 Task: Find connections with filter location Telde with filter topic #ContentMarketingwith filter profile language French with filter current company Yinson with filter school CV Raman College of Engineering (CVRCE), Bhubaneswar with filter industry Movies and Sound Recording with filter service category Outsourcing with filter keywords title Data Entry
Action: Mouse moved to (634, 77)
Screenshot: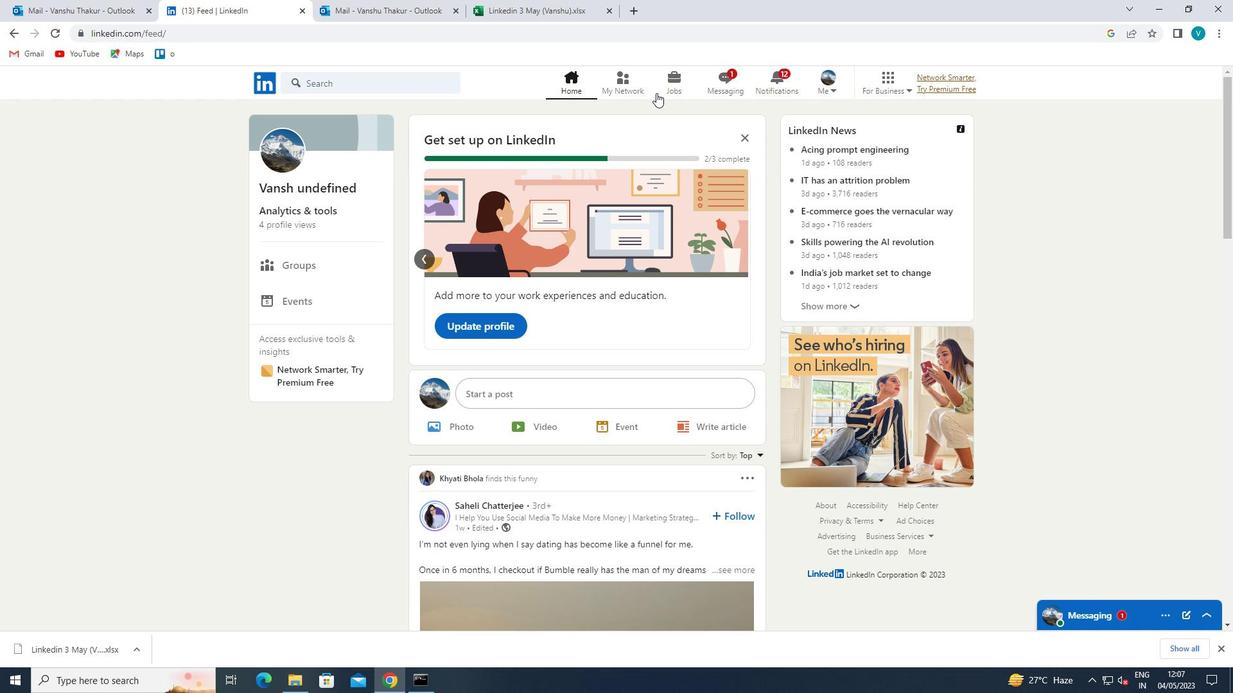 
Action: Mouse pressed left at (634, 77)
Screenshot: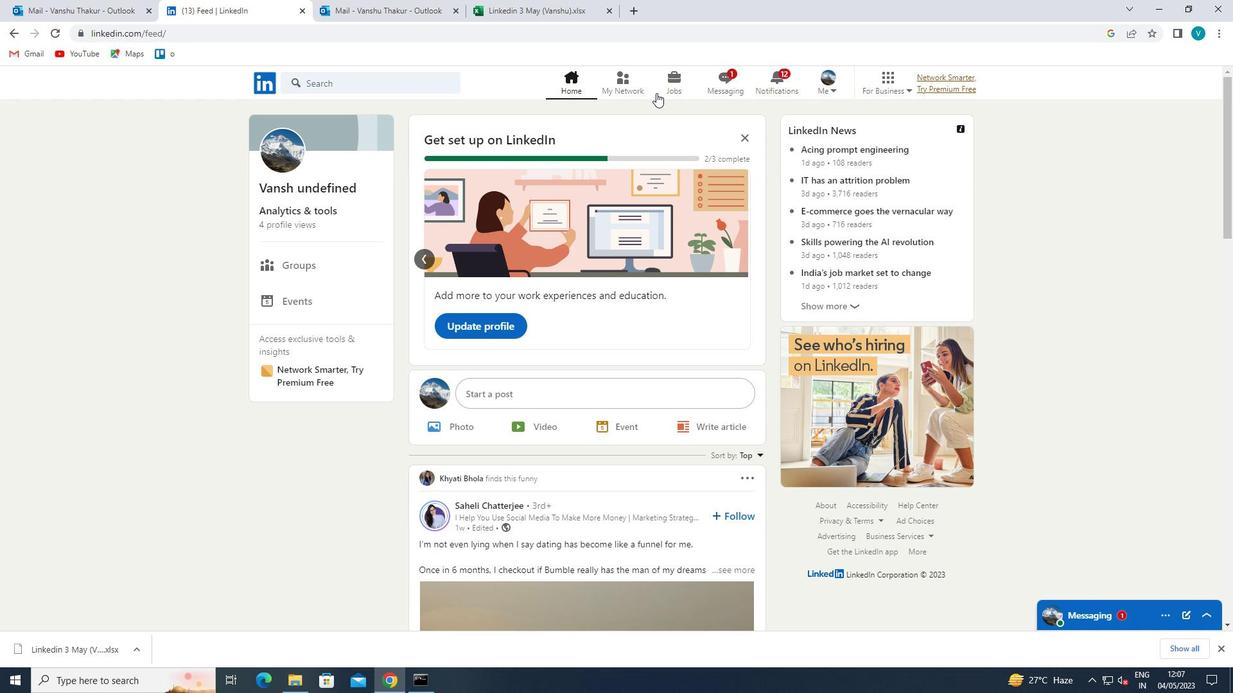 
Action: Mouse moved to (396, 141)
Screenshot: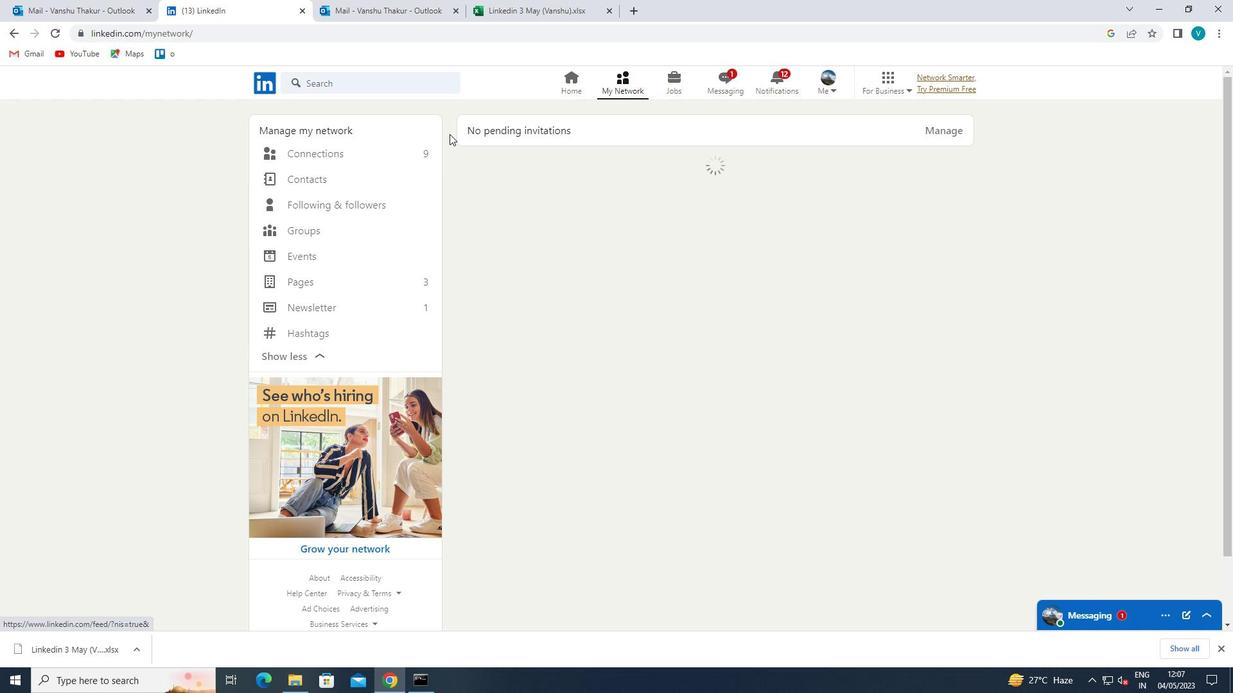 
Action: Mouse pressed left at (396, 141)
Screenshot: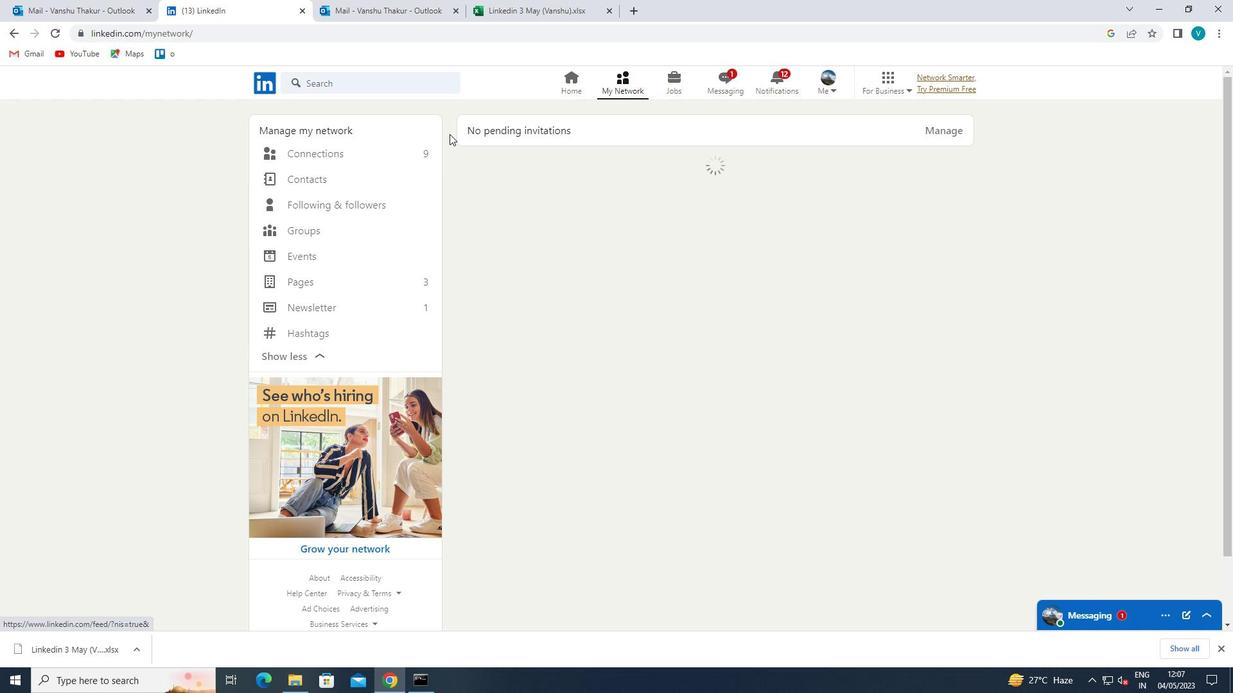 
Action: Mouse moved to (382, 147)
Screenshot: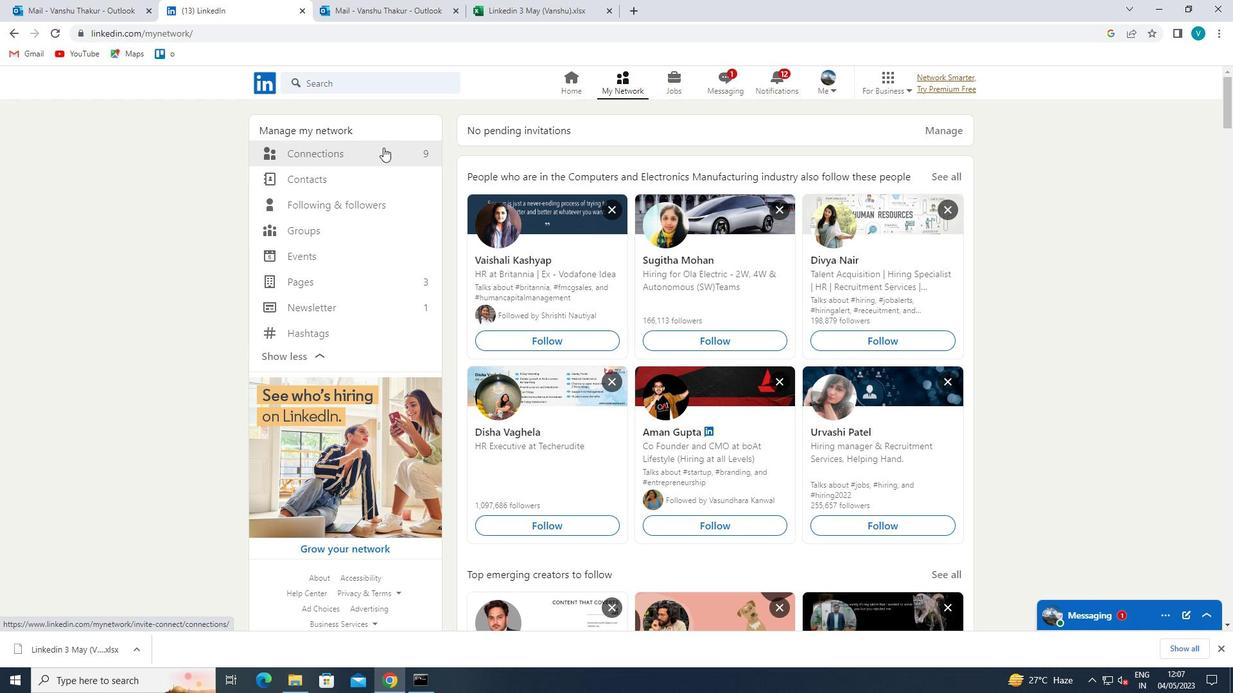 
Action: Mouse pressed left at (382, 147)
Screenshot: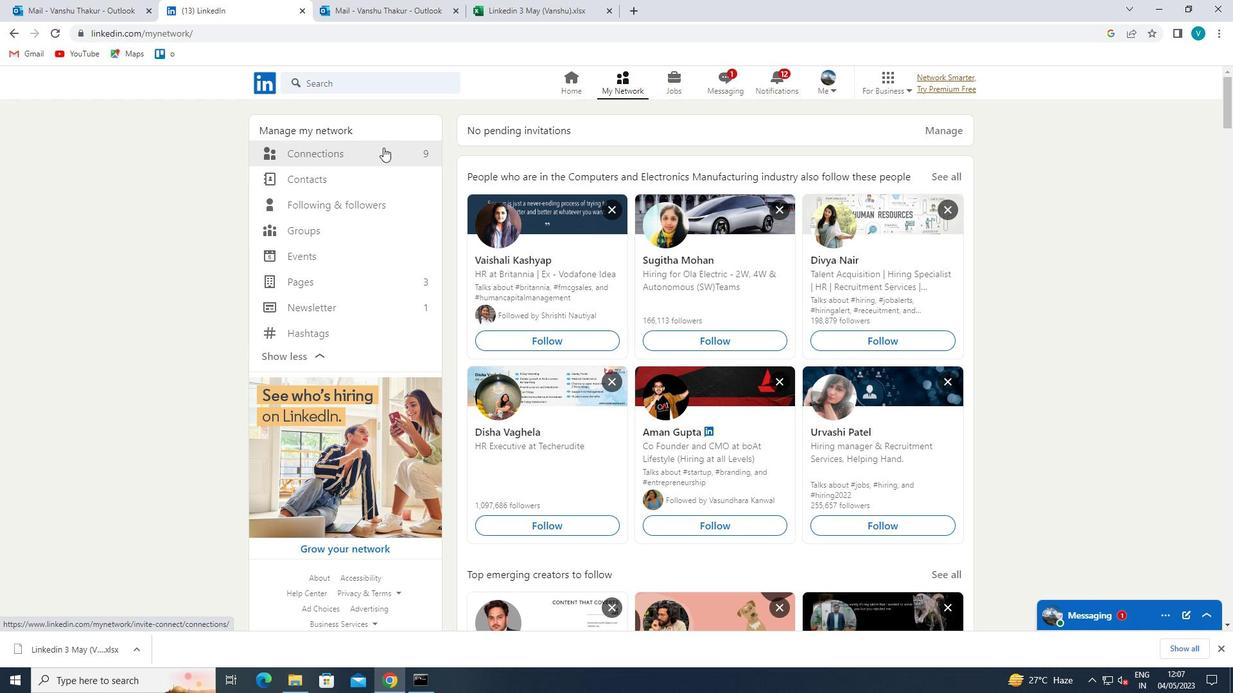 
Action: Mouse moved to (741, 154)
Screenshot: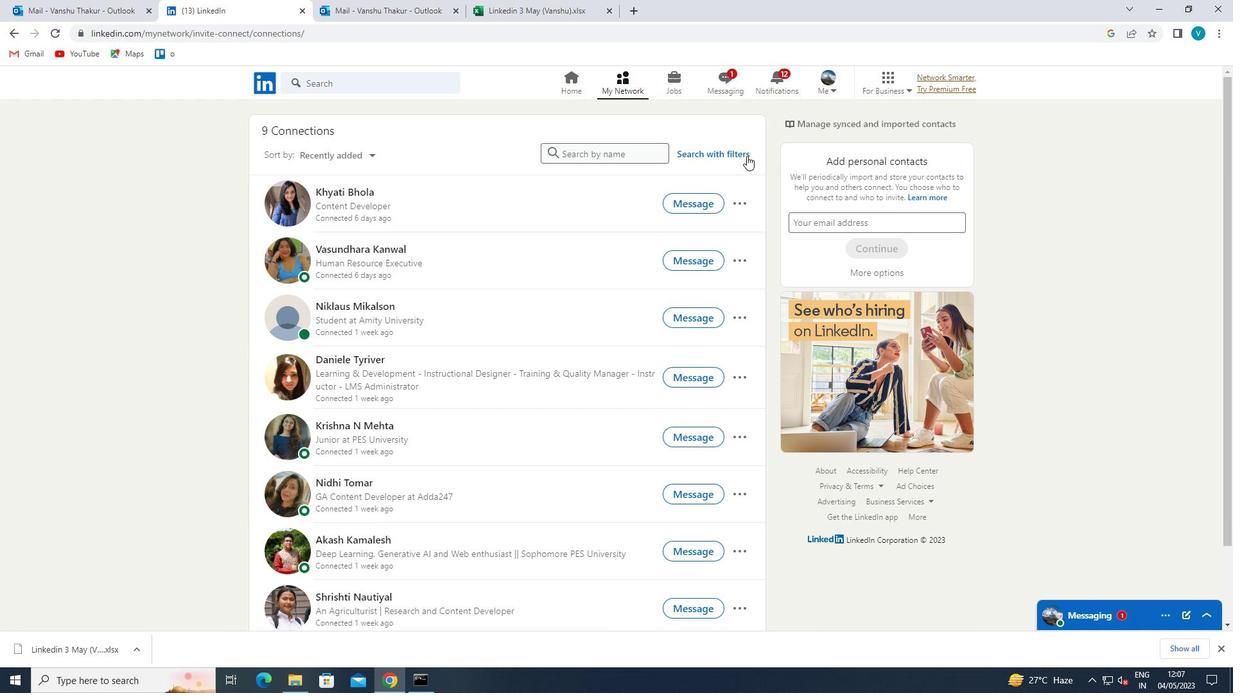 
Action: Mouse pressed left at (741, 154)
Screenshot: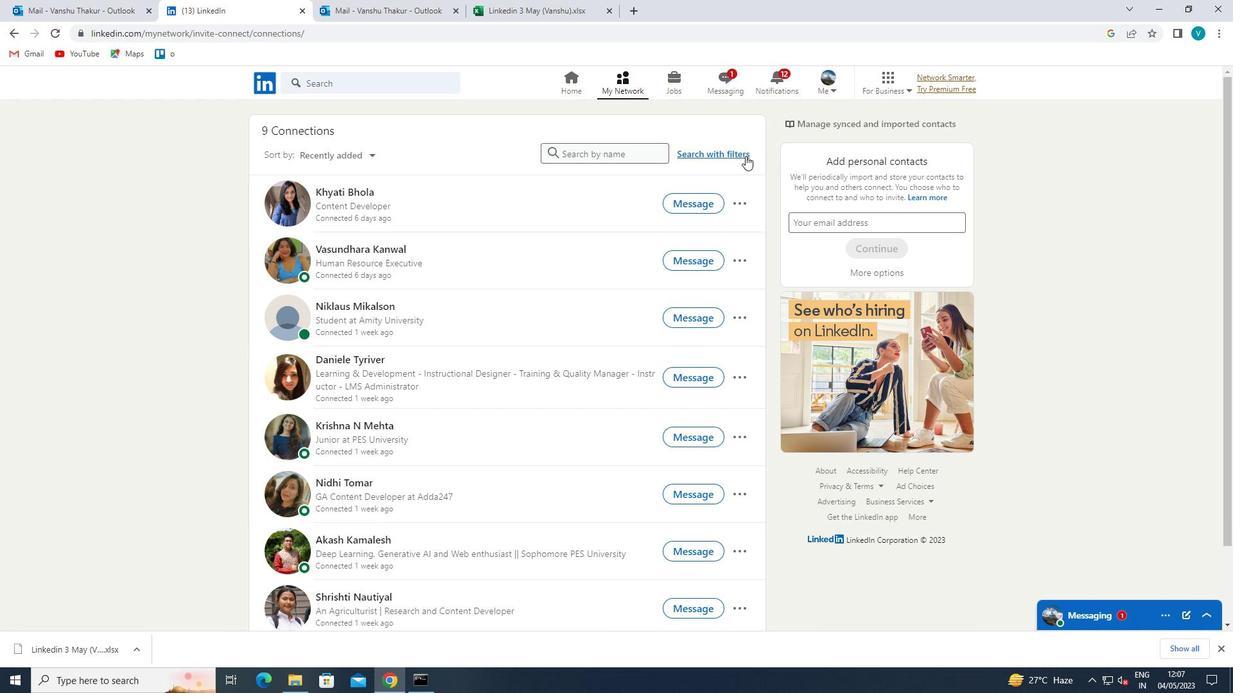 
Action: Mouse moved to (615, 114)
Screenshot: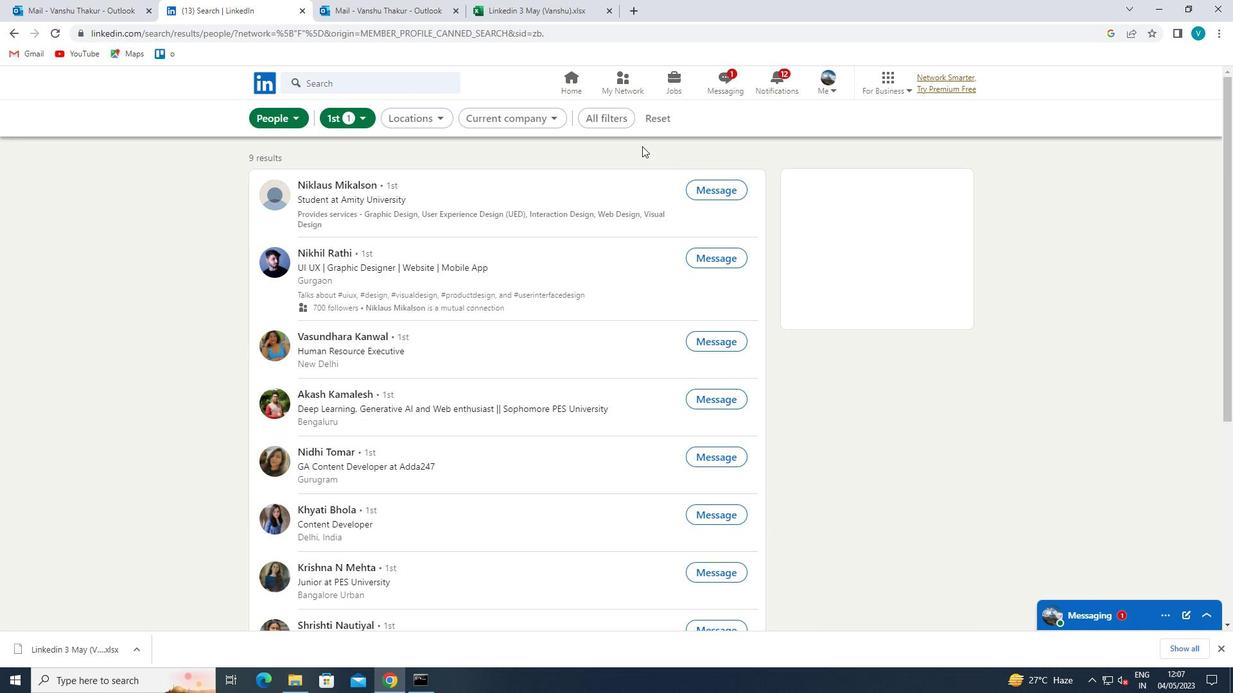 
Action: Mouse pressed left at (615, 114)
Screenshot: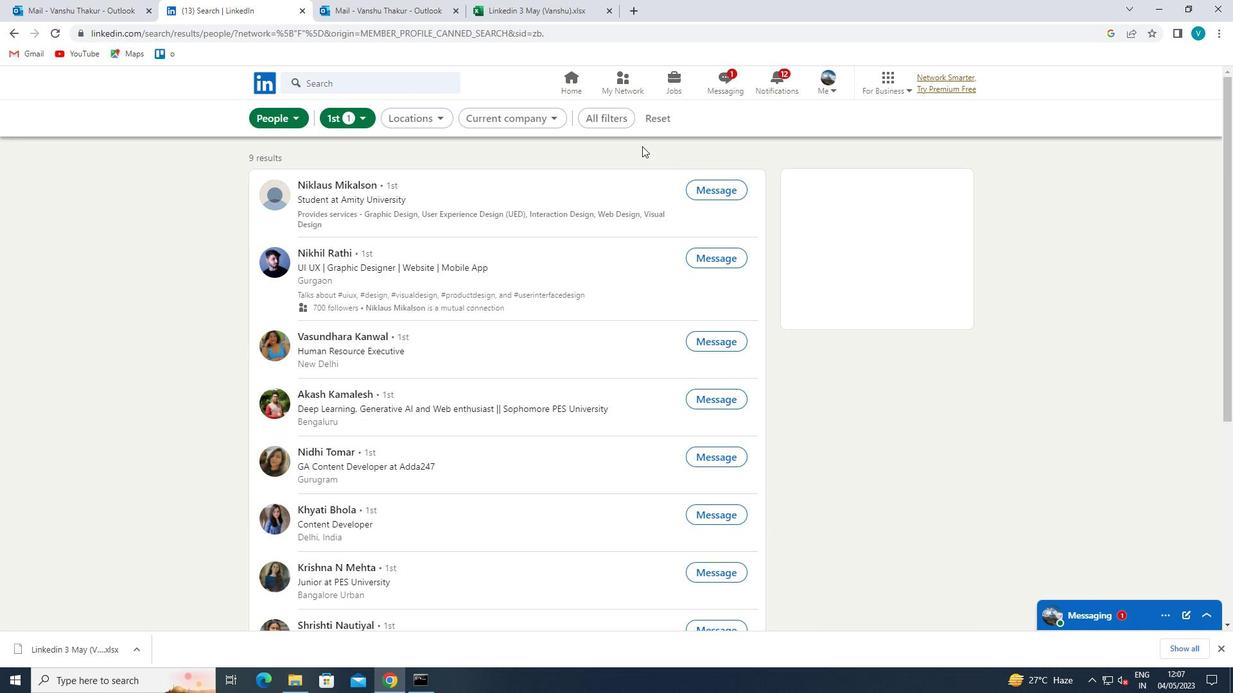 
Action: Mouse moved to (994, 274)
Screenshot: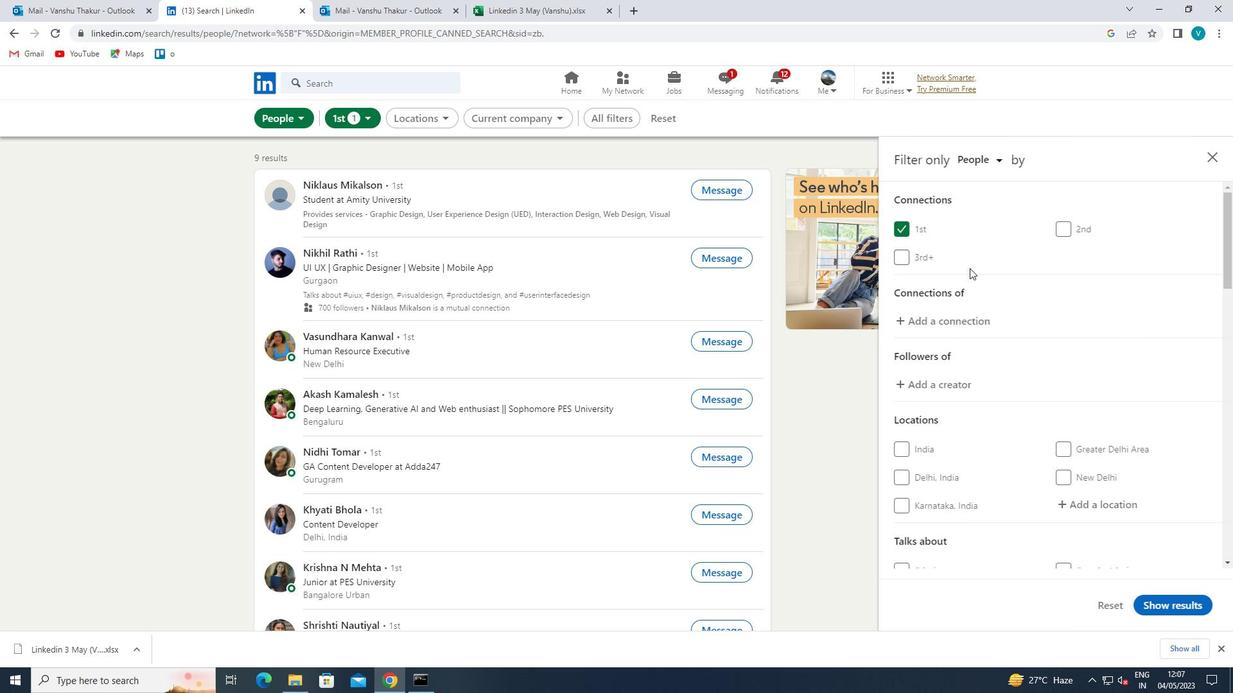 
Action: Mouse scrolled (994, 273) with delta (0, 0)
Screenshot: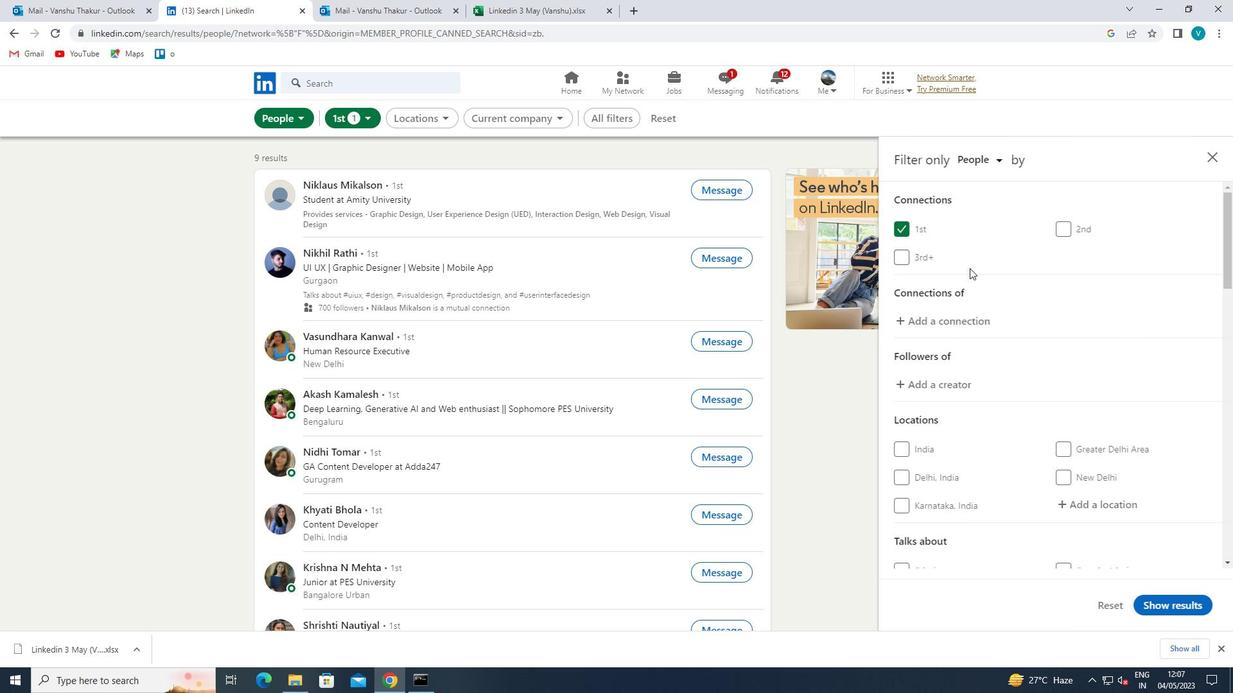 
Action: Mouse moved to (994, 274)
Screenshot: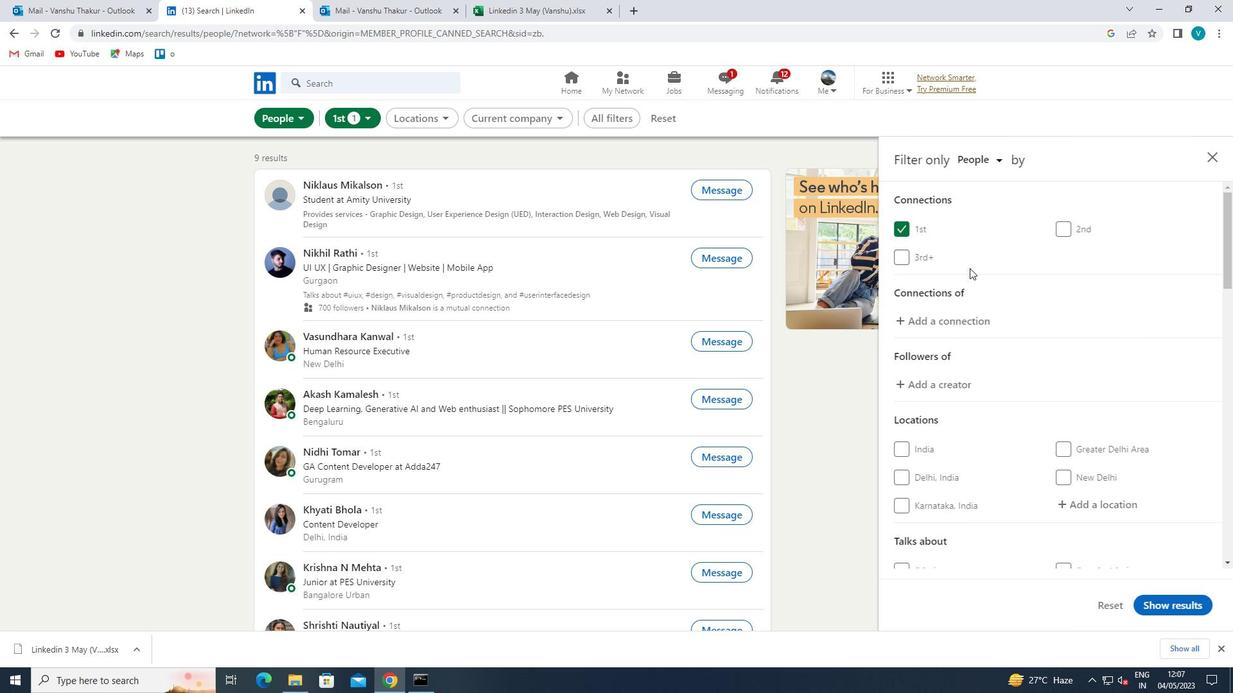 
Action: Mouse scrolled (994, 273) with delta (0, 0)
Screenshot: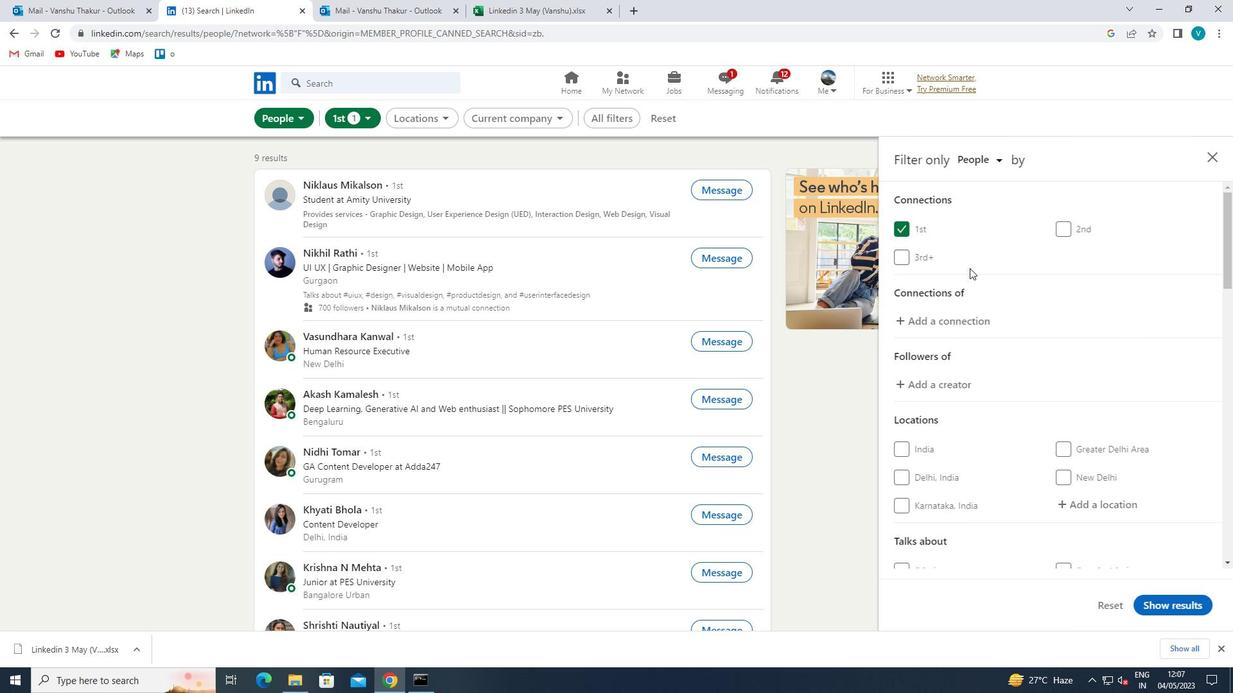
Action: Mouse moved to (1104, 375)
Screenshot: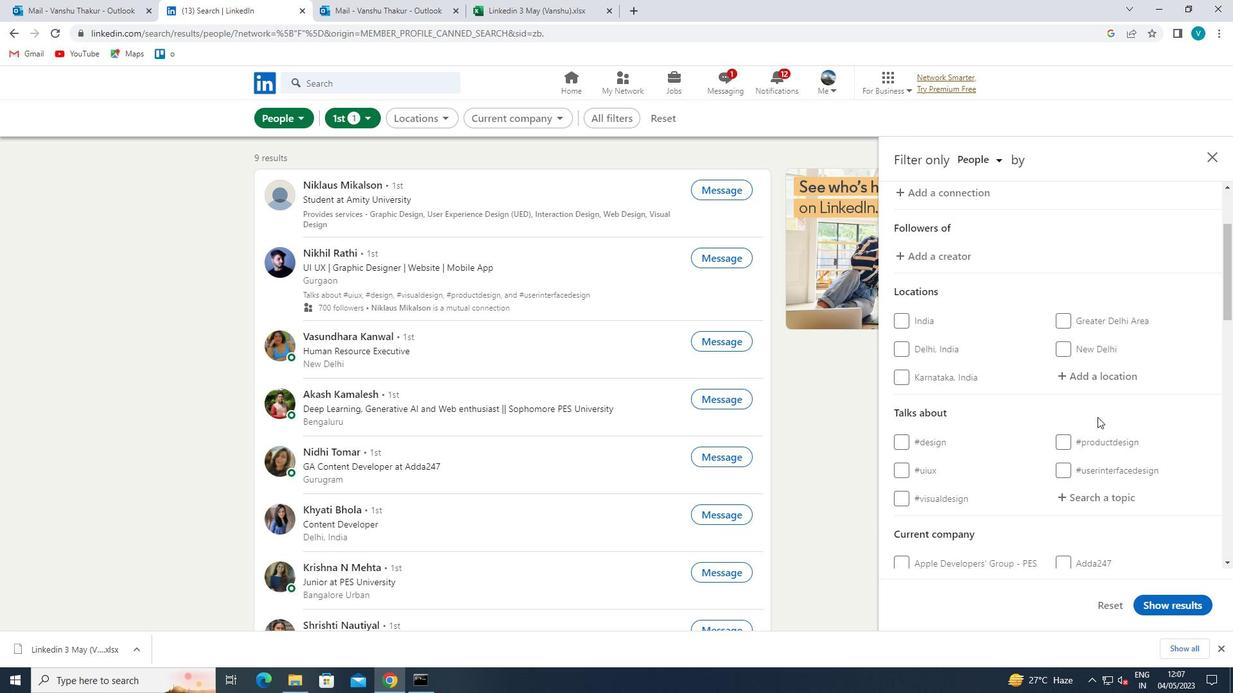 
Action: Mouse pressed left at (1104, 375)
Screenshot: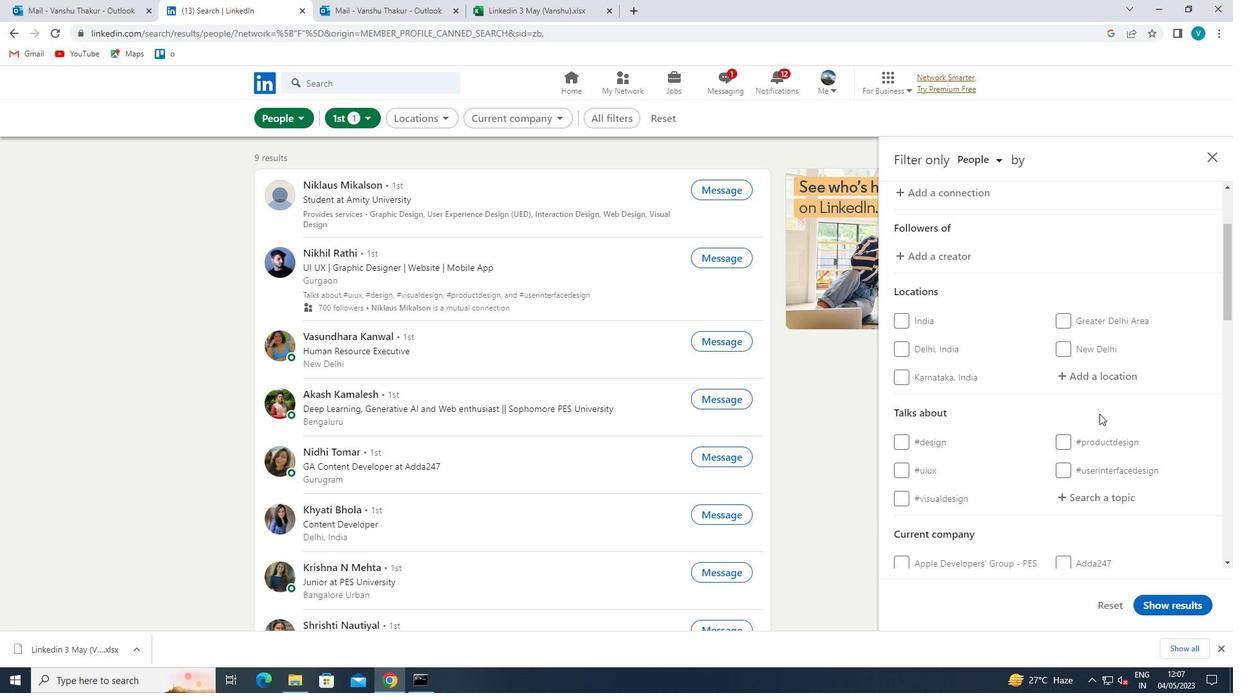 
Action: Mouse moved to (1104, 374)
Screenshot: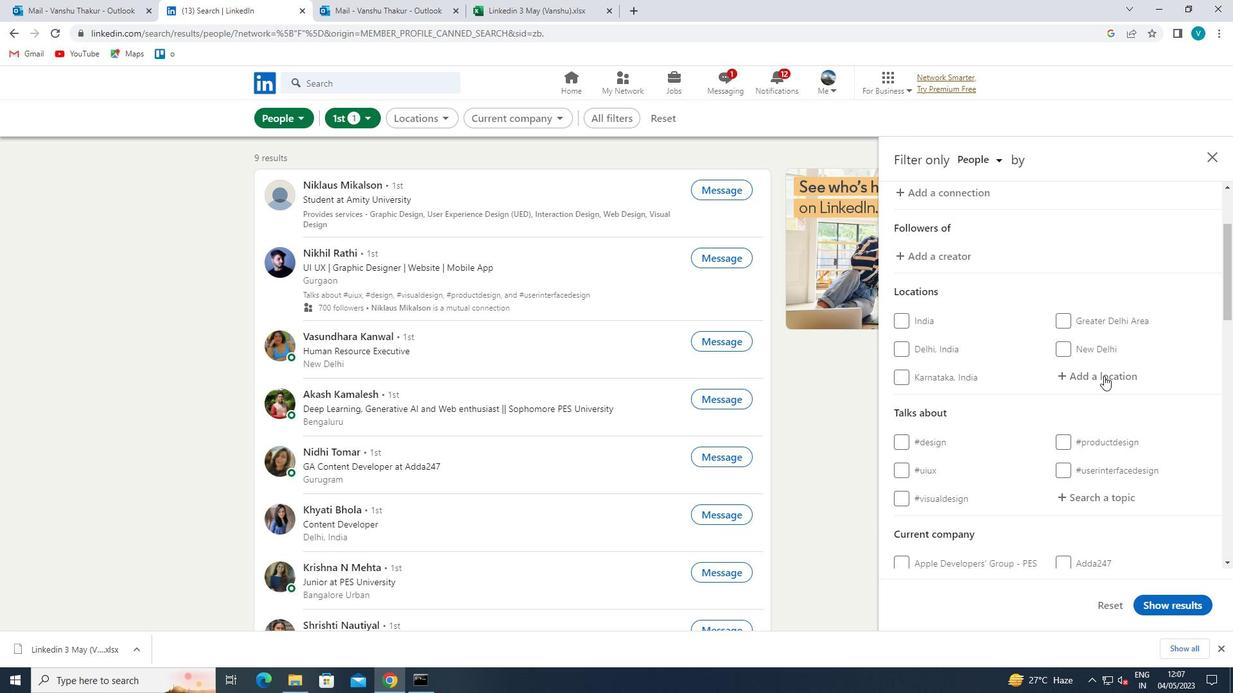 
Action: Key pressed <Key.shift>TELDE
Screenshot: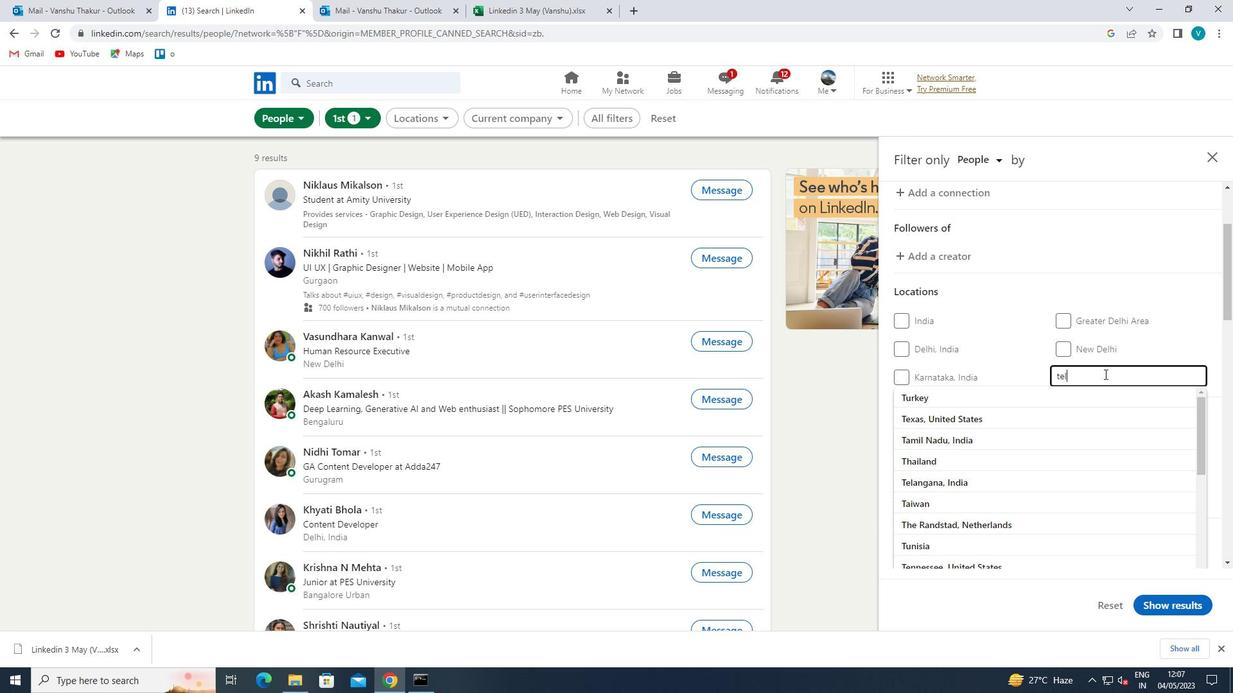 
Action: Mouse moved to (1055, 395)
Screenshot: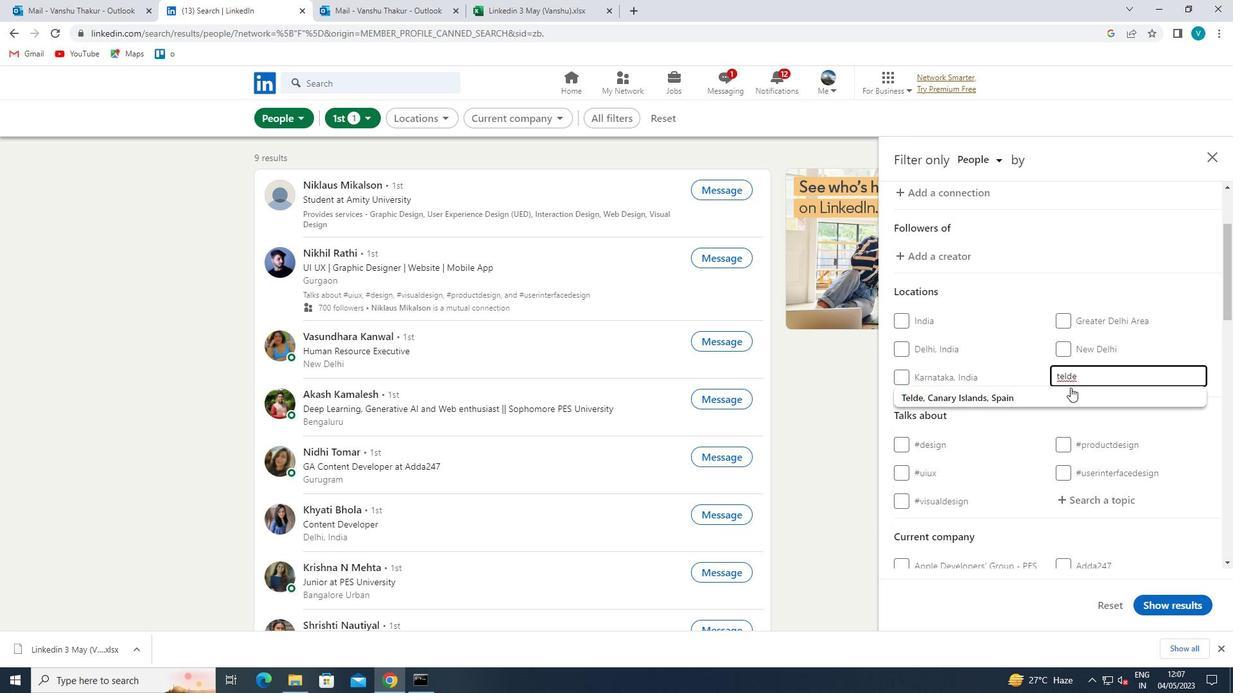 
Action: Mouse pressed left at (1055, 395)
Screenshot: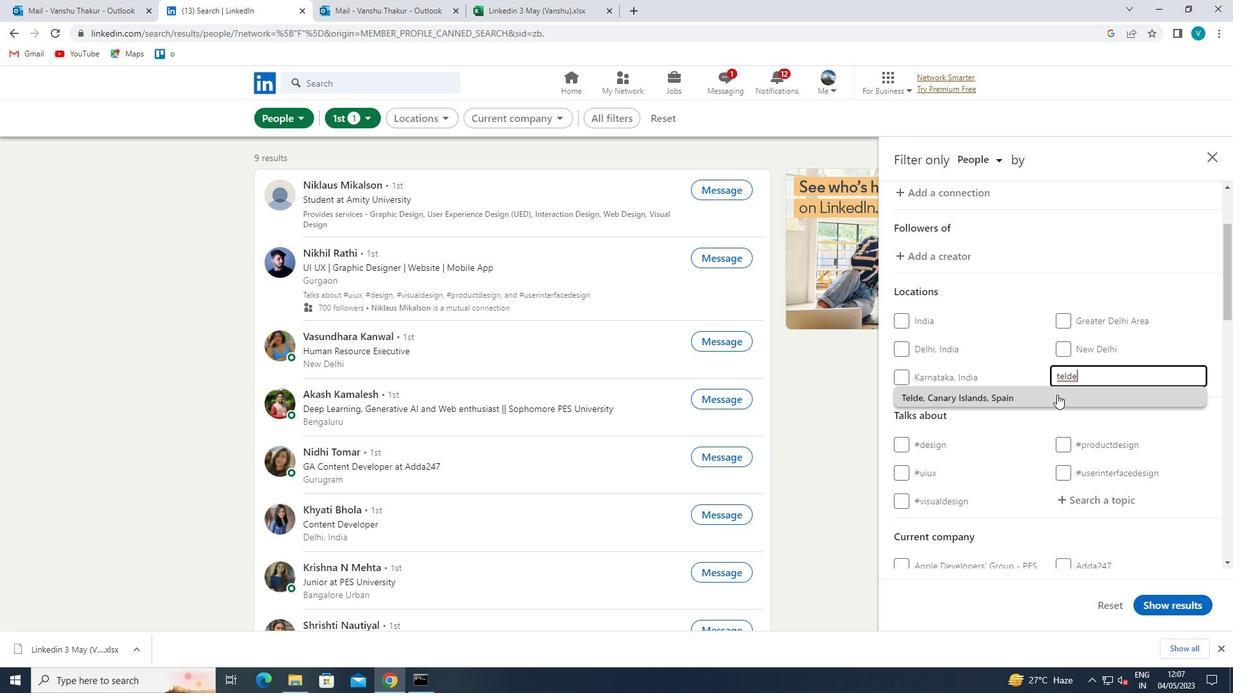 
Action: Mouse scrolled (1055, 394) with delta (0, 0)
Screenshot: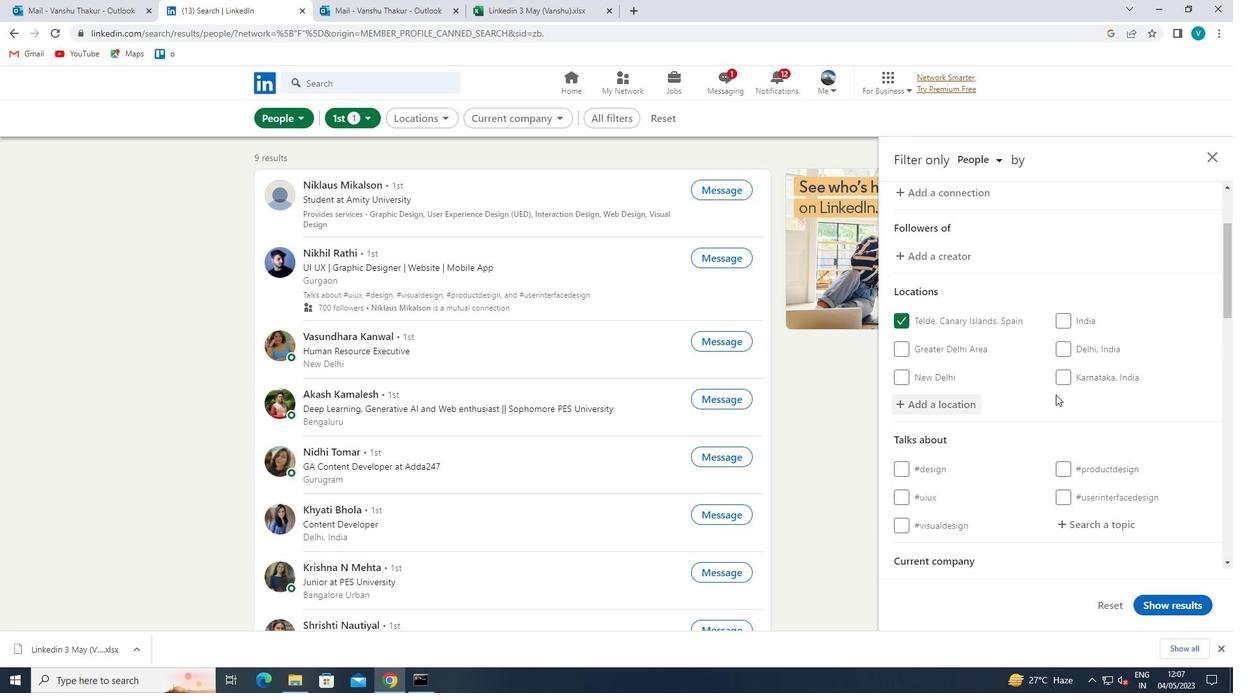 
Action: Mouse moved to (1082, 456)
Screenshot: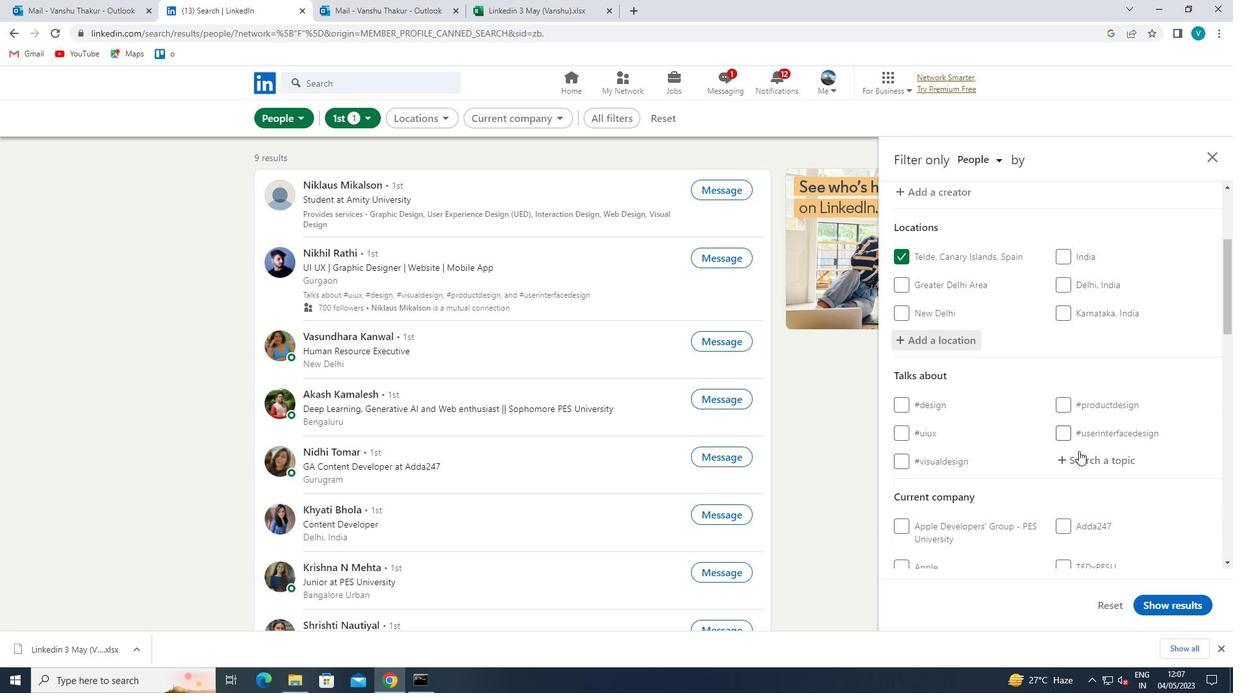 
Action: Mouse pressed left at (1082, 456)
Screenshot: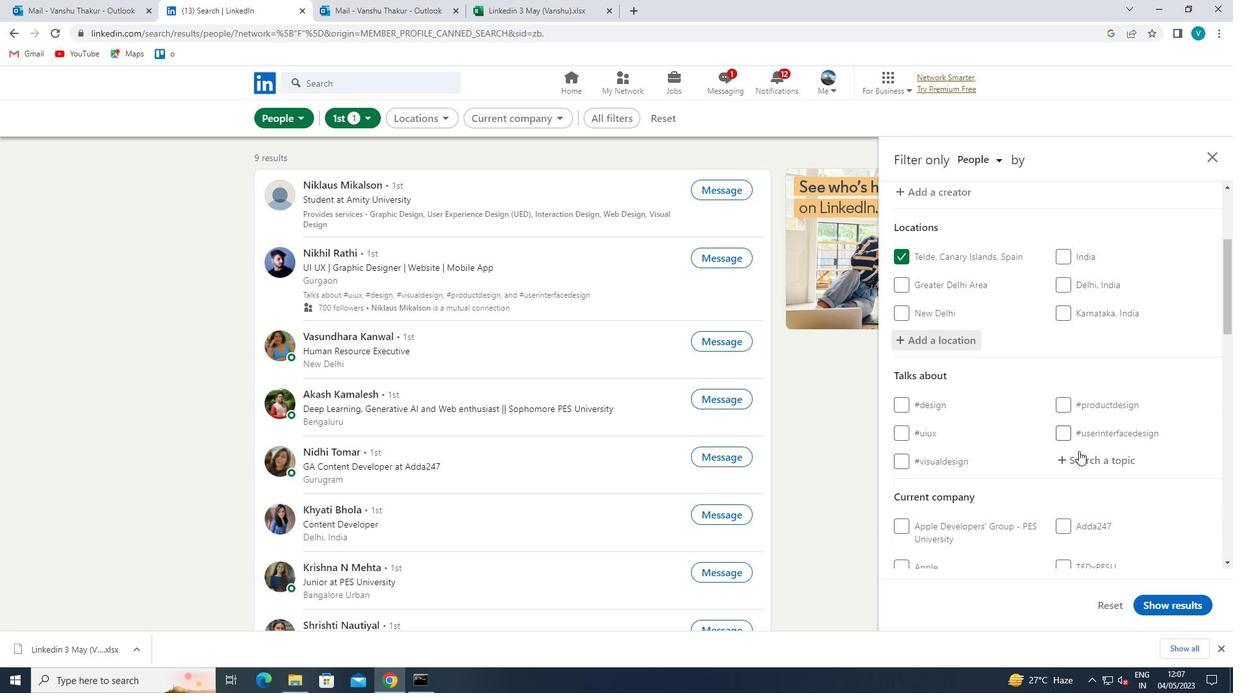 
Action: Key pressed CONTENT
Screenshot: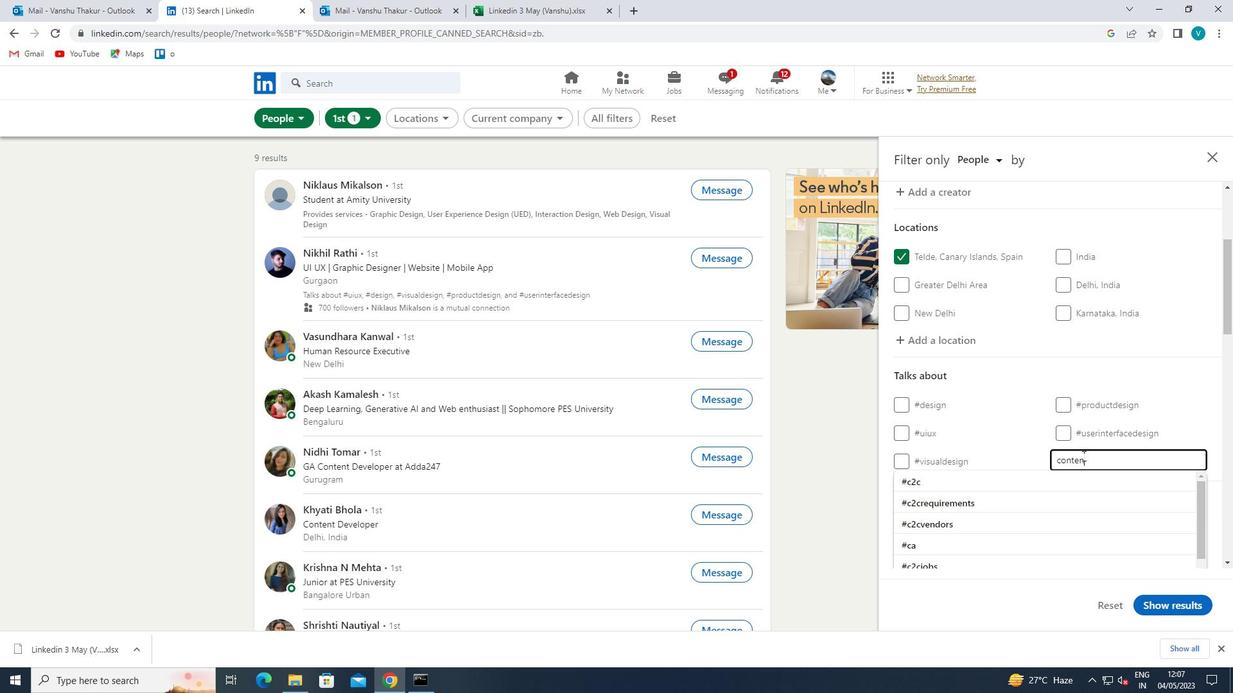 
Action: Mouse moved to (1011, 498)
Screenshot: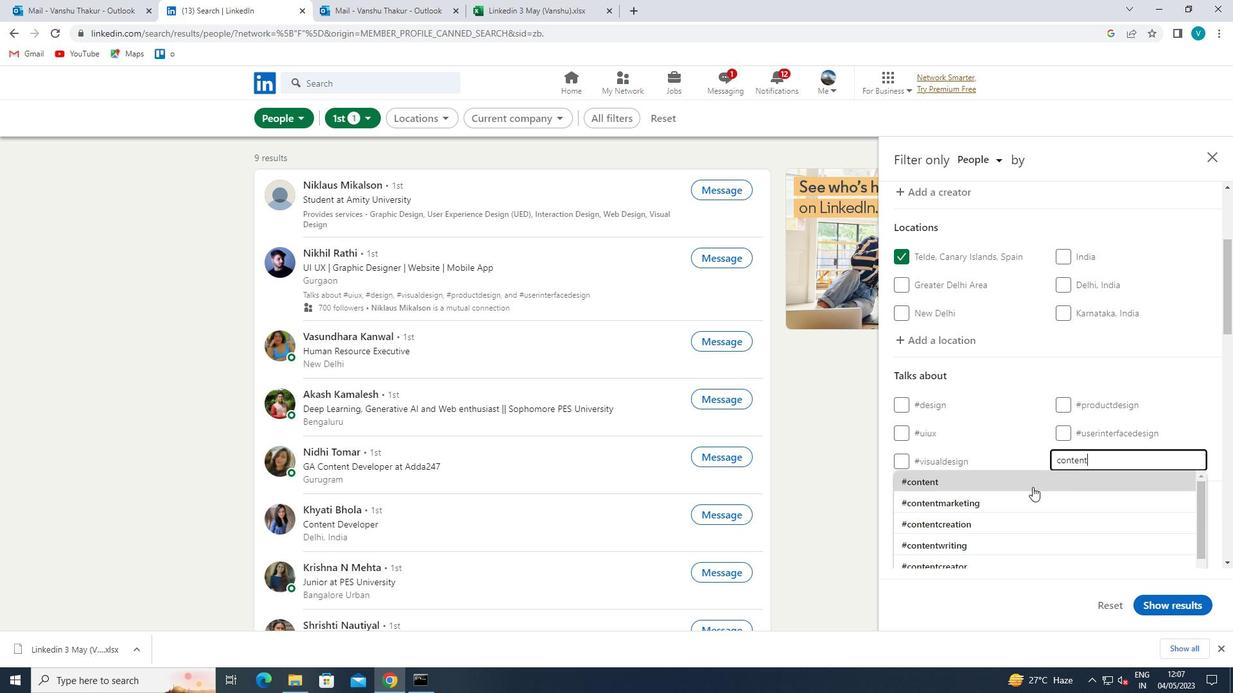 
Action: Mouse pressed left at (1011, 498)
Screenshot: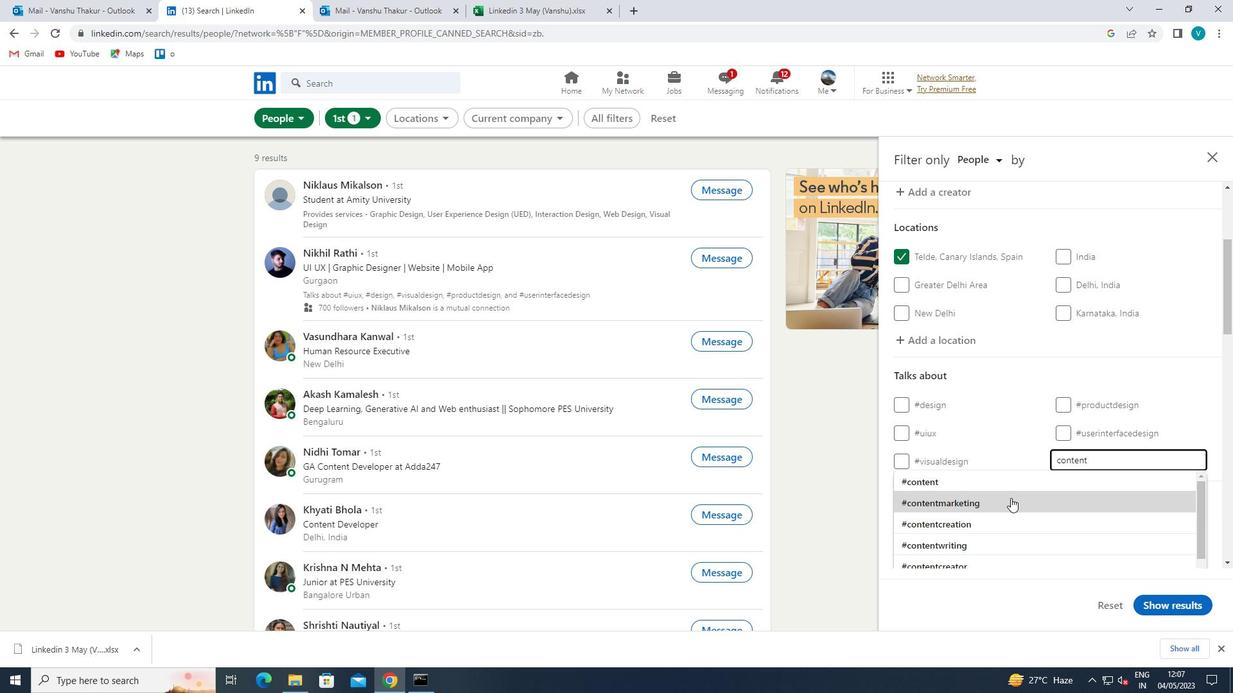 
Action: Mouse moved to (1019, 473)
Screenshot: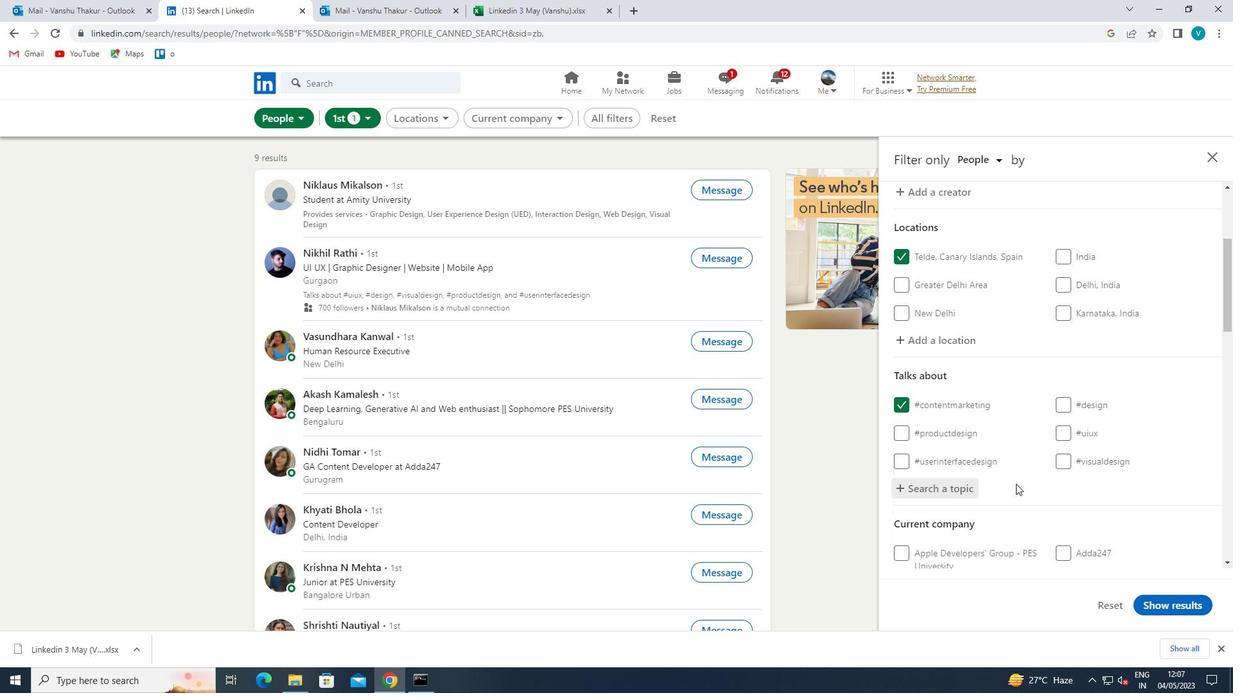 
Action: Mouse scrolled (1019, 472) with delta (0, 0)
Screenshot: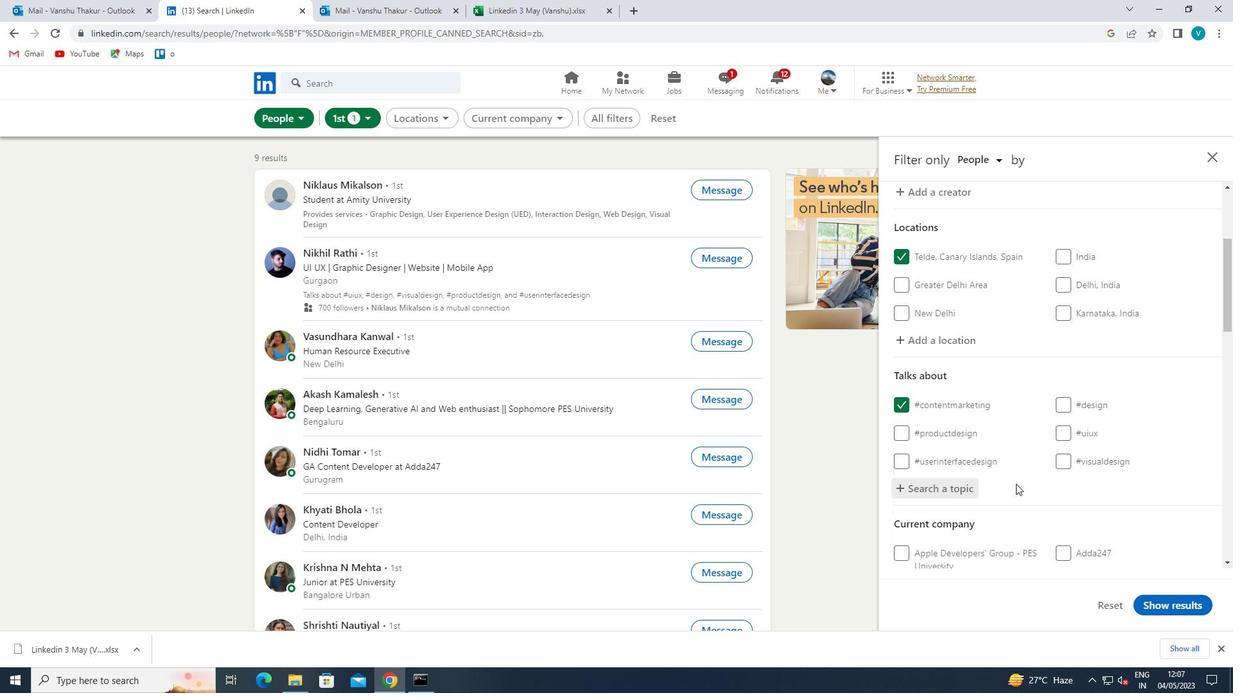 
Action: Mouse moved to (1021, 470)
Screenshot: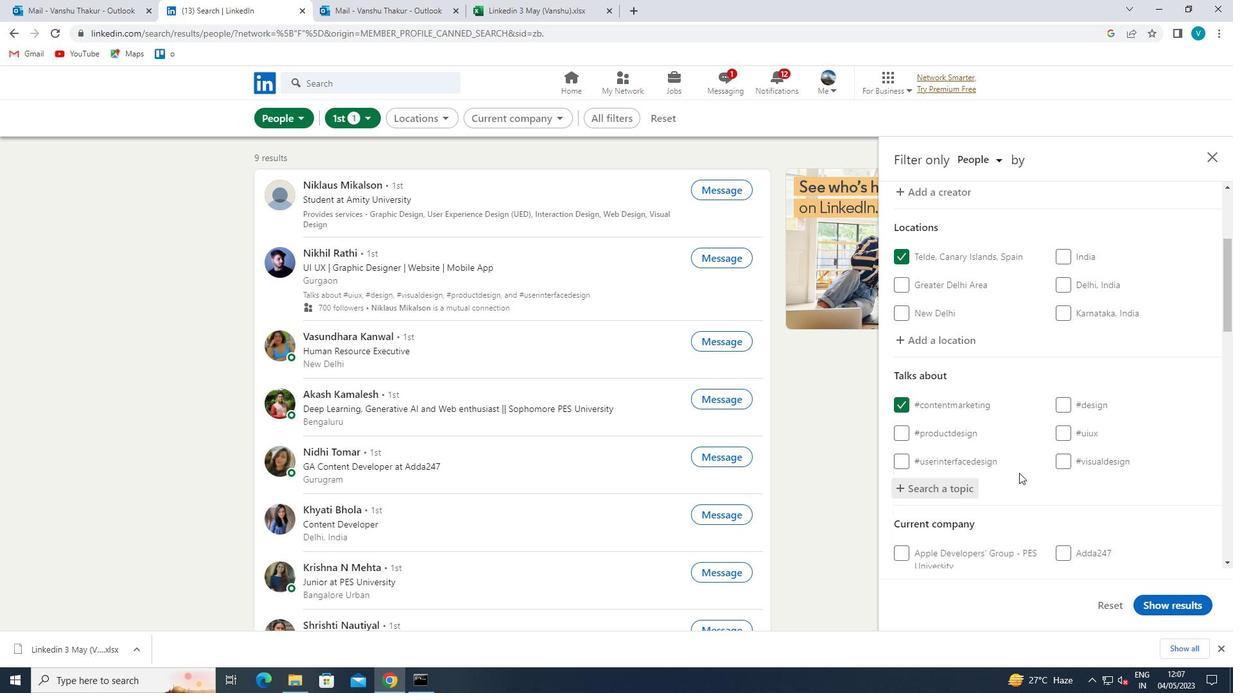 
Action: Mouse scrolled (1021, 469) with delta (0, 0)
Screenshot: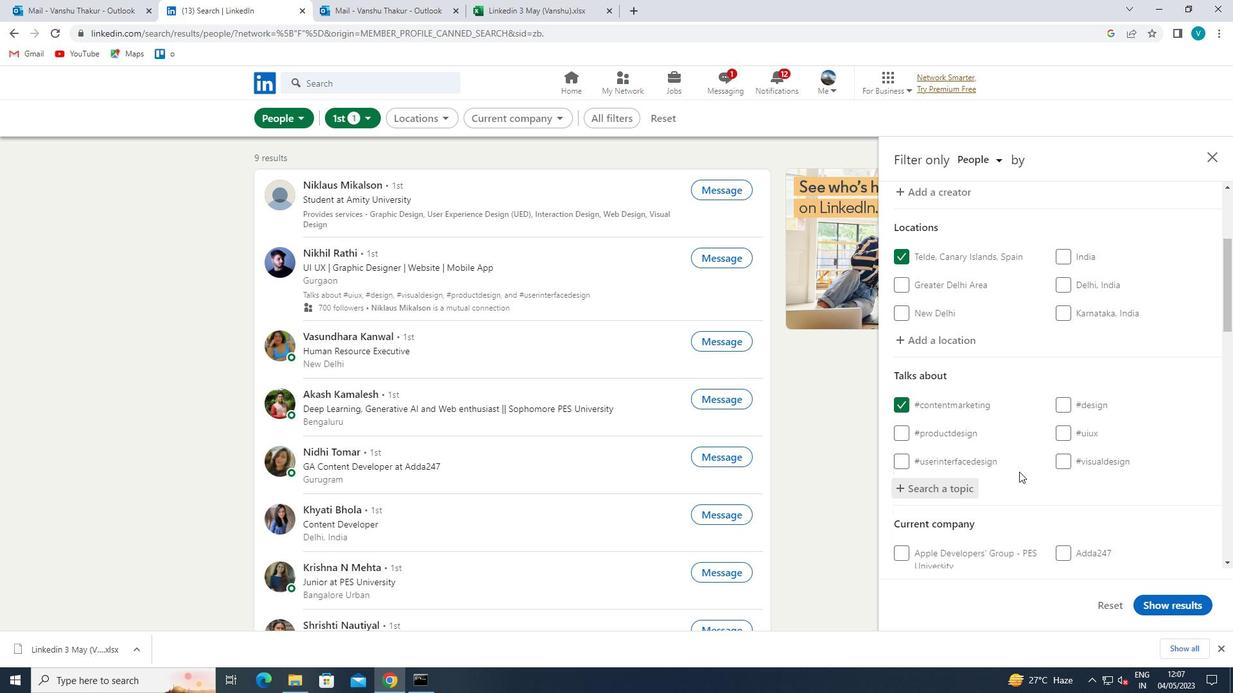 
Action: Mouse moved to (1023, 469)
Screenshot: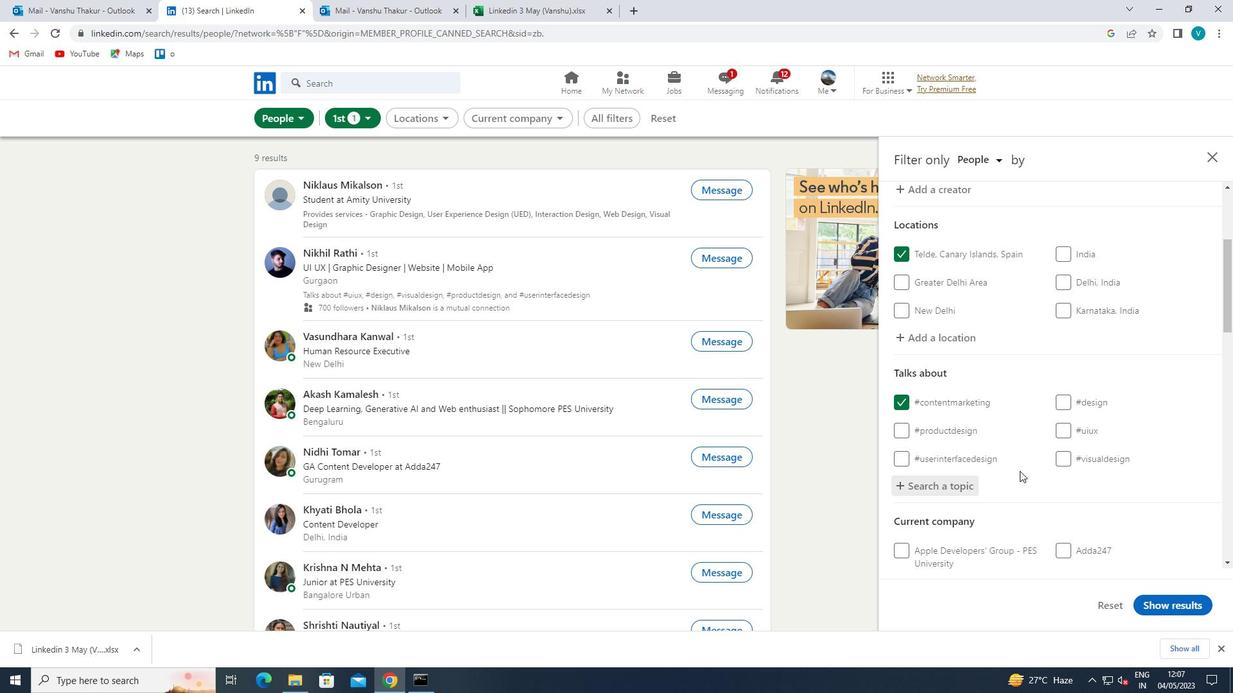 
Action: Mouse scrolled (1023, 468) with delta (0, 0)
Screenshot: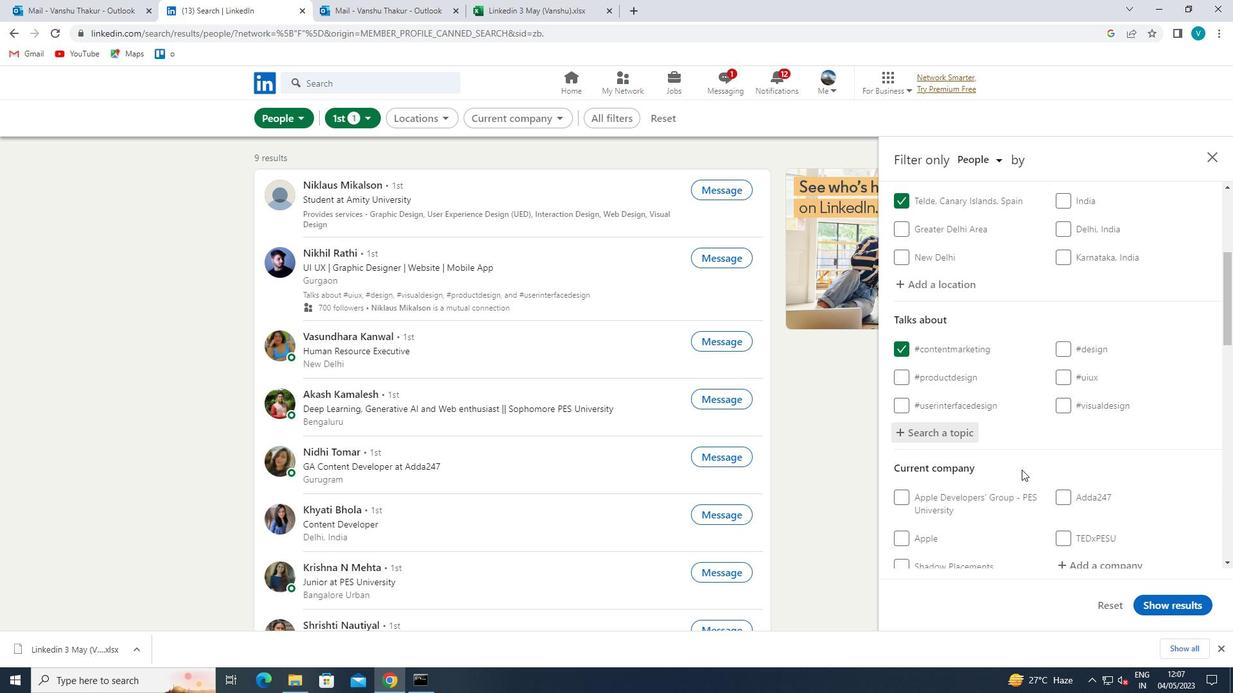 
Action: Mouse scrolled (1023, 468) with delta (0, 0)
Screenshot: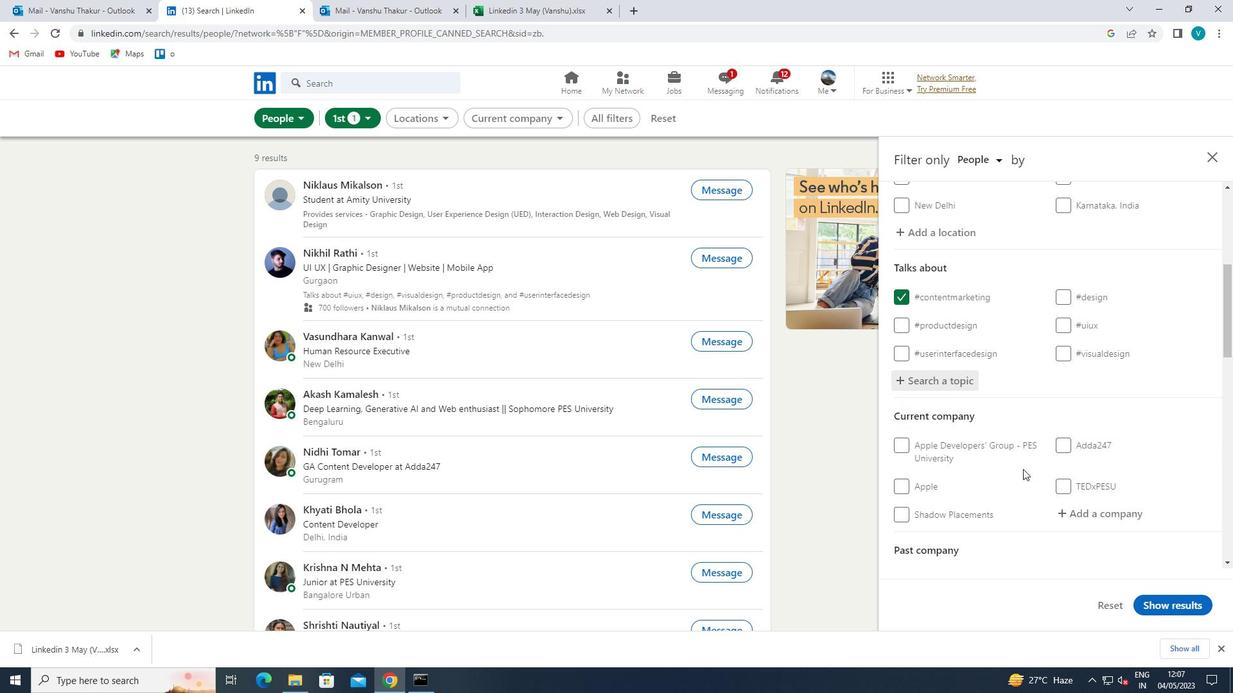 
Action: Mouse moved to (1088, 366)
Screenshot: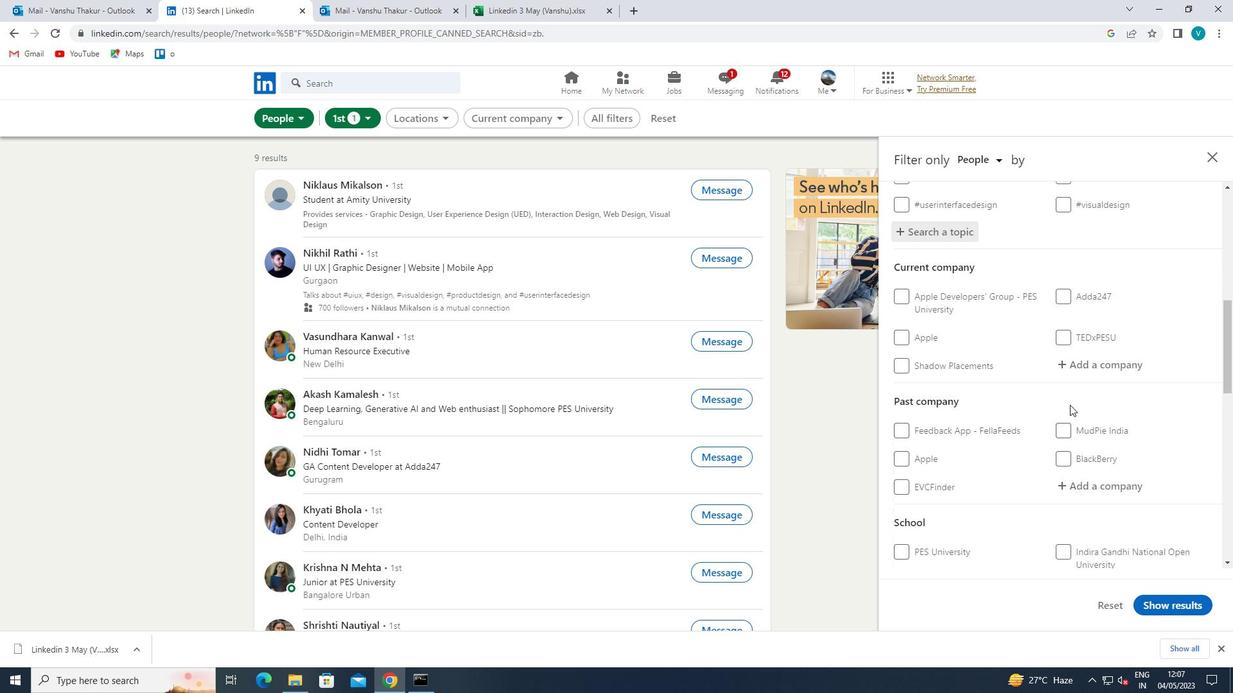
Action: Mouse pressed left at (1088, 366)
Screenshot: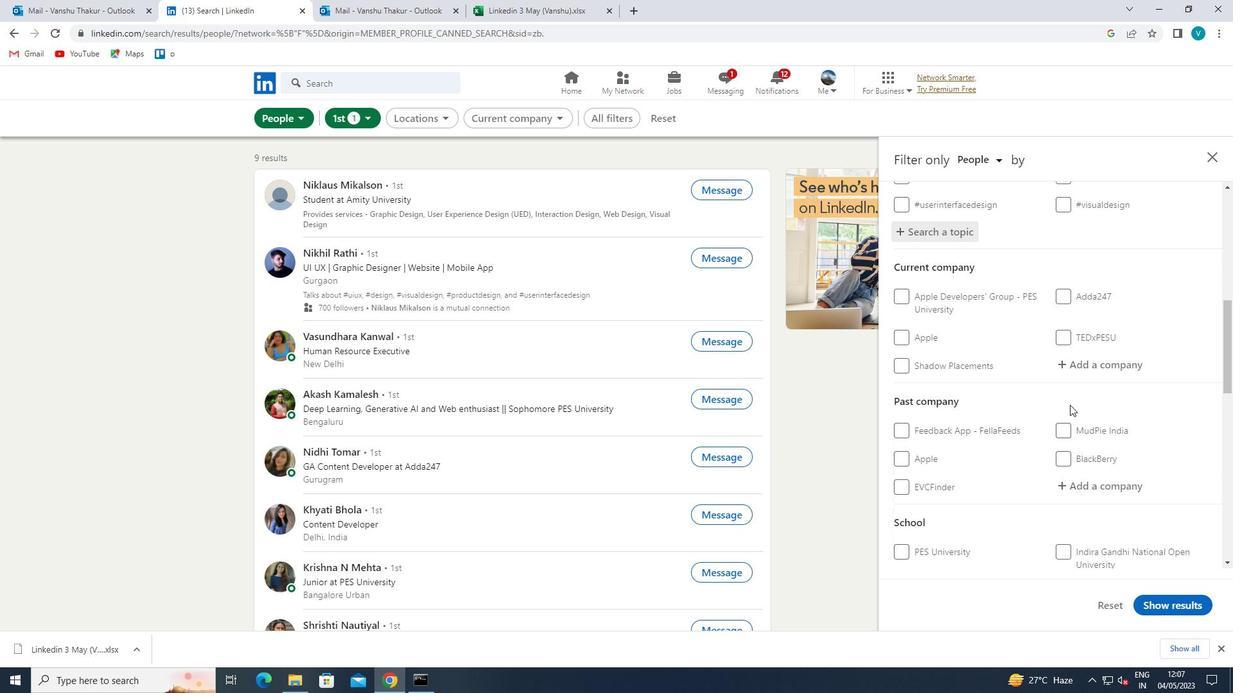 
Action: Key pressed <Key.shift>YINSON
Screenshot: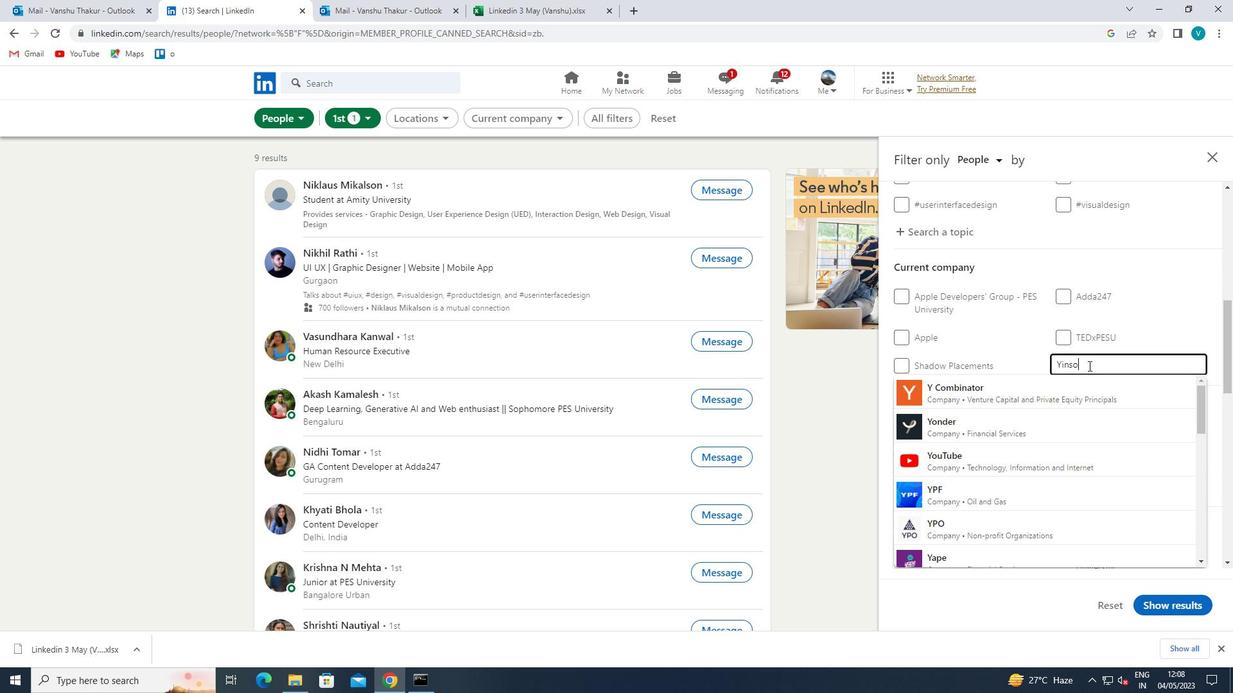 
Action: Mouse moved to (1084, 380)
Screenshot: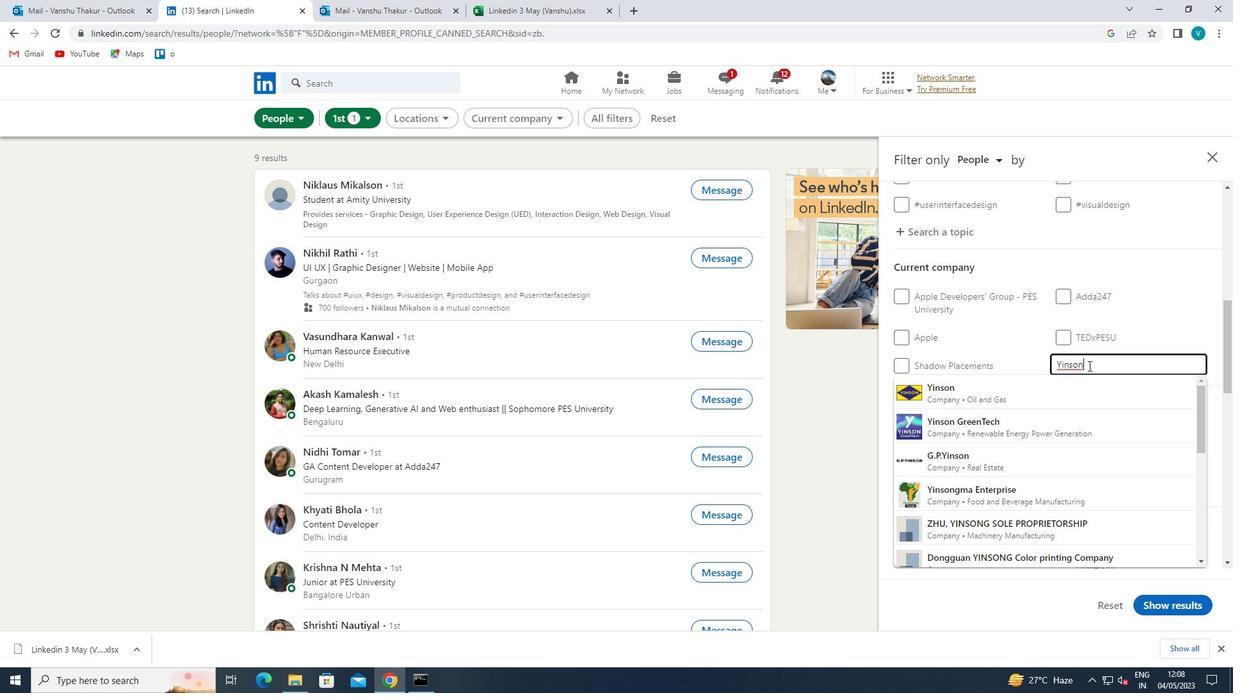 
Action: Mouse pressed left at (1084, 380)
Screenshot: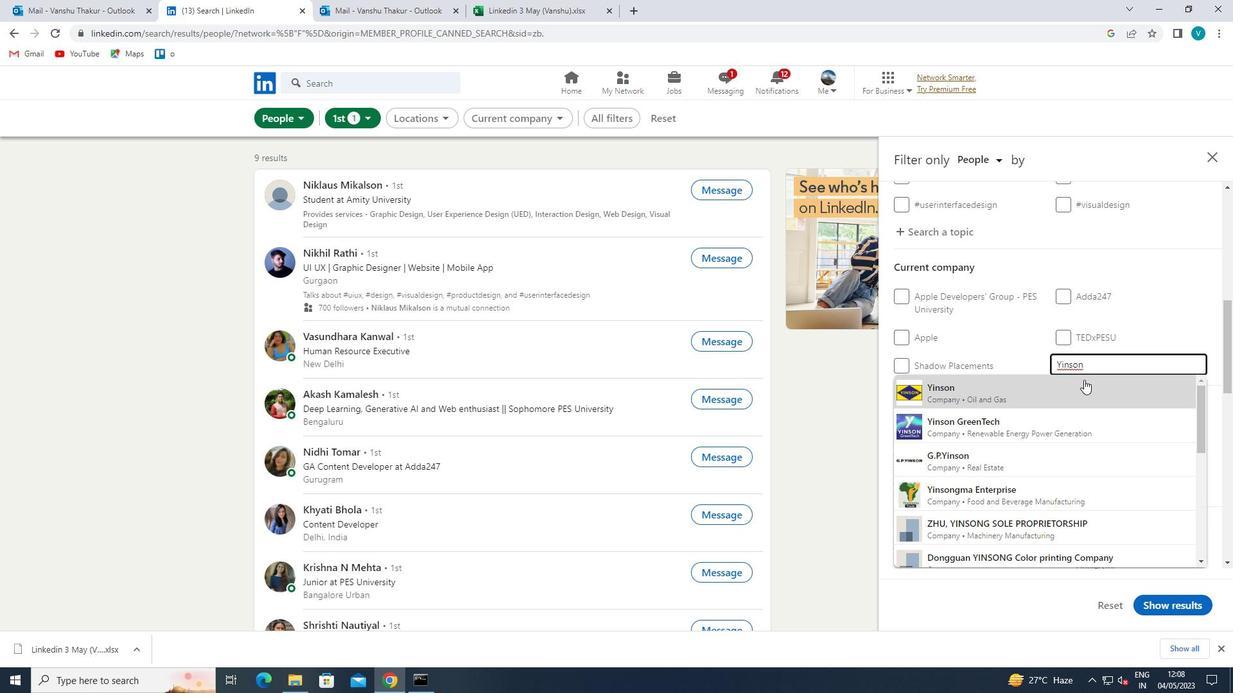 
Action: Mouse scrolled (1084, 379) with delta (0, 0)
Screenshot: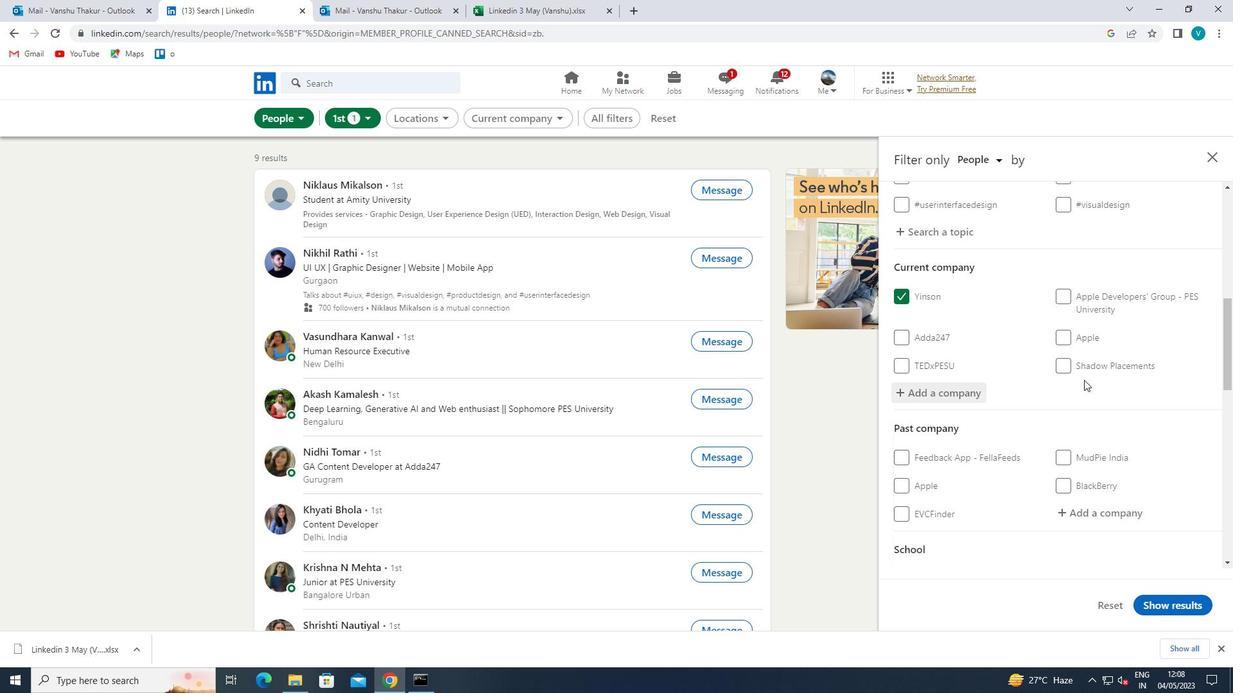 
Action: Mouse moved to (1084, 386)
Screenshot: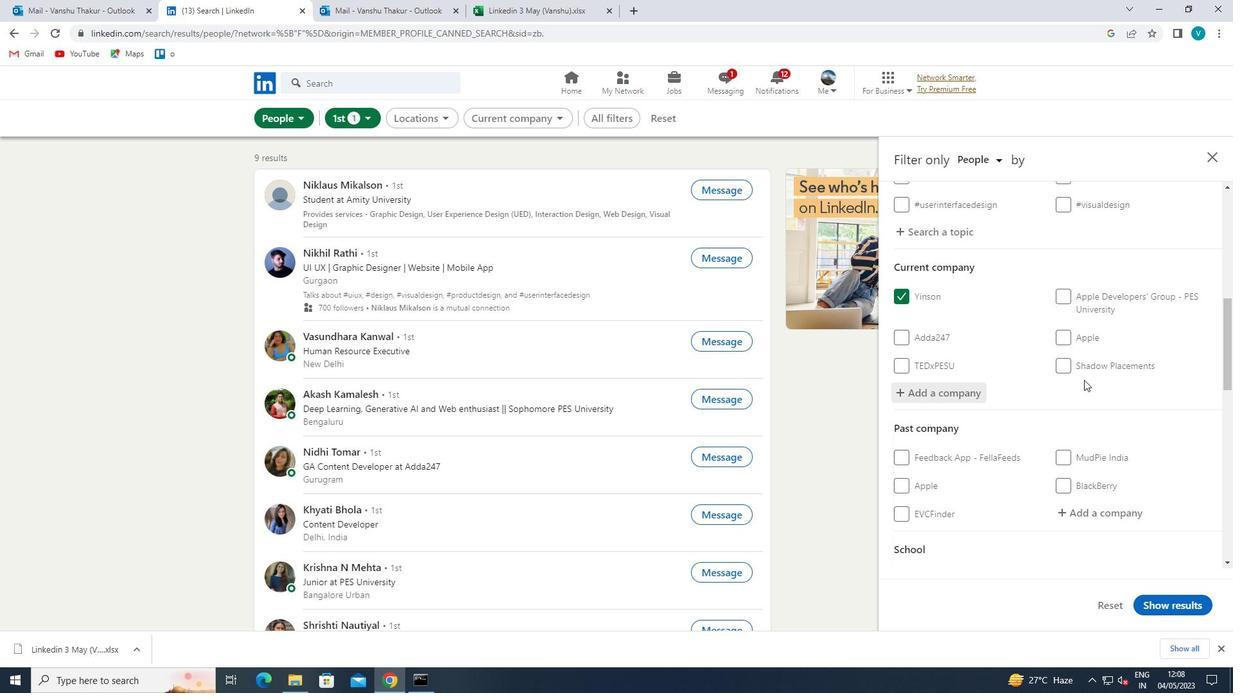 
Action: Mouse scrolled (1084, 385) with delta (0, 0)
Screenshot: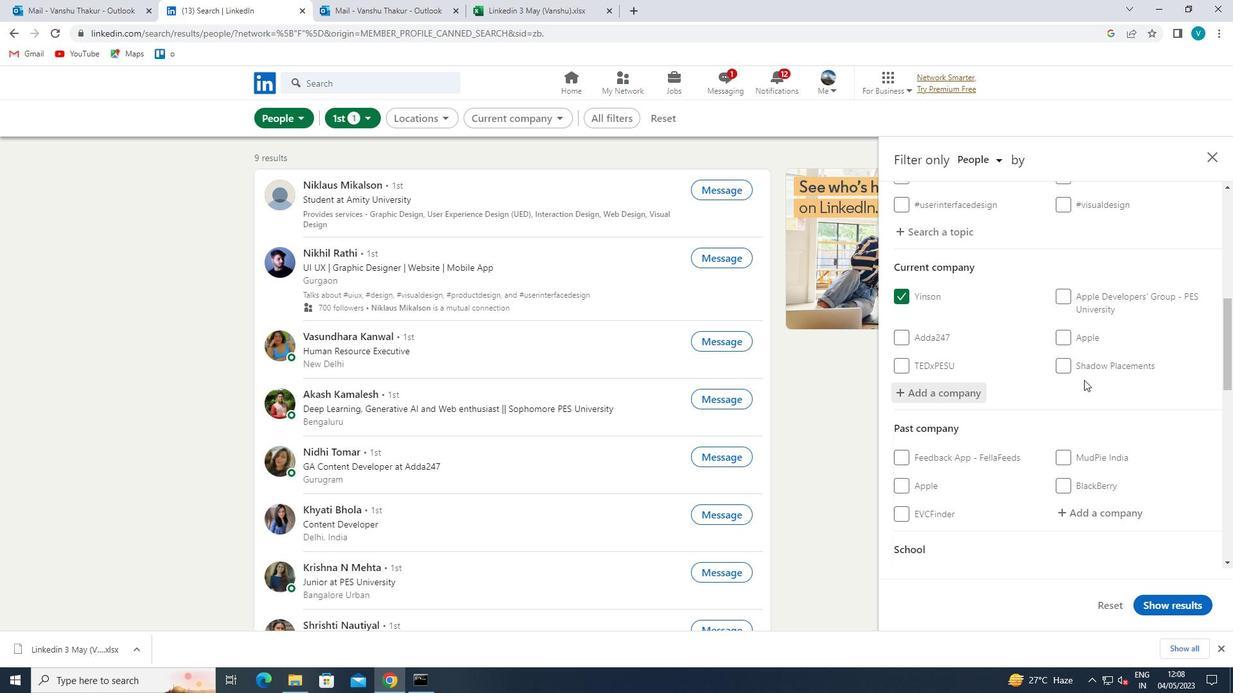 
Action: Mouse moved to (1084, 386)
Screenshot: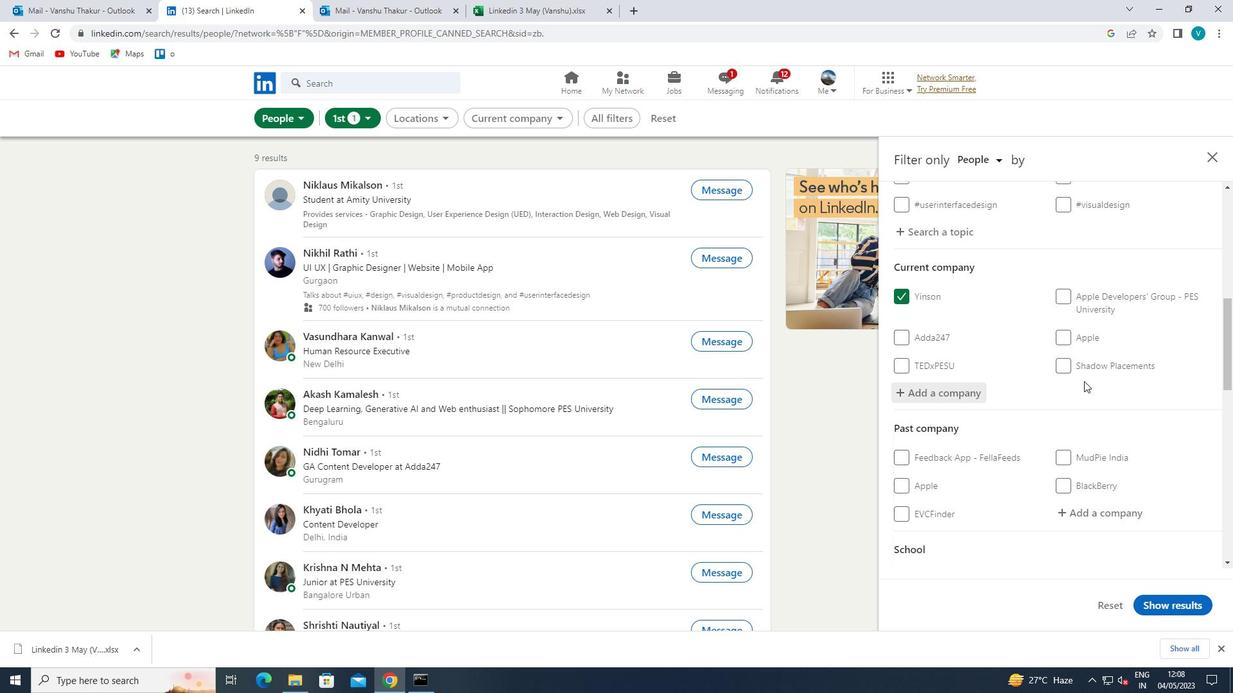 
Action: Mouse scrolled (1084, 385) with delta (0, 0)
Screenshot: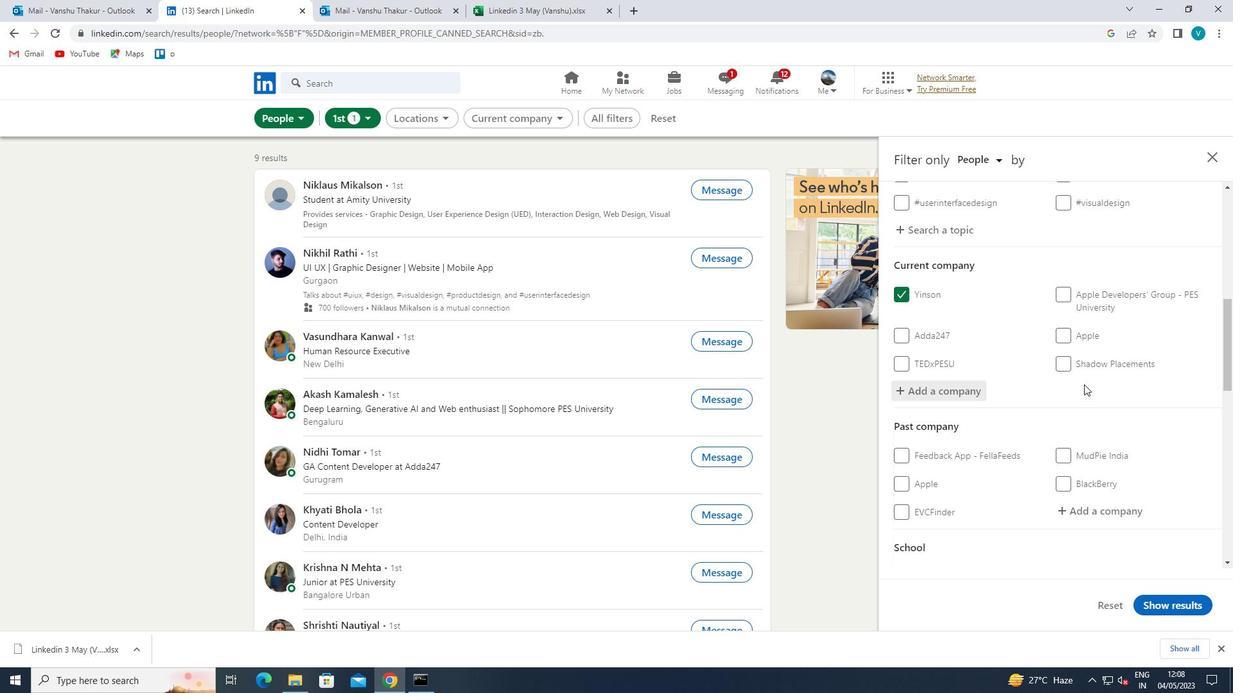 
Action: Mouse scrolled (1084, 385) with delta (0, 0)
Screenshot: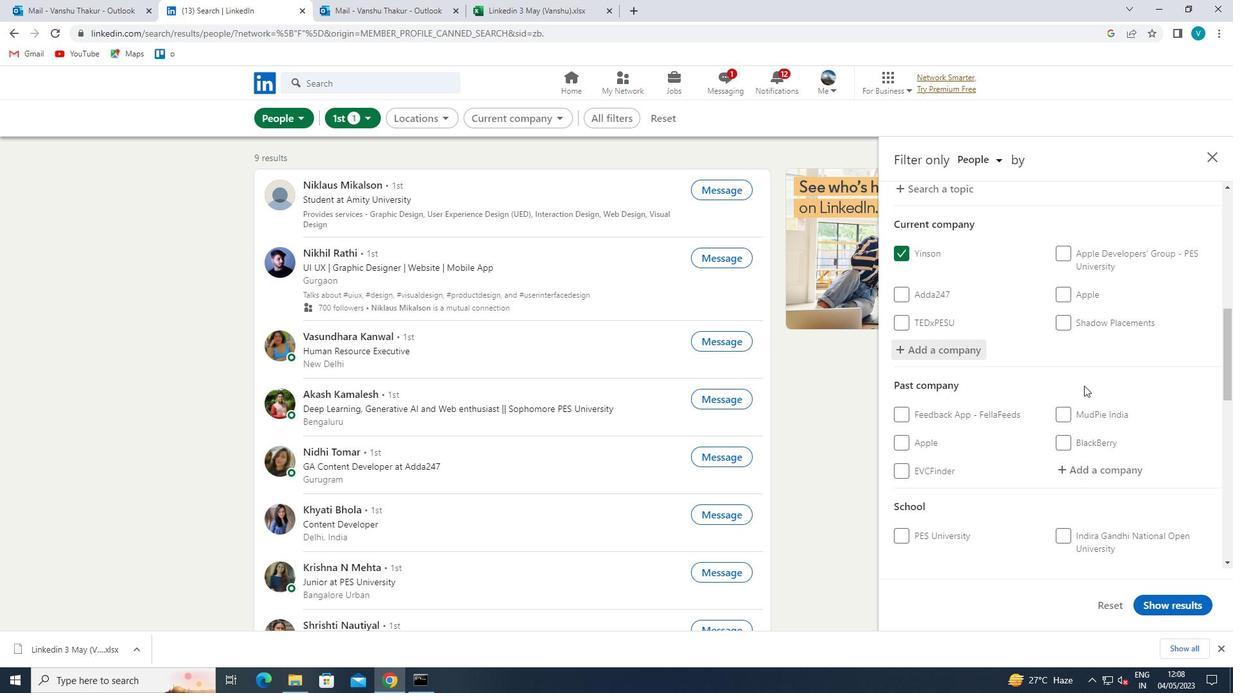 
Action: Mouse moved to (1101, 416)
Screenshot: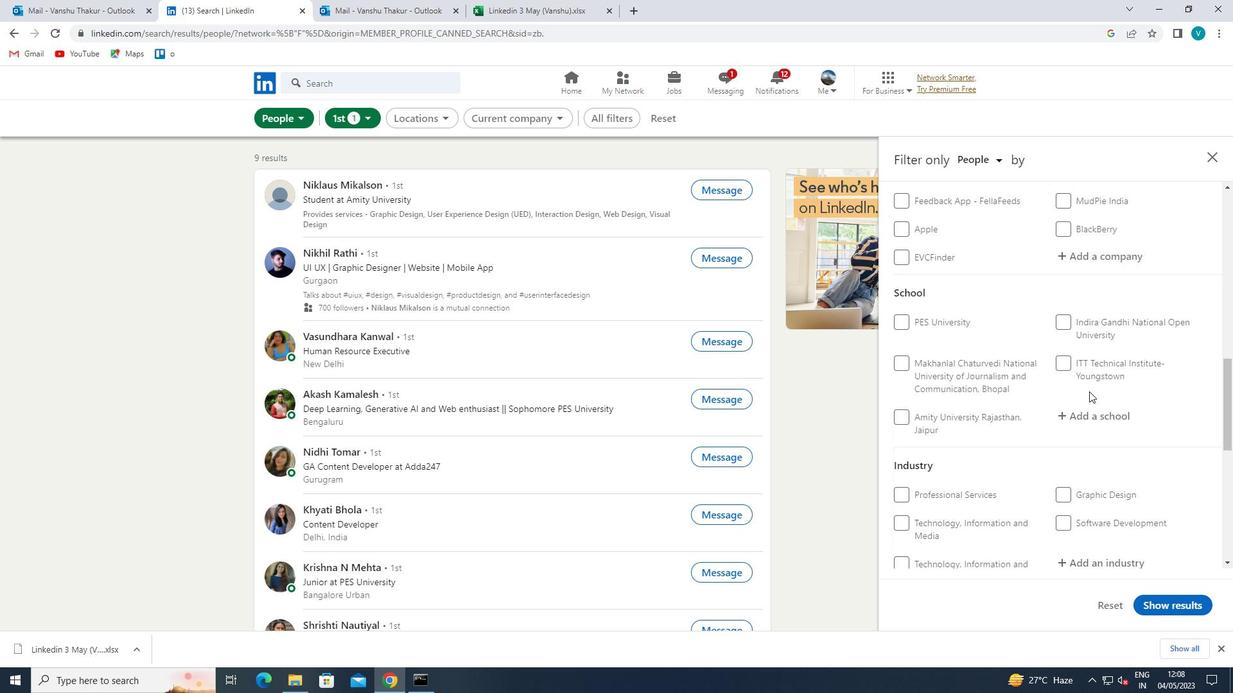 
Action: Mouse pressed left at (1101, 416)
Screenshot: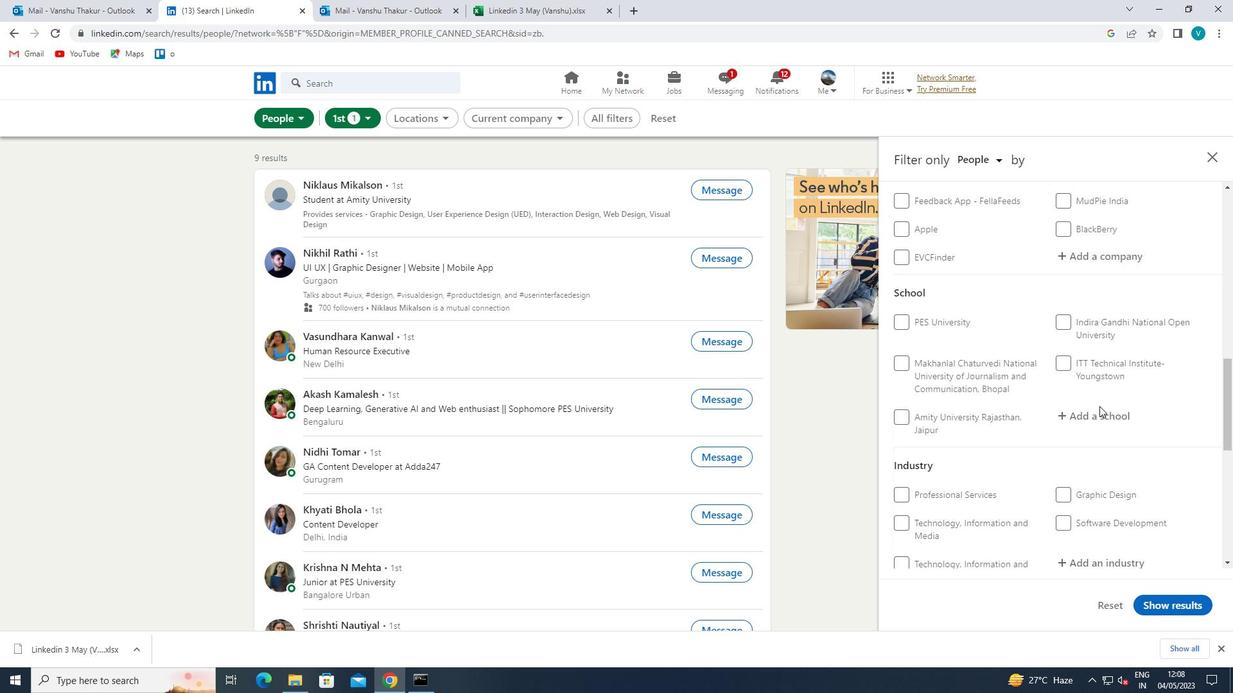 
Action: Key pressed <Key.shift>CV<Key.space><Key.shift><Key.shift><Key.shift>RAMAN
Screenshot: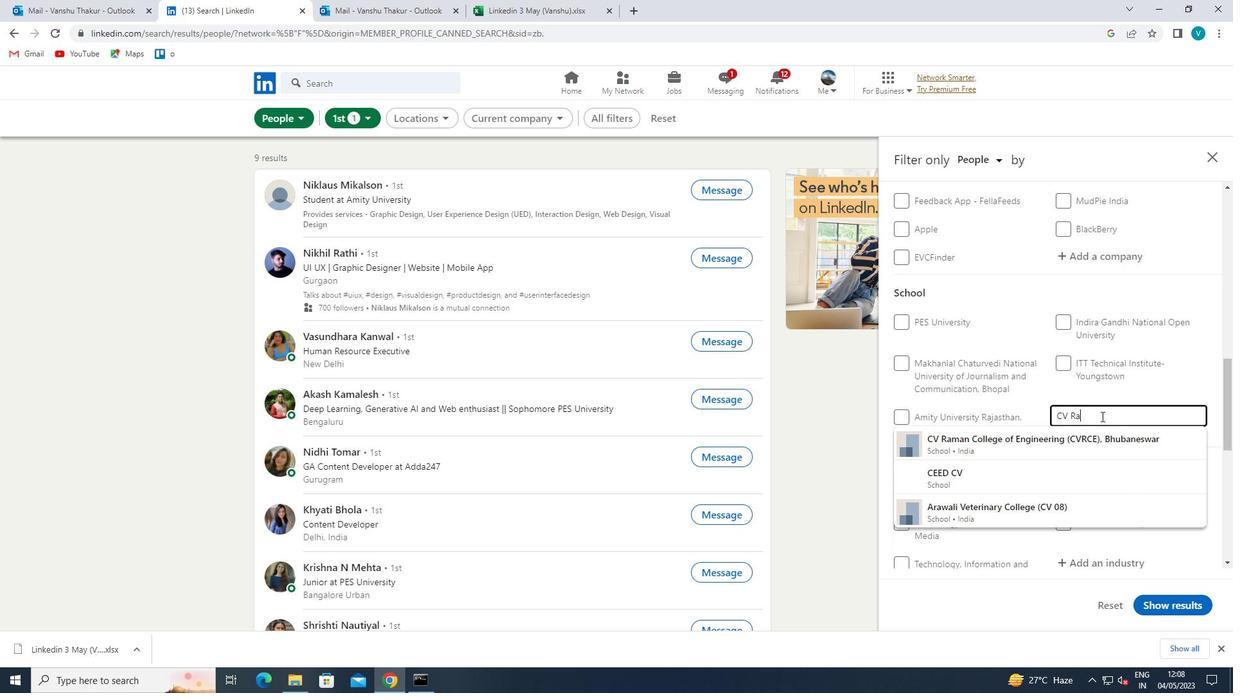 
Action: Mouse moved to (1097, 434)
Screenshot: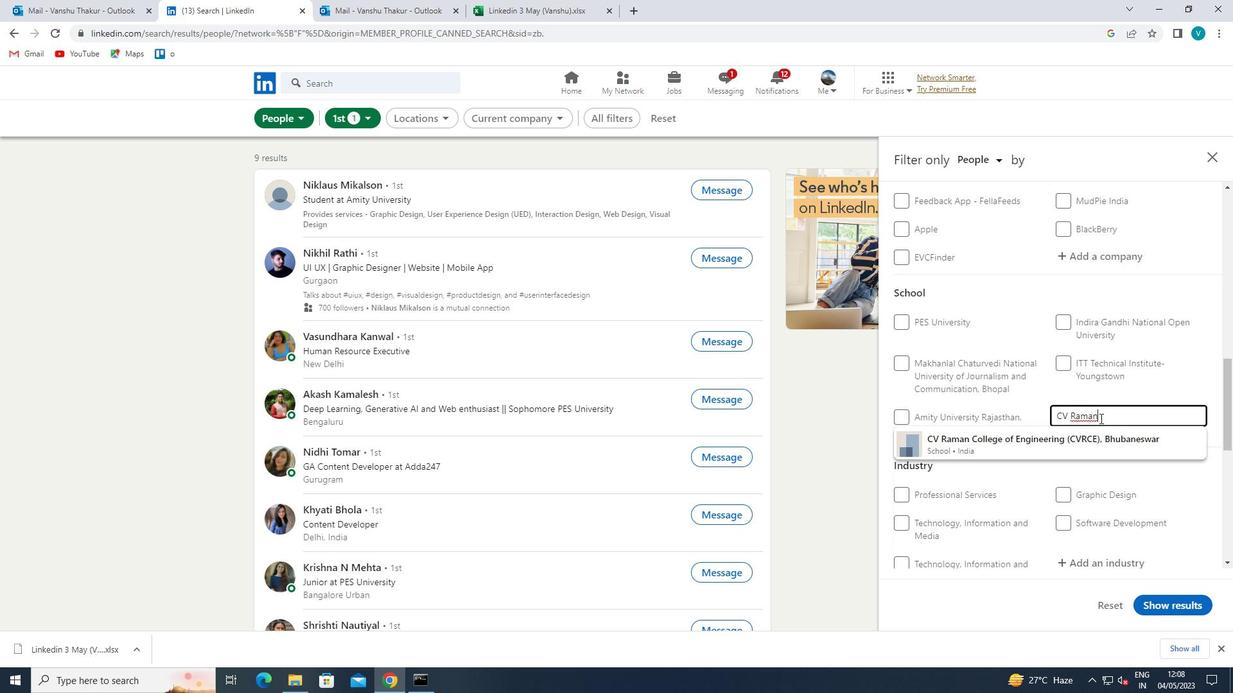 
Action: Mouse pressed left at (1097, 434)
Screenshot: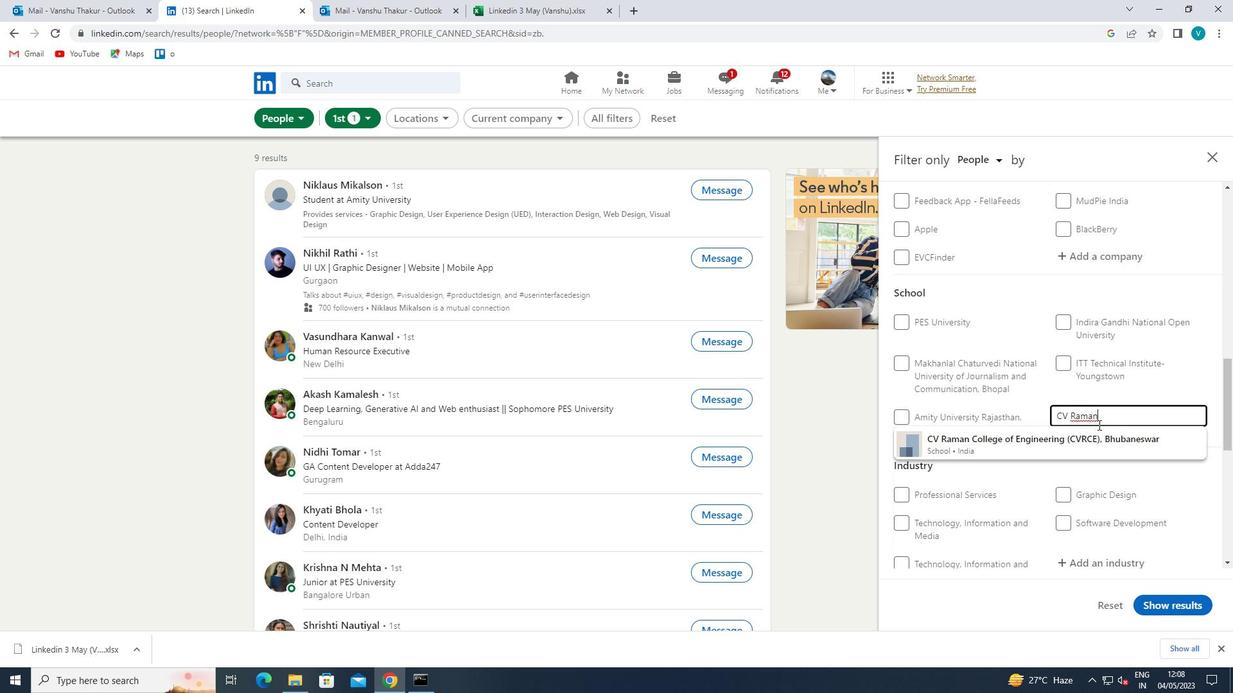 
Action: Mouse moved to (1097, 434)
Screenshot: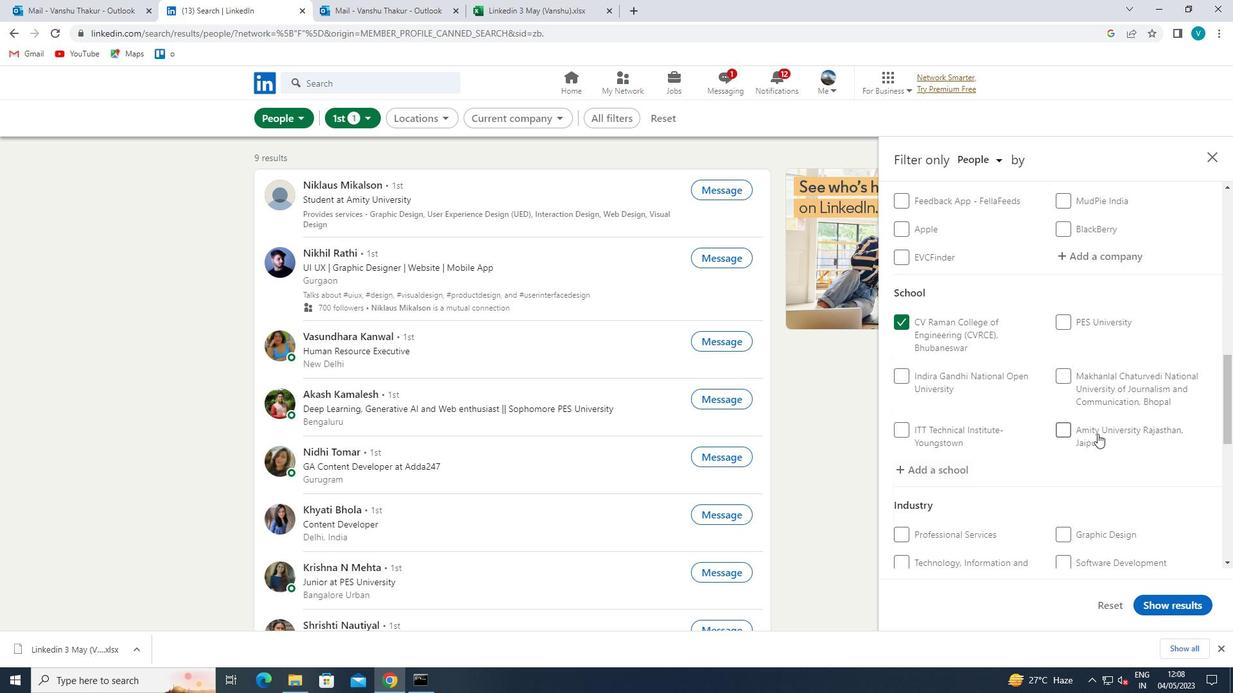 
Action: Mouse scrolled (1097, 434) with delta (0, 0)
Screenshot: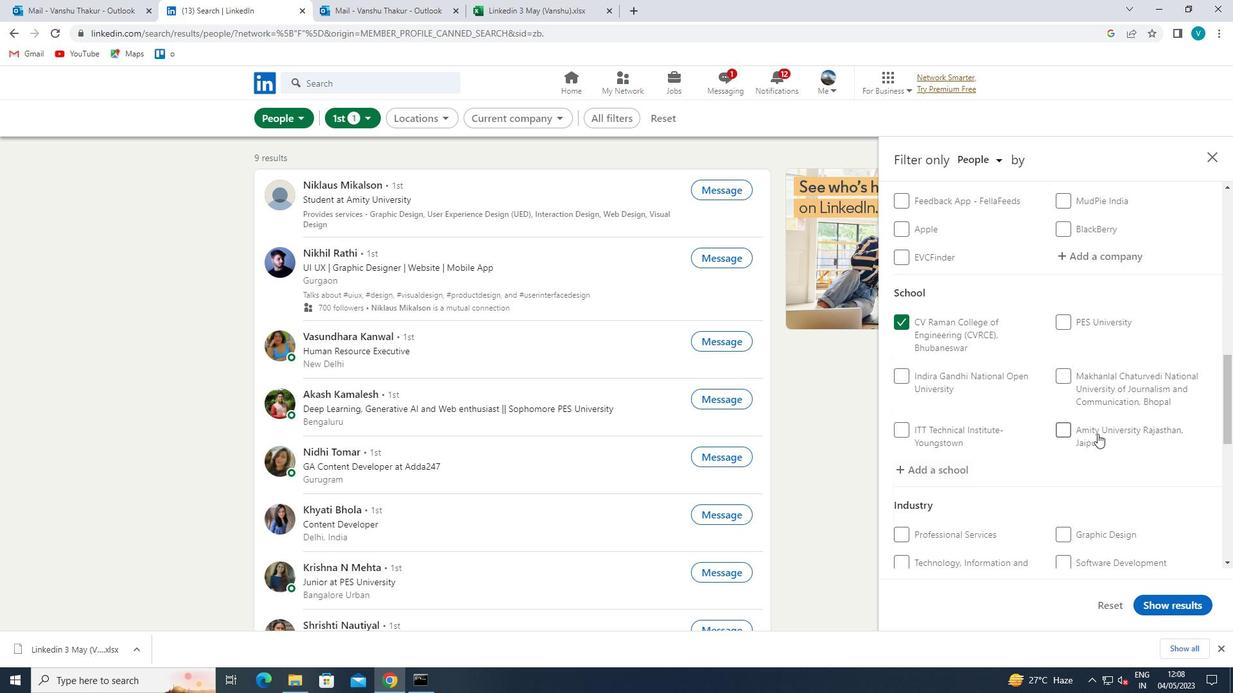 
Action: Mouse moved to (1097, 436)
Screenshot: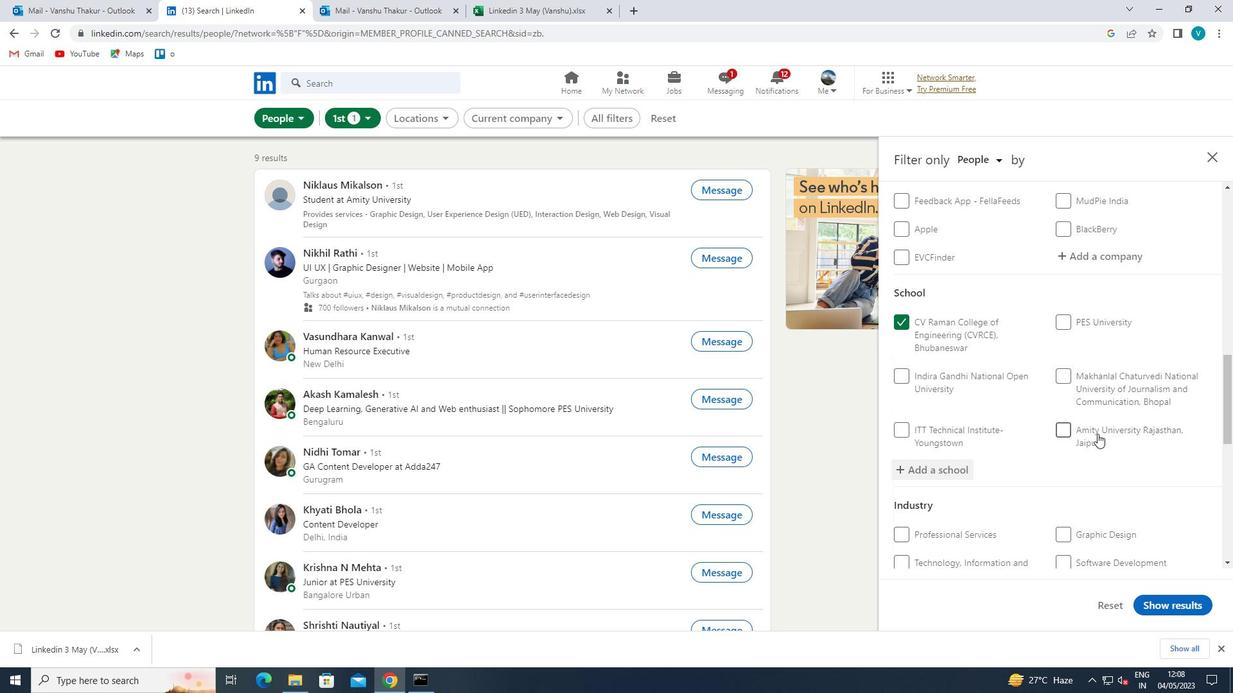 
Action: Mouse scrolled (1097, 436) with delta (0, 0)
Screenshot: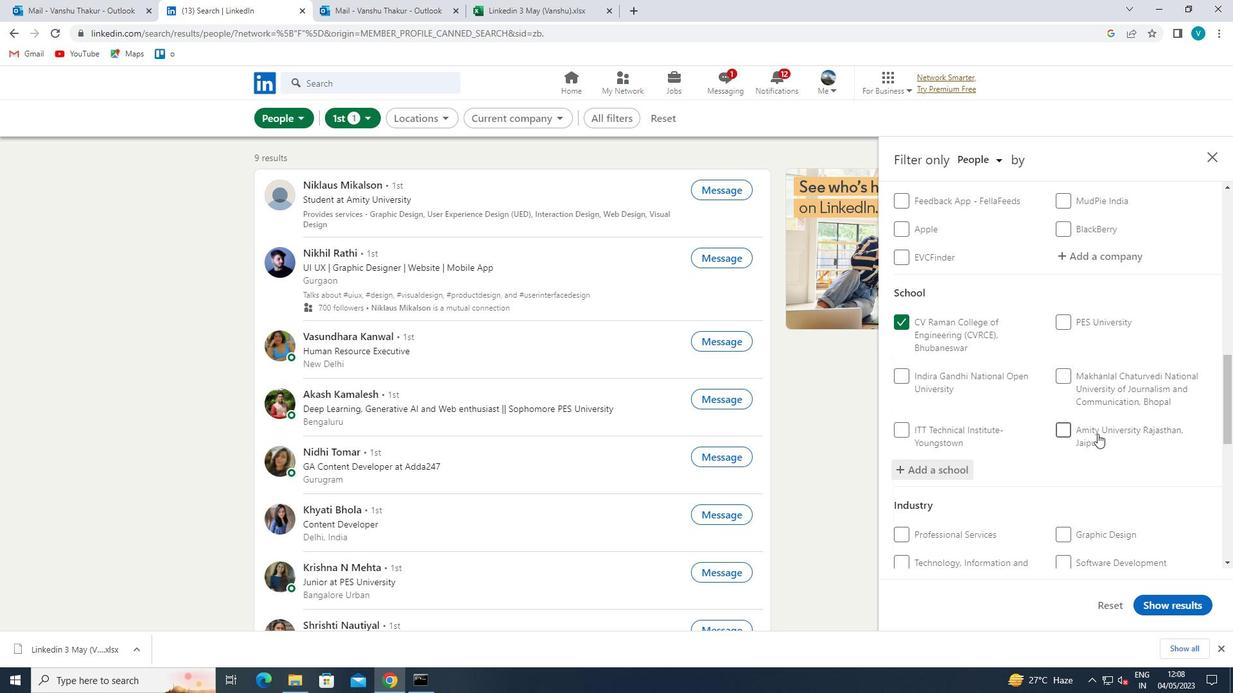 
Action: Mouse moved to (1096, 437)
Screenshot: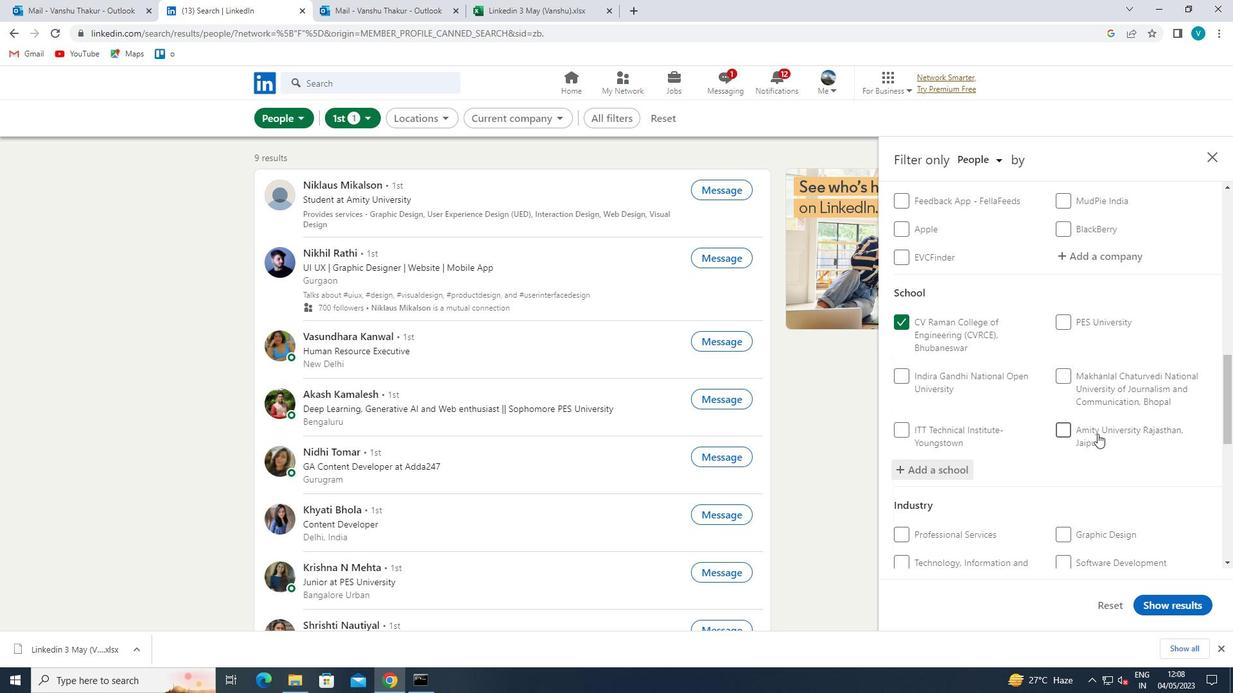 
Action: Mouse scrolled (1096, 436) with delta (0, 0)
Screenshot: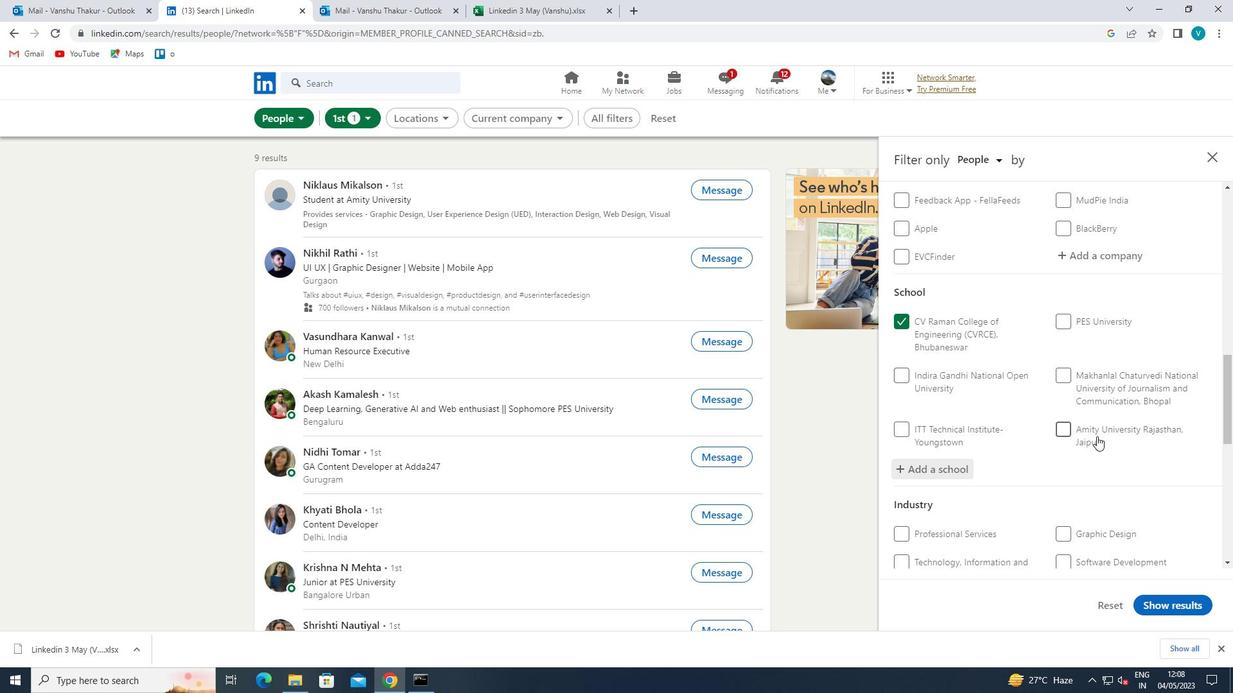 
Action: Mouse moved to (1105, 413)
Screenshot: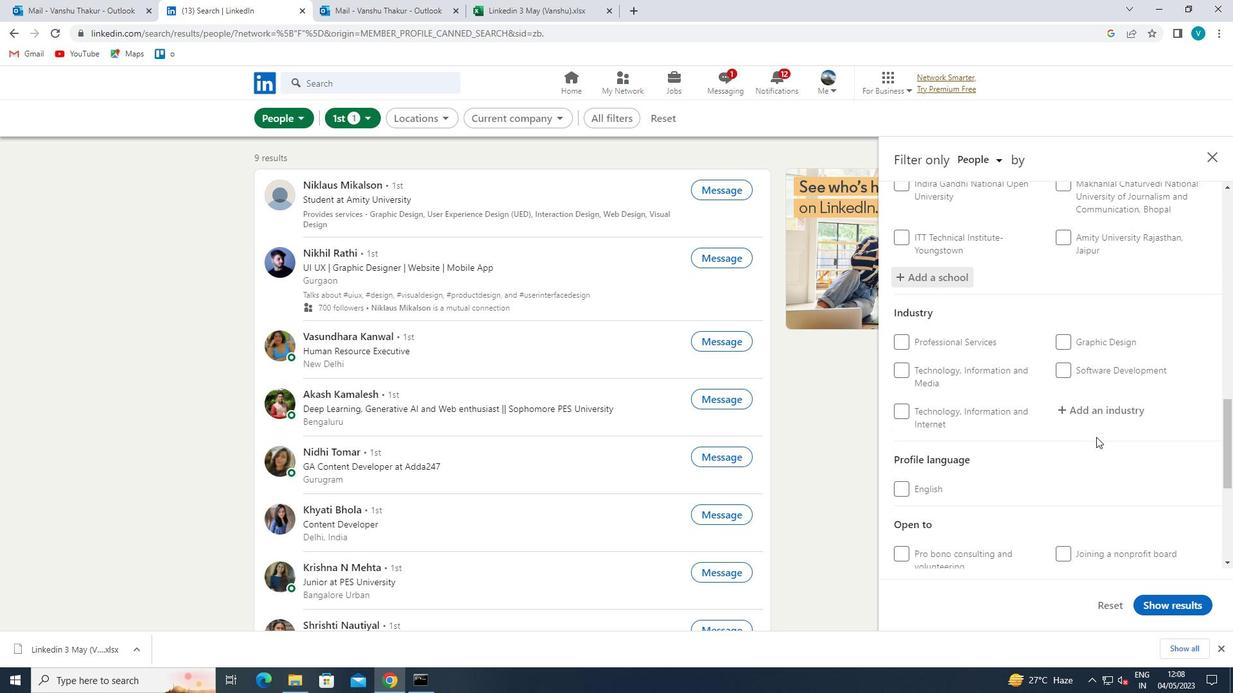 
Action: Mouse pressed left at (1105, 413)
Screenshot: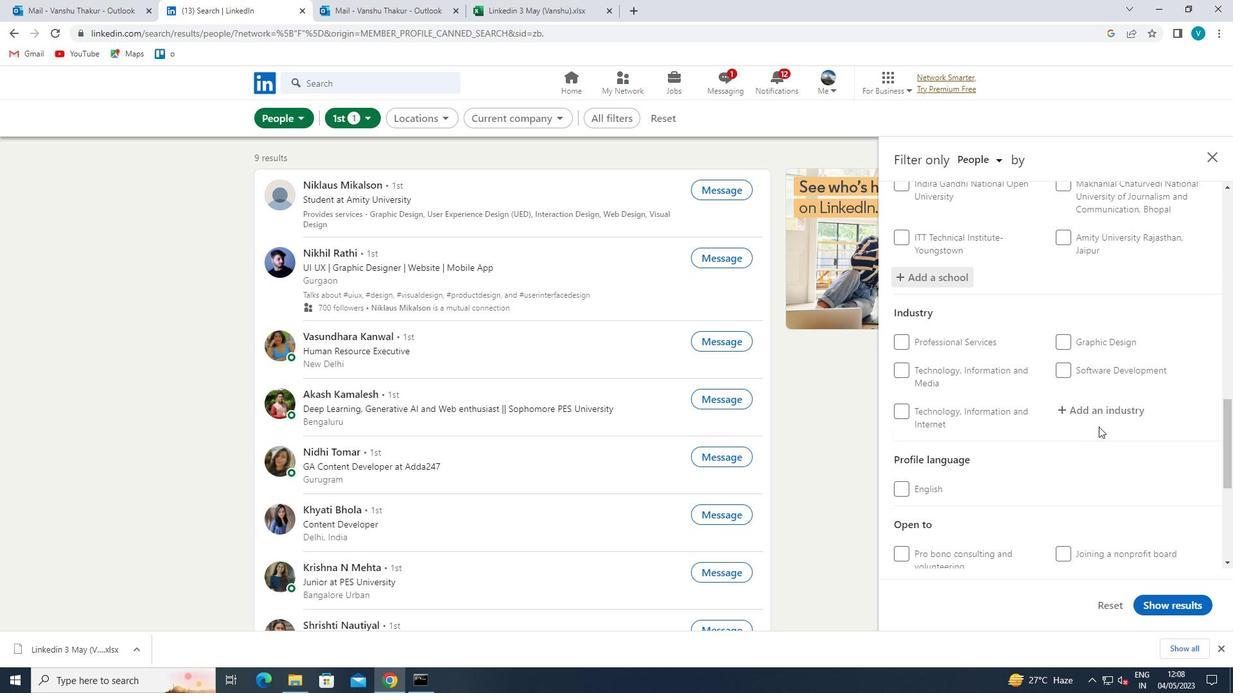 
Action: Key pressed <Key.shift>MOVIES<Key.space>
Screenshot: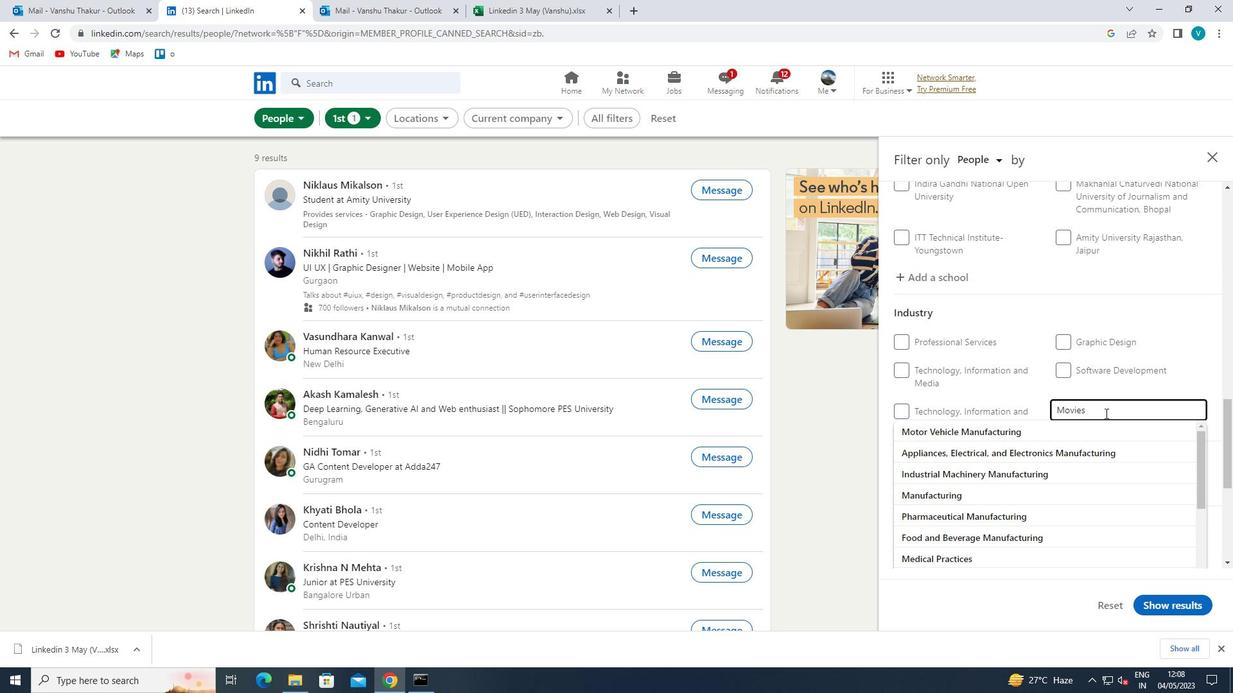 
Action: Mouse moved to (1064, 444)
Screenshot: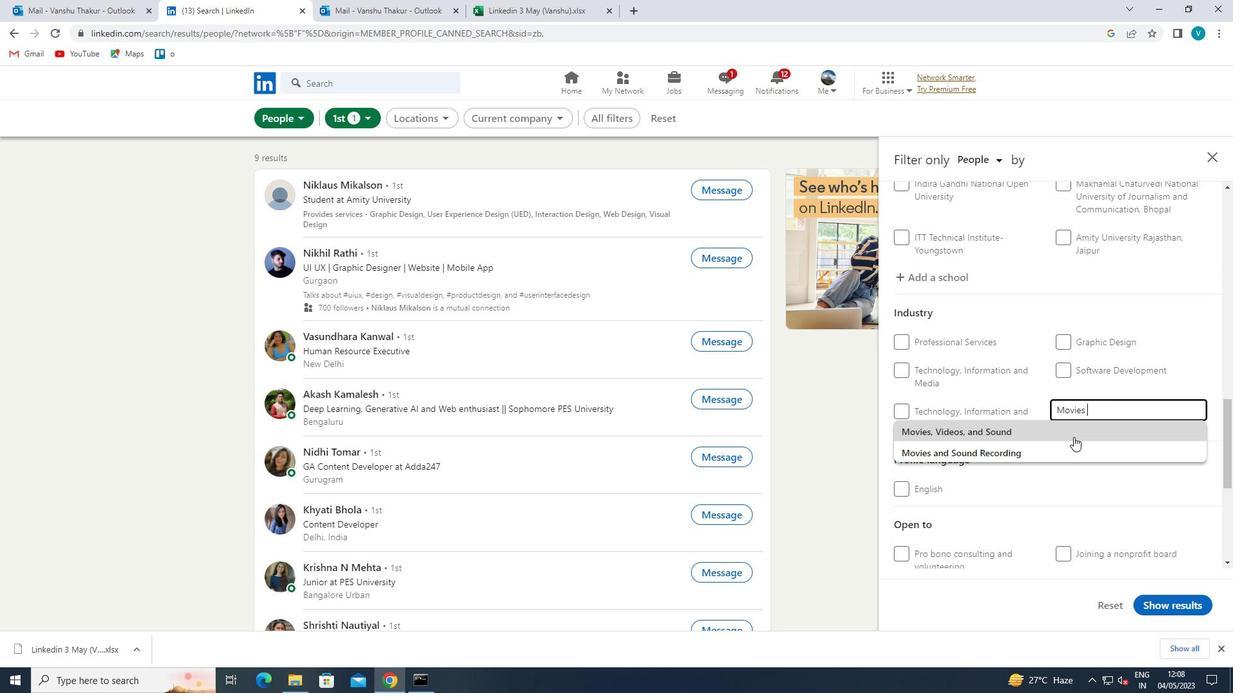 
Action: Mouse pressed left at (1064, 444)
Screenshot: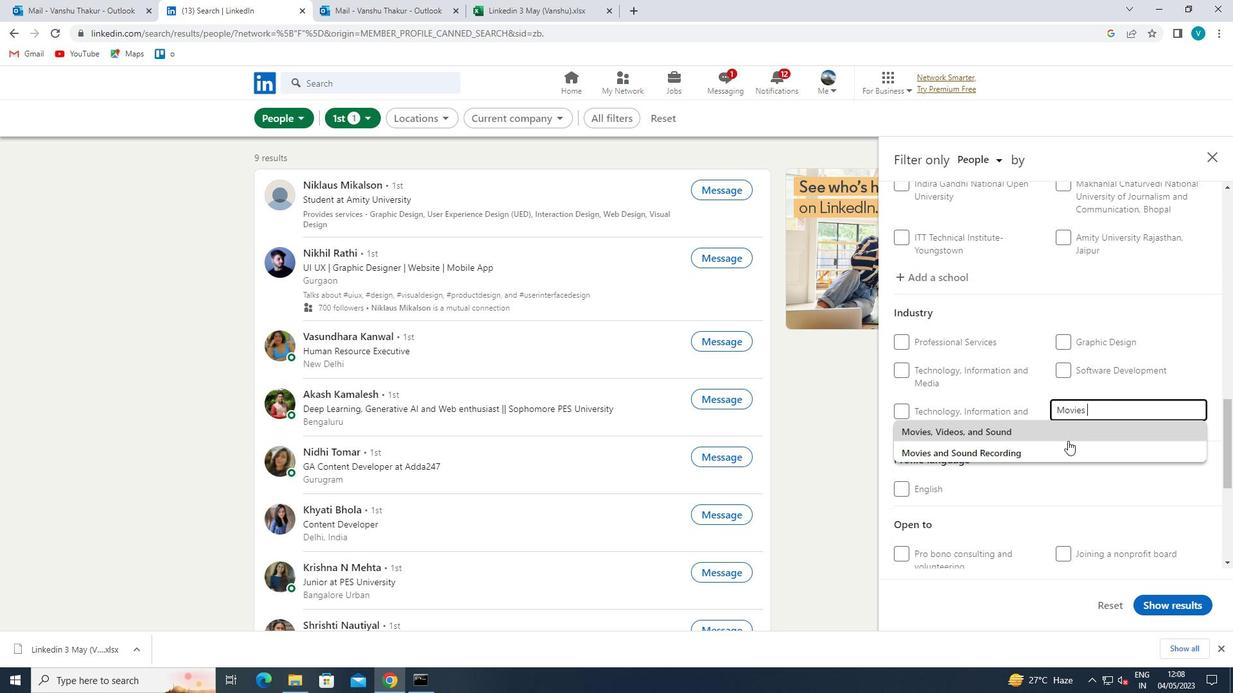 
Action: Mouse moved to (1066, 444)
Screenshot: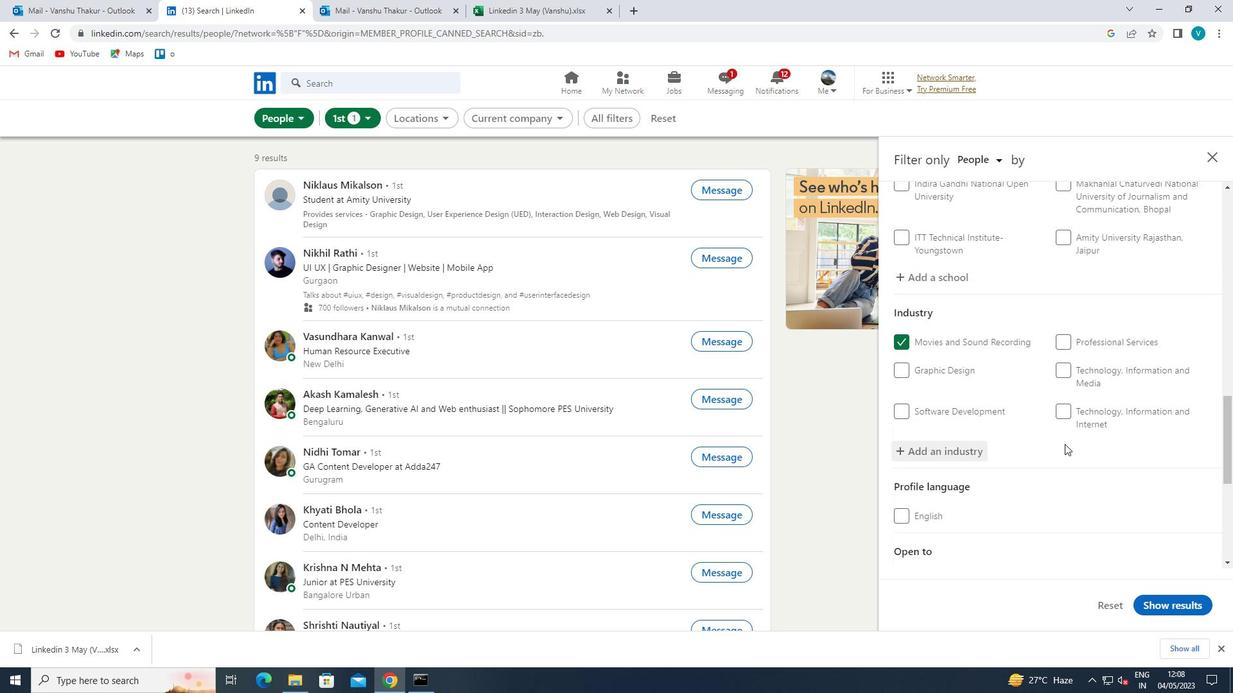 
Action: Mouse scrolled (1066, 443) with delta (0, 0)
Screenshot: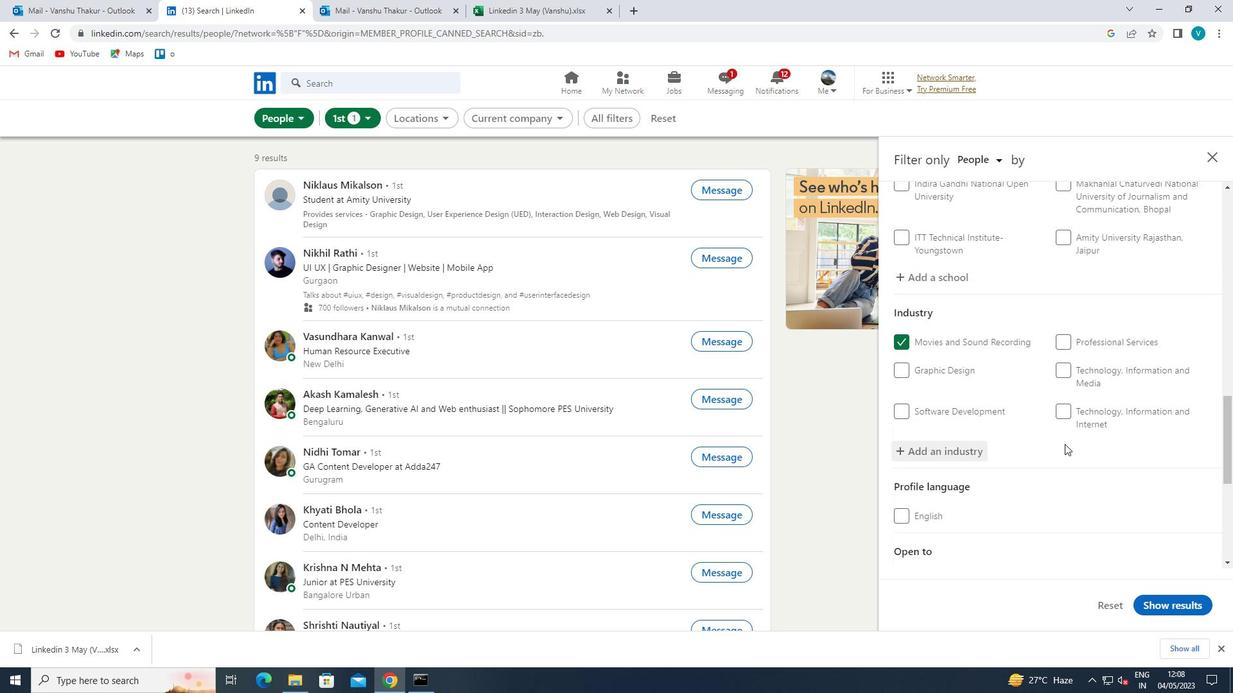 
Action: Mouse moved to (1066, 447)
Screenshot: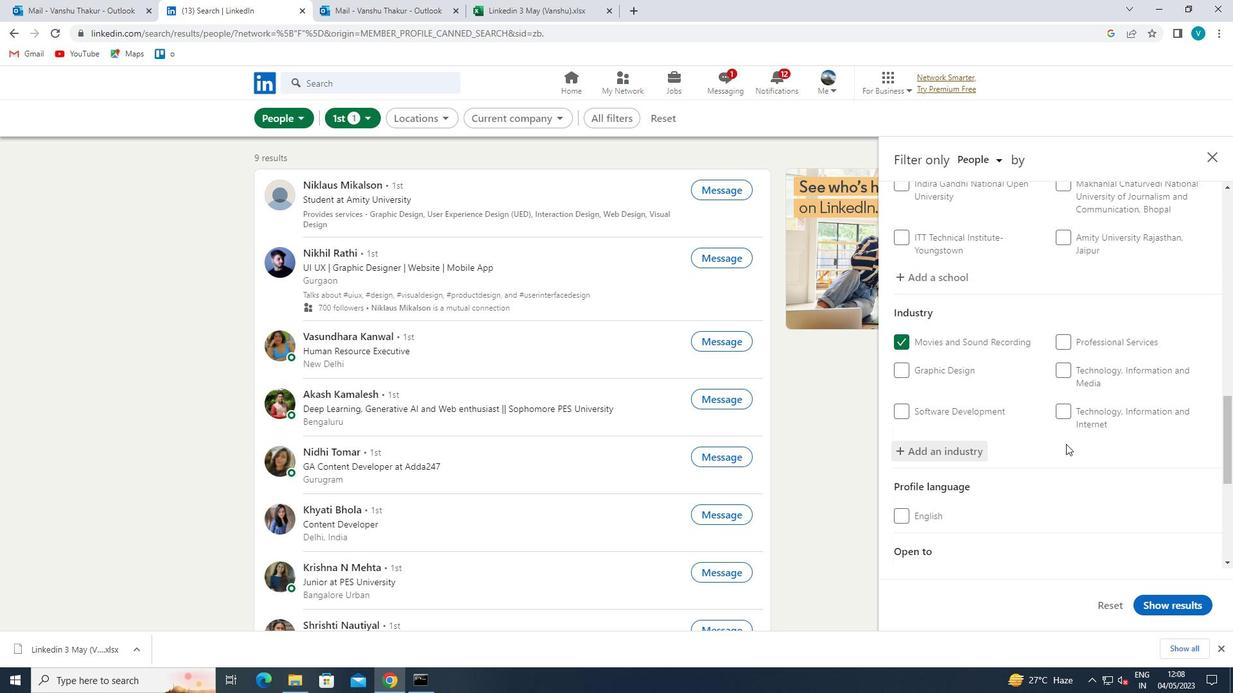 
Action: Mouse scrolled (1066, 446) with delta (0, 0)
Screenshot: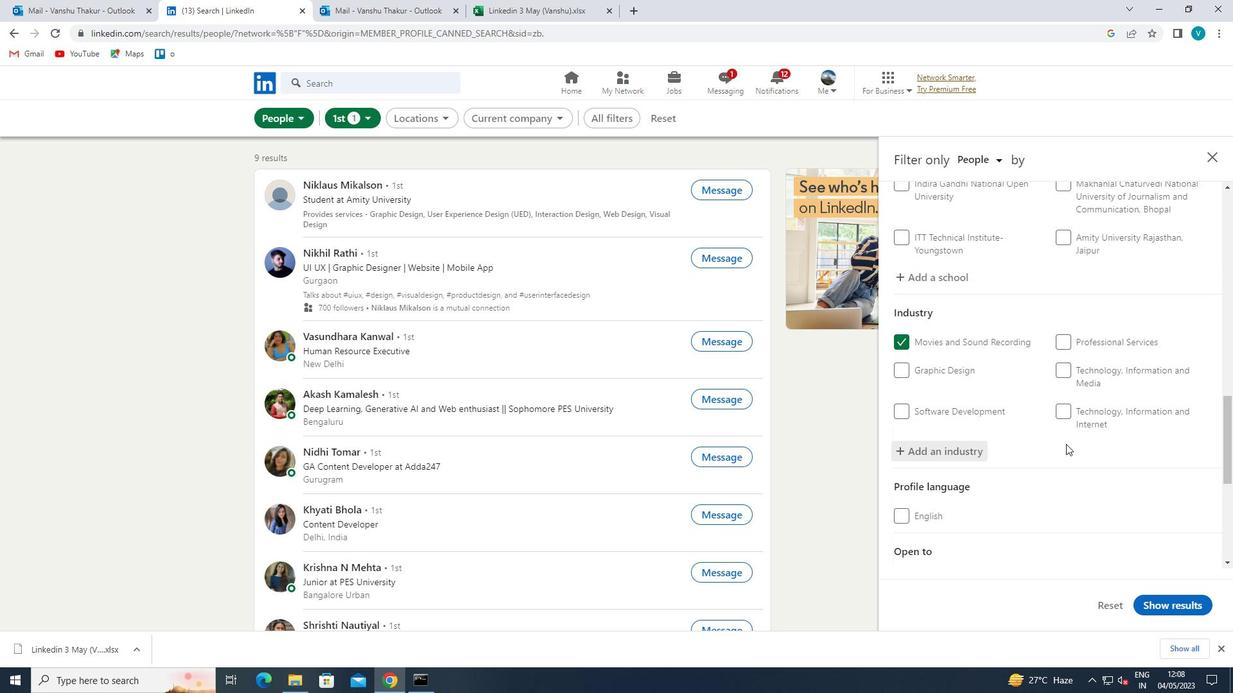 
Action: Mouse moved to (1066, 448)
Screenshot: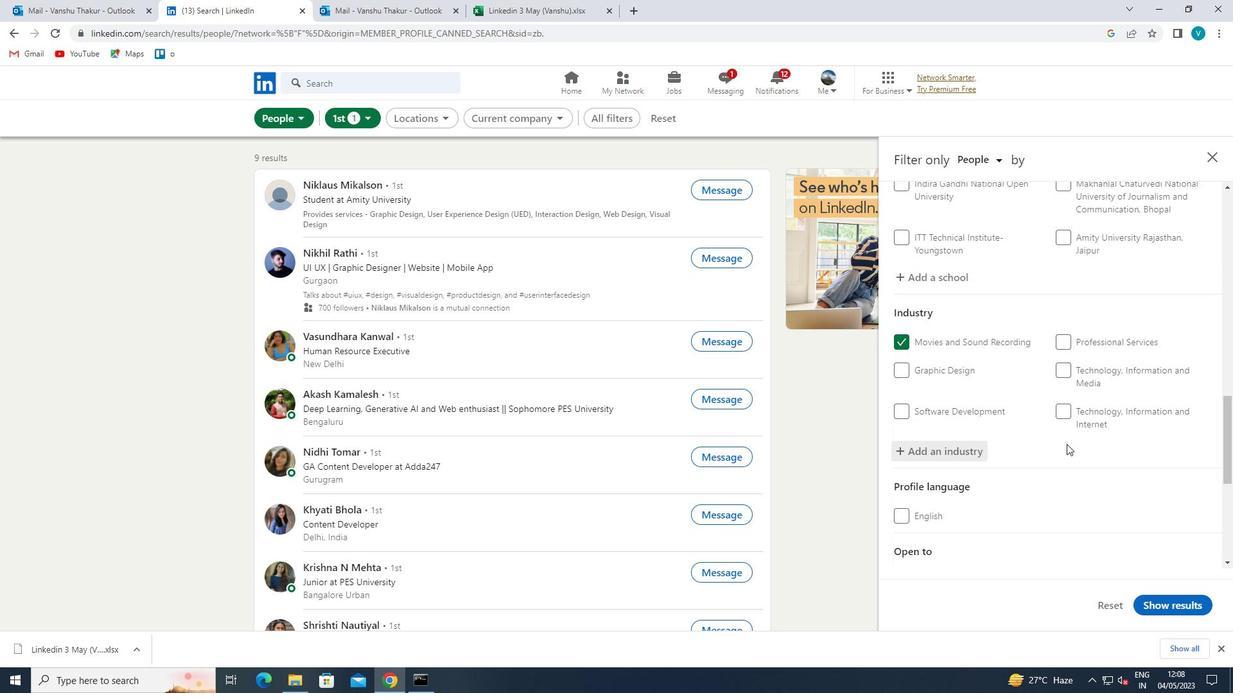 
Action: Mouse scrolled (1066, 448) with delta (0, 0)
Screenshot: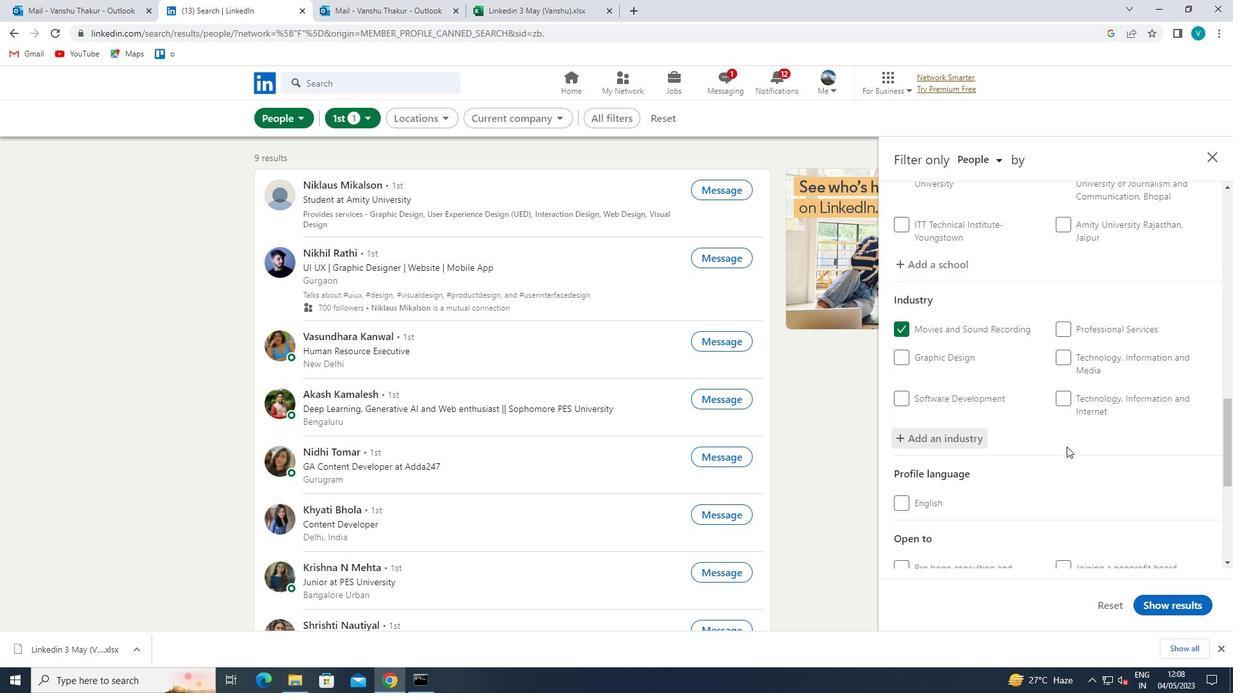 
Action: Mouse scrolled (1066, 448) with delta (0, 0)
Screenshot: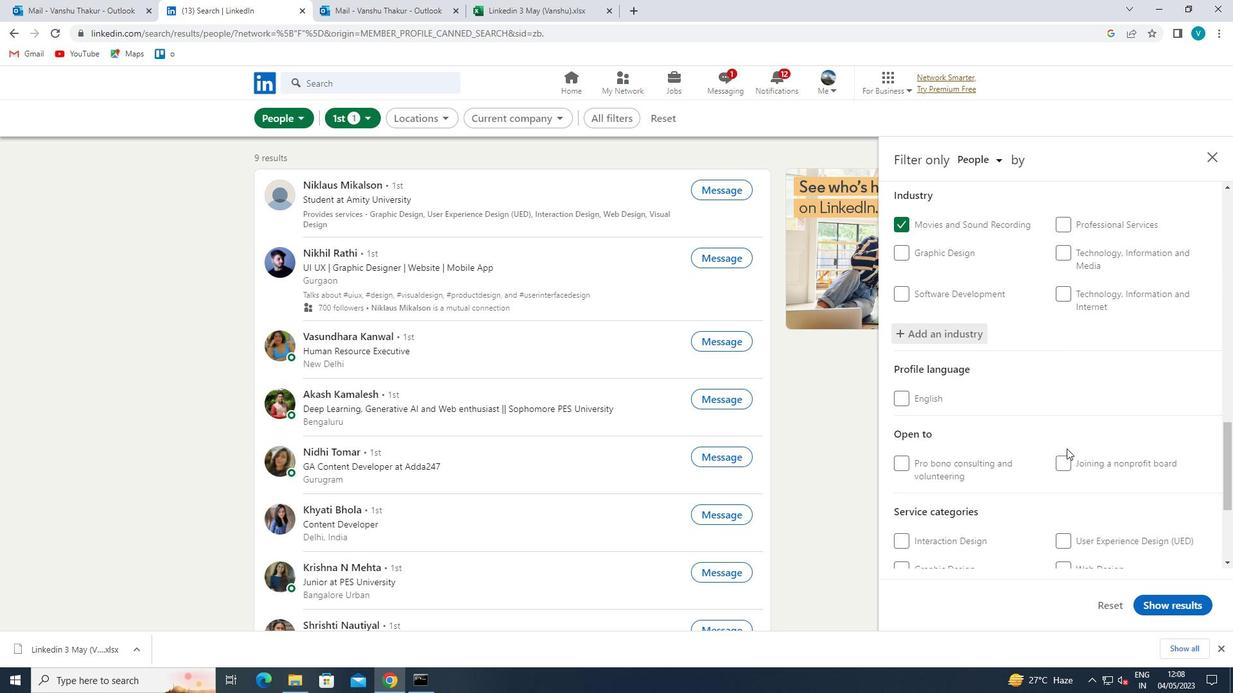 
Action: Mouse scrolled (1066, 448) with delta (0, 0)
Screenshot: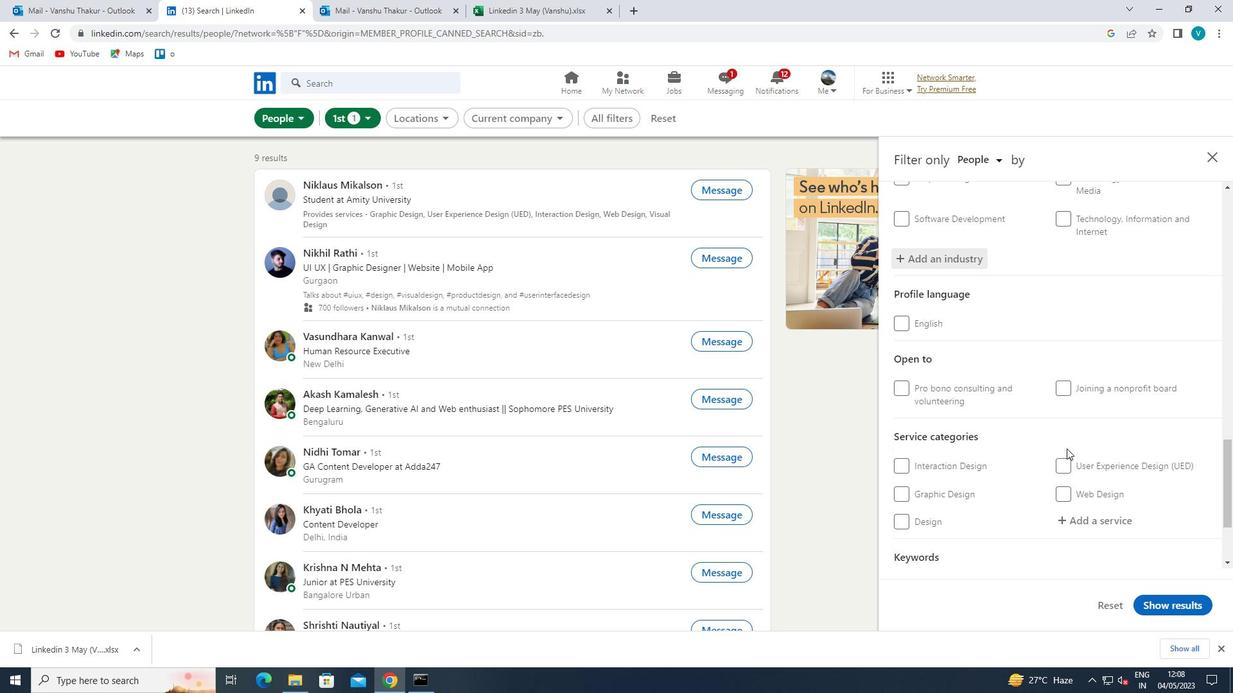 
Action: Mouse moved to (1102, 394)
Screenshot: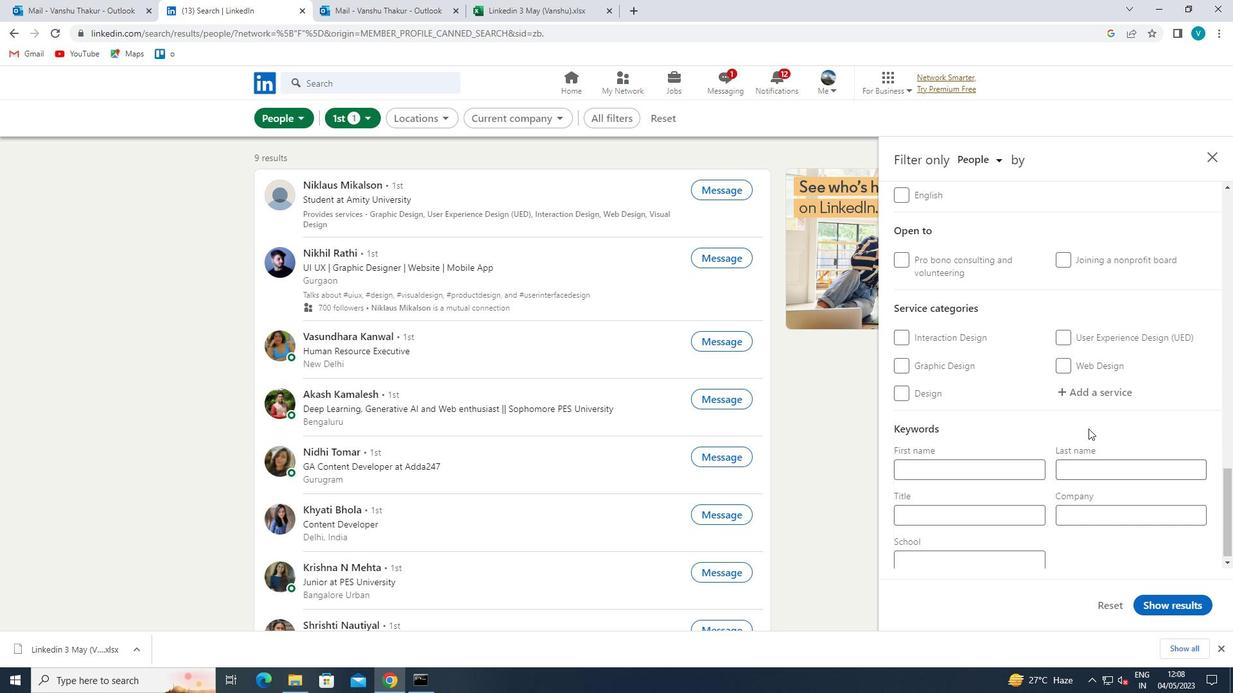 
Action: Mouse pressed left at (1102, 394)
Screenshot: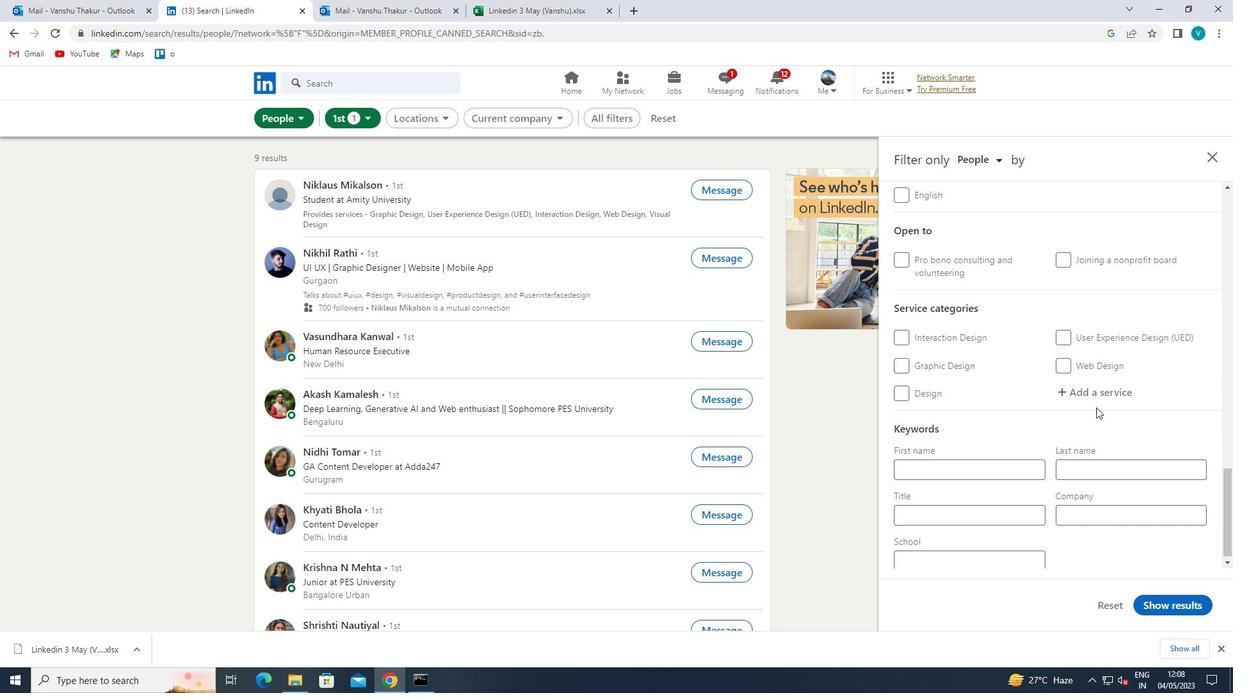
Action: Key pressed <Key.shift>OUT
Screenshot: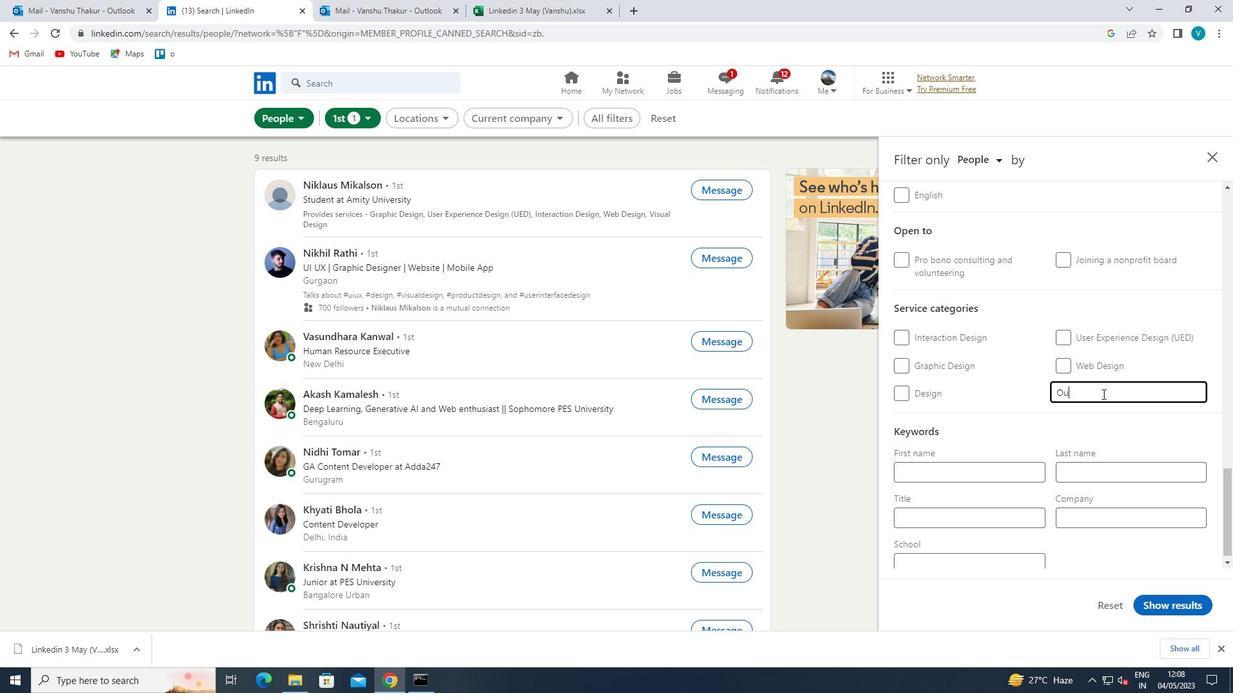 
Action: Mouse moved to (1041, 426)
Screenshot: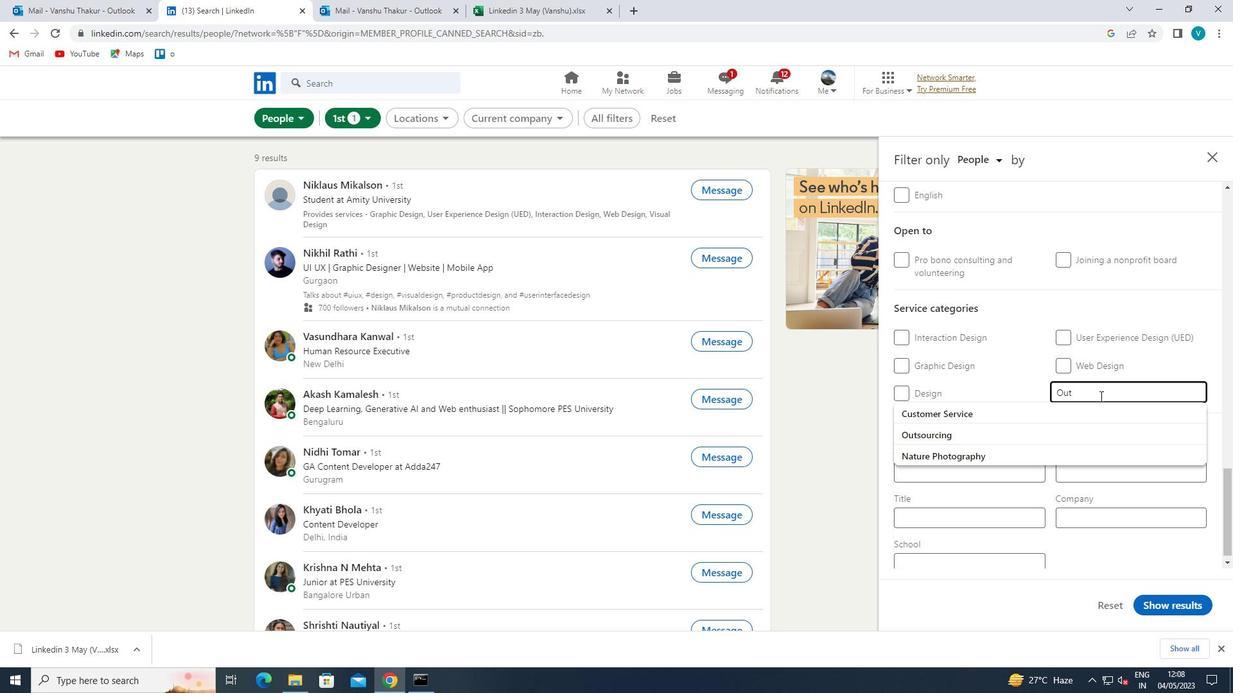 
Action: Mouse pressed left at (1041, 426)
Screenshot: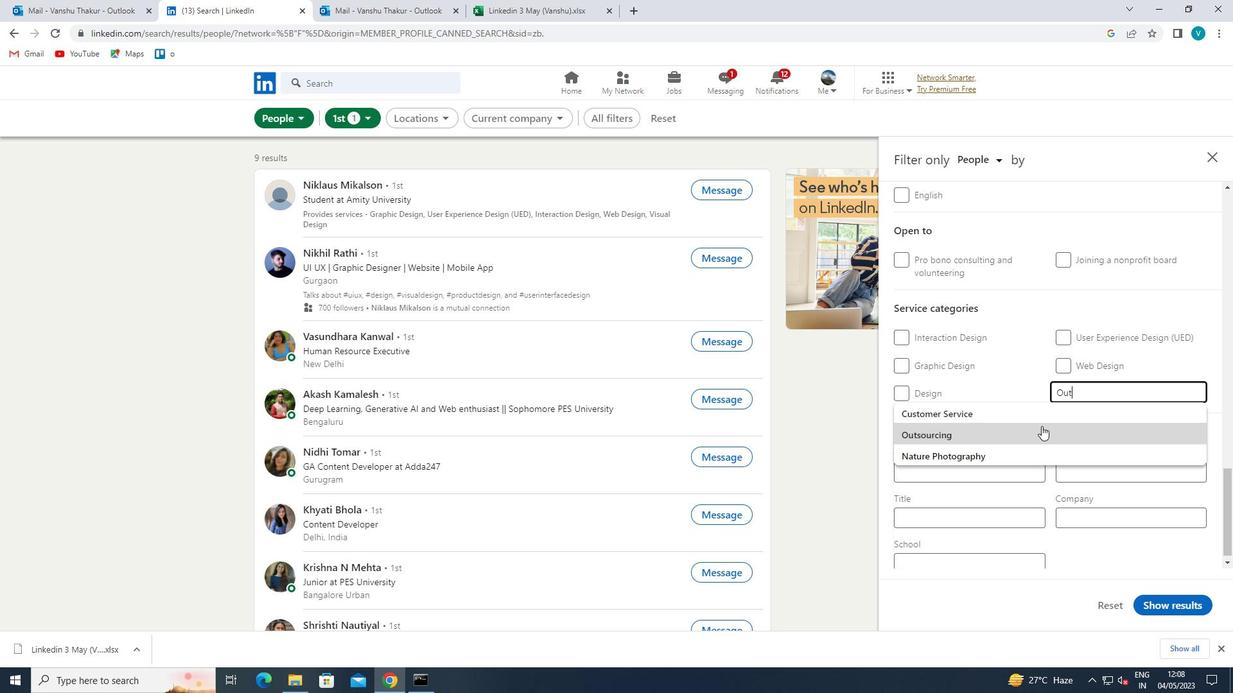 
Action: Mouse moved to (1041, 426)
Screenshot: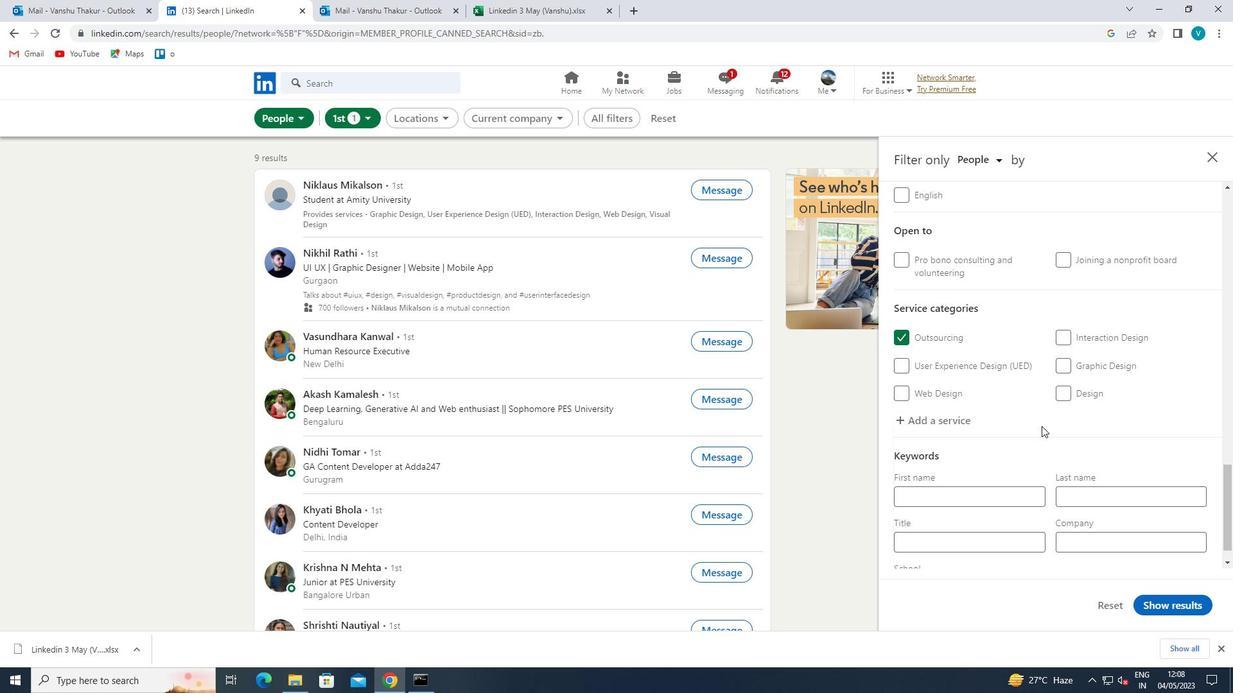 
Action: Mouse scrolled (1041, 425) with delta (0, 0)
Screenshot: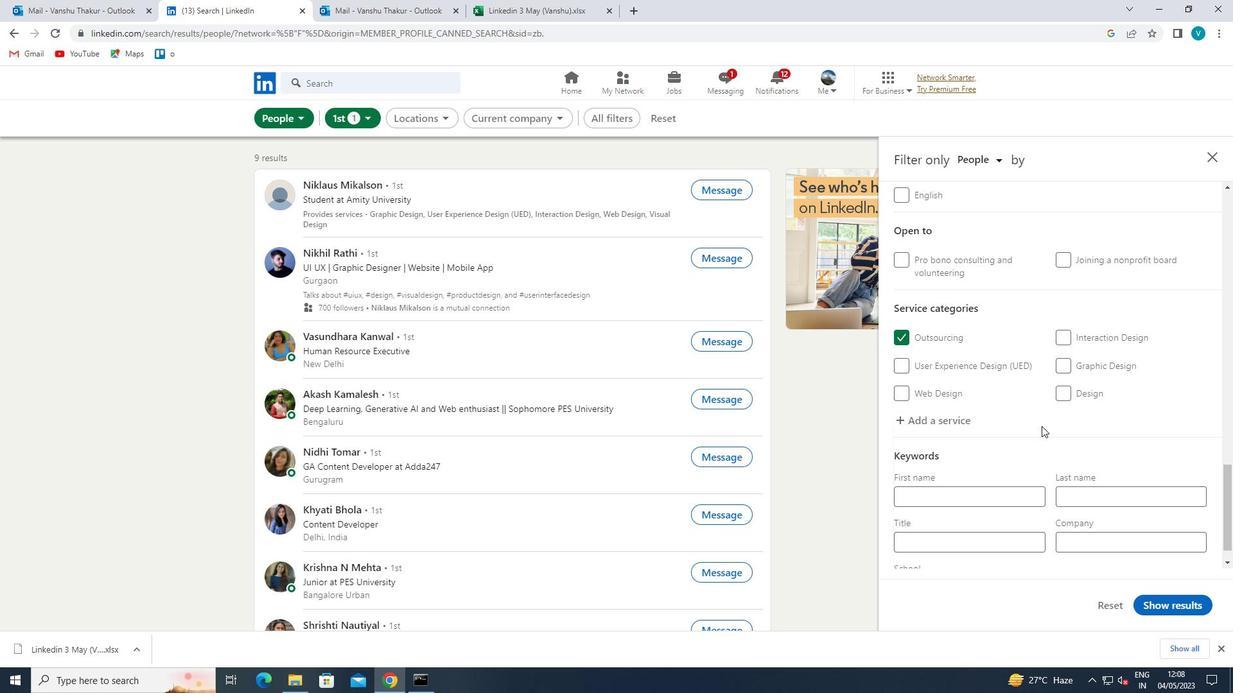 
Action: Mouse moved to (1041, 427)
Screenshot: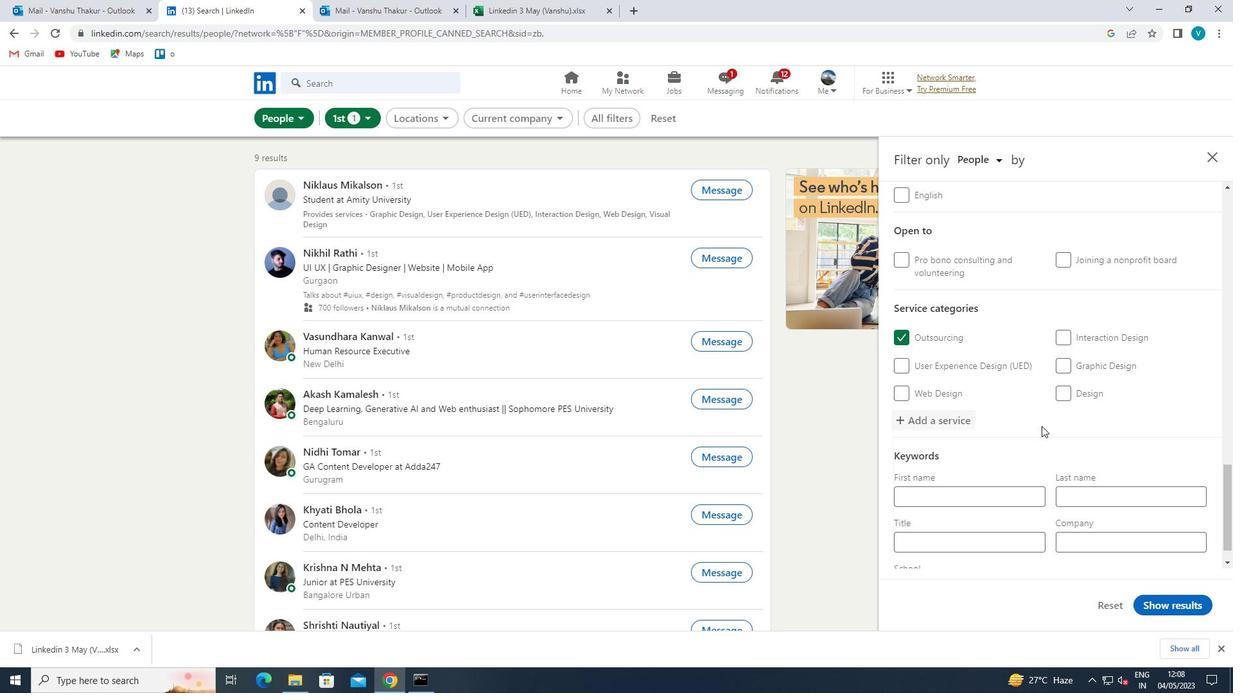 
Action: Mouse scrolled (1041, 426) with delta (0, 0)
Screenshot: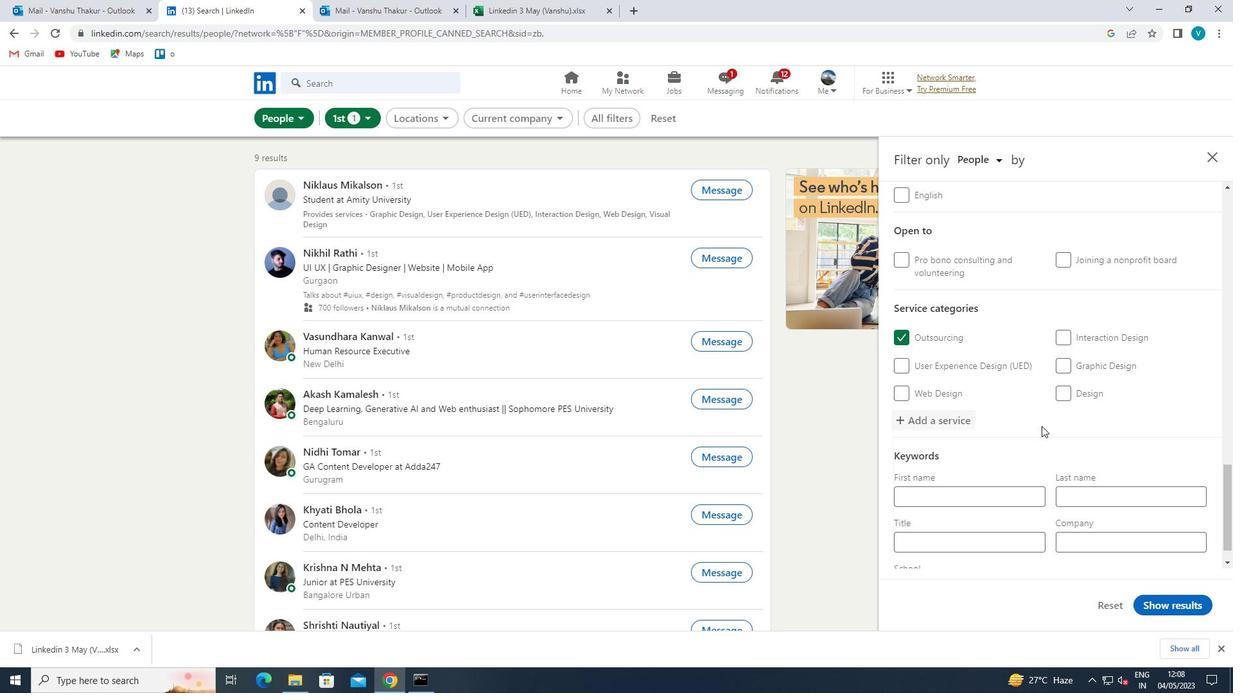 
Action: Mouse scrolled (1041, 426) with delta (0, 0)
Screenshot: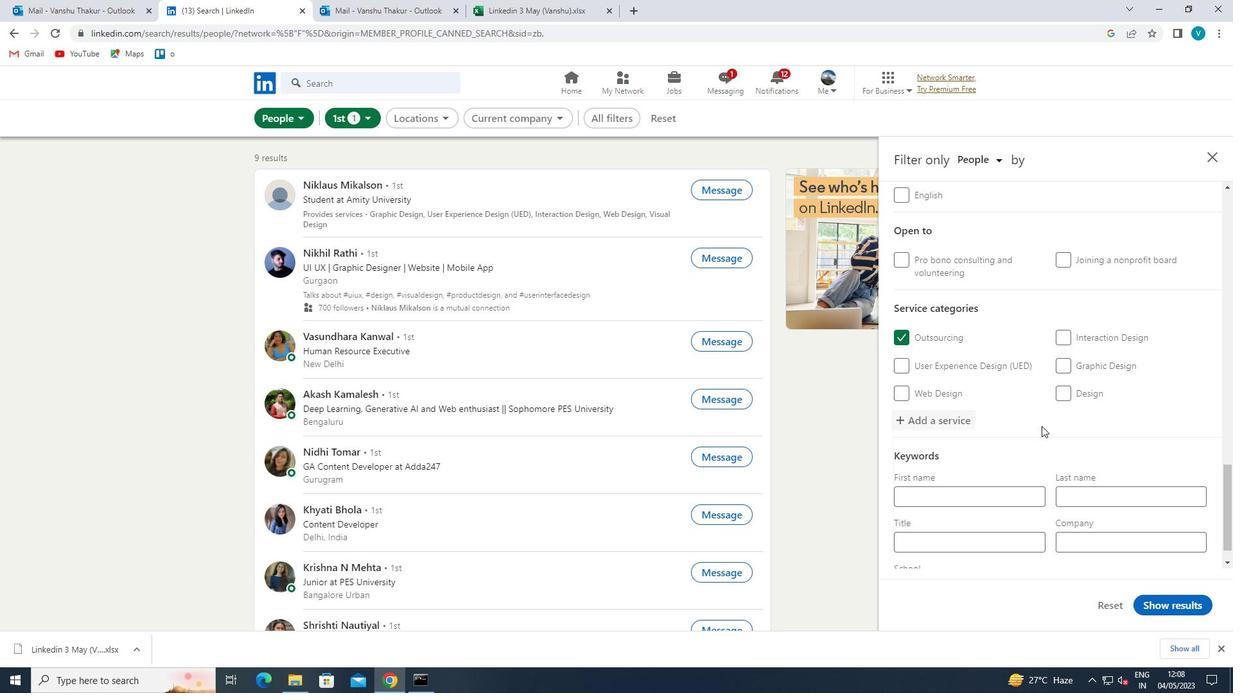 
Action: Mouse moved to (1017, 511)
Screenshot: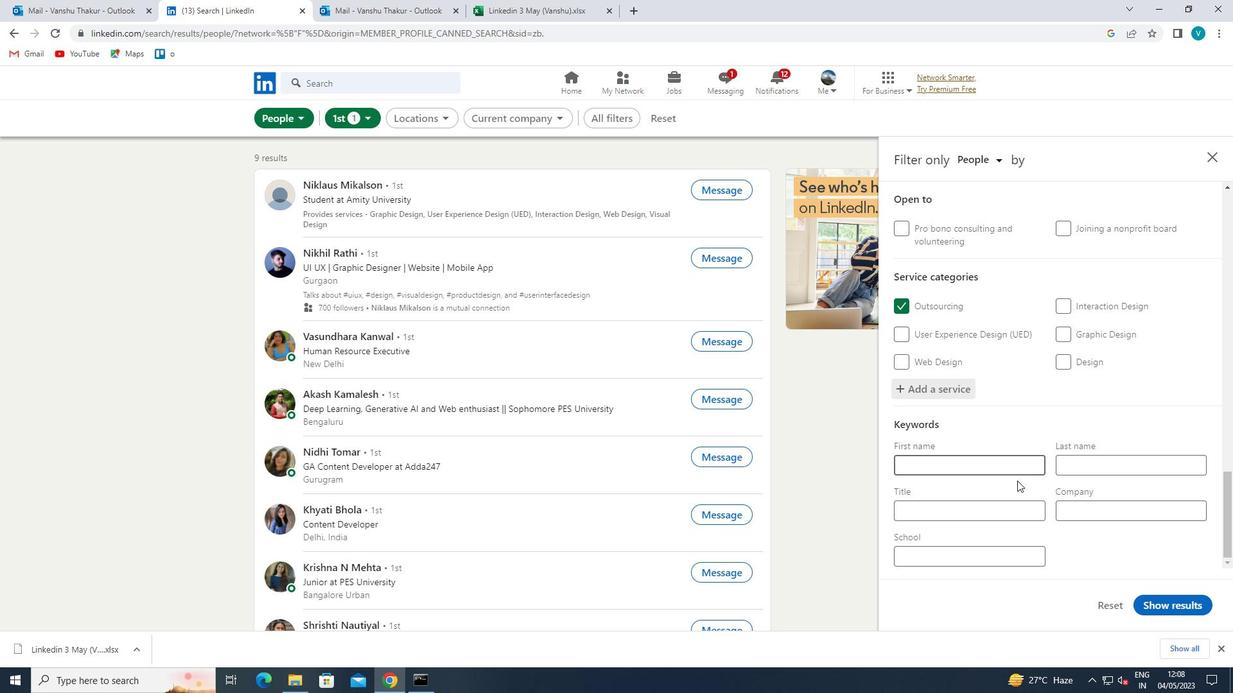 
Action: Mouse pressed left at (1017, 511)
Screenshot: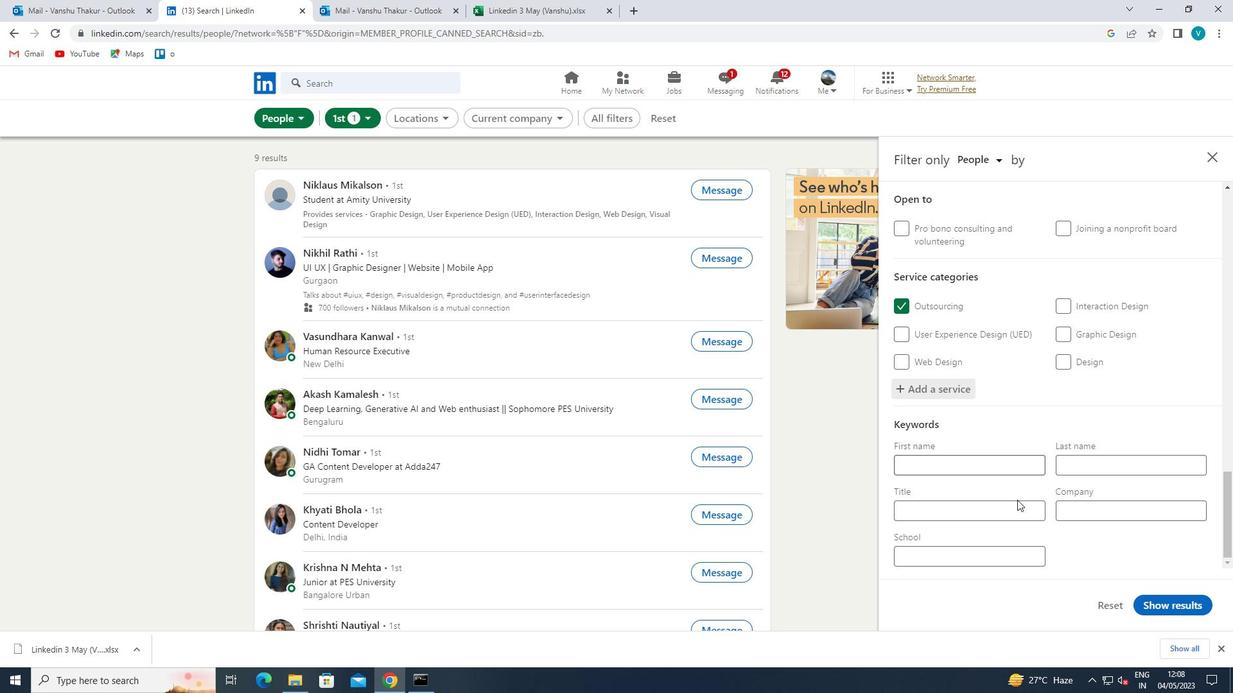 
Action: Mouse moved to (1017, 512)
Screenshot: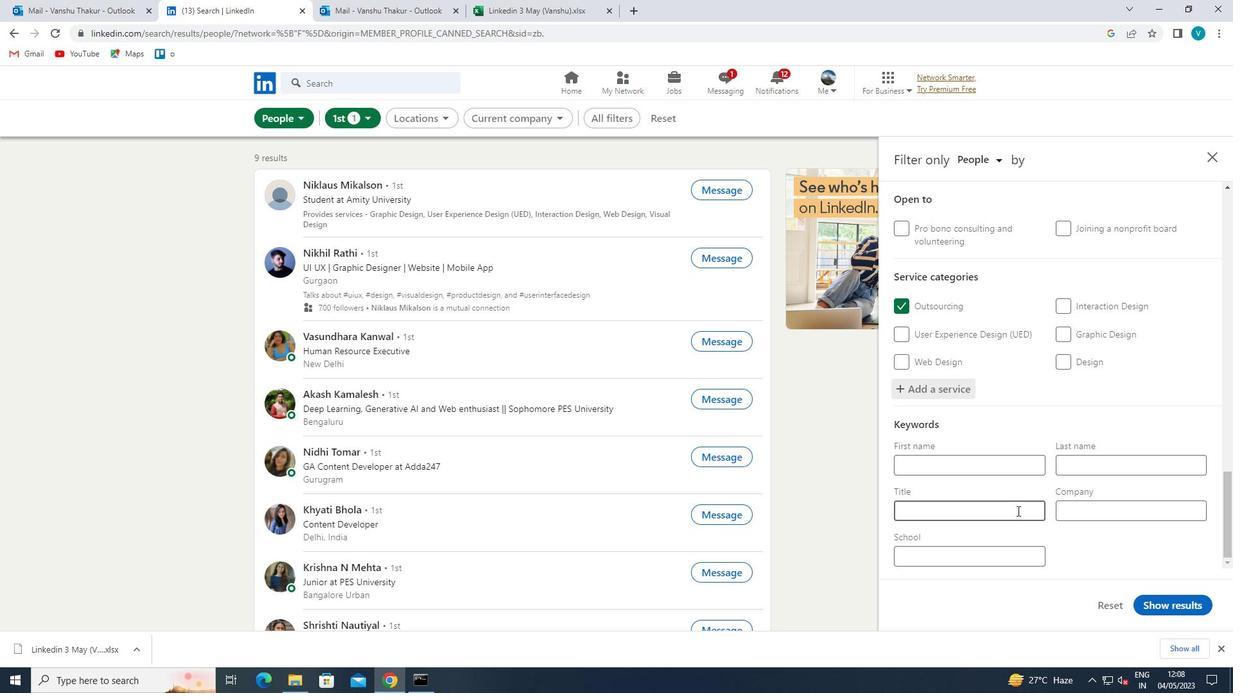 
Action: Key pressed <Key.shift>DATA<Key.space><Key.backspace><Key.backspace><Key.backspace><Key.backspace><Key.backspace><Key.shift>DATA<Key.space><Key.shift>ENTRY<Key.space>
Screenshot: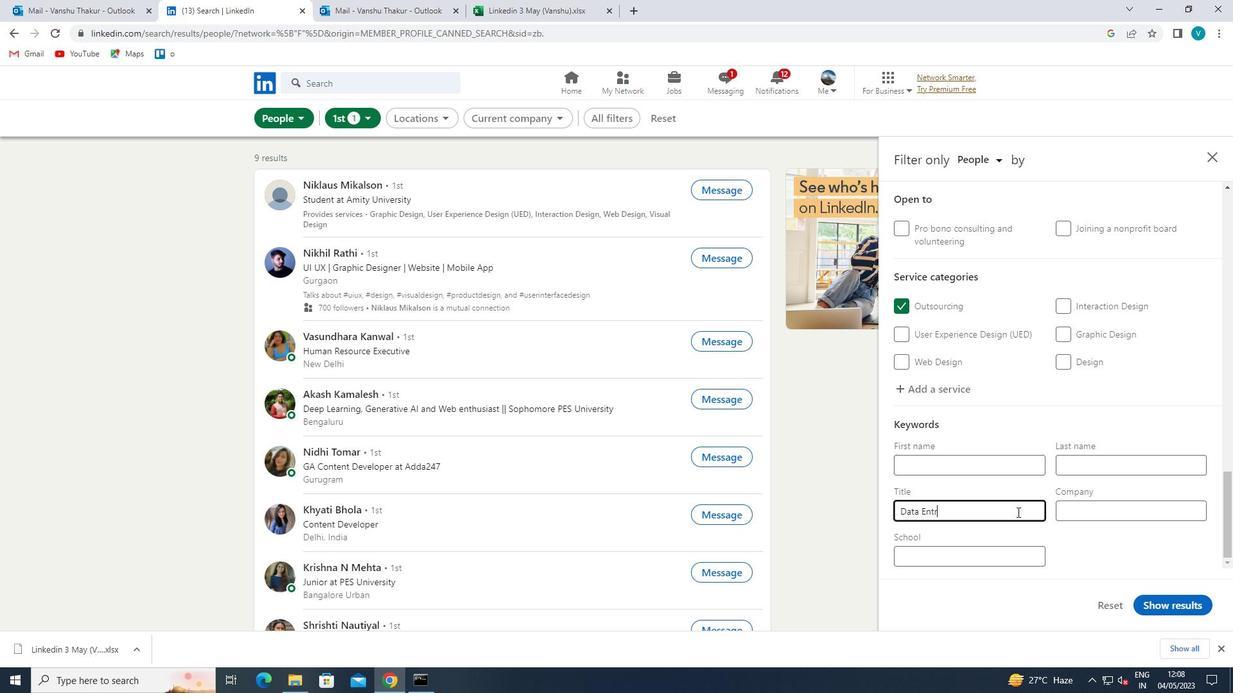 
Action: Mouse moved to (1192, 602)
Screenshot: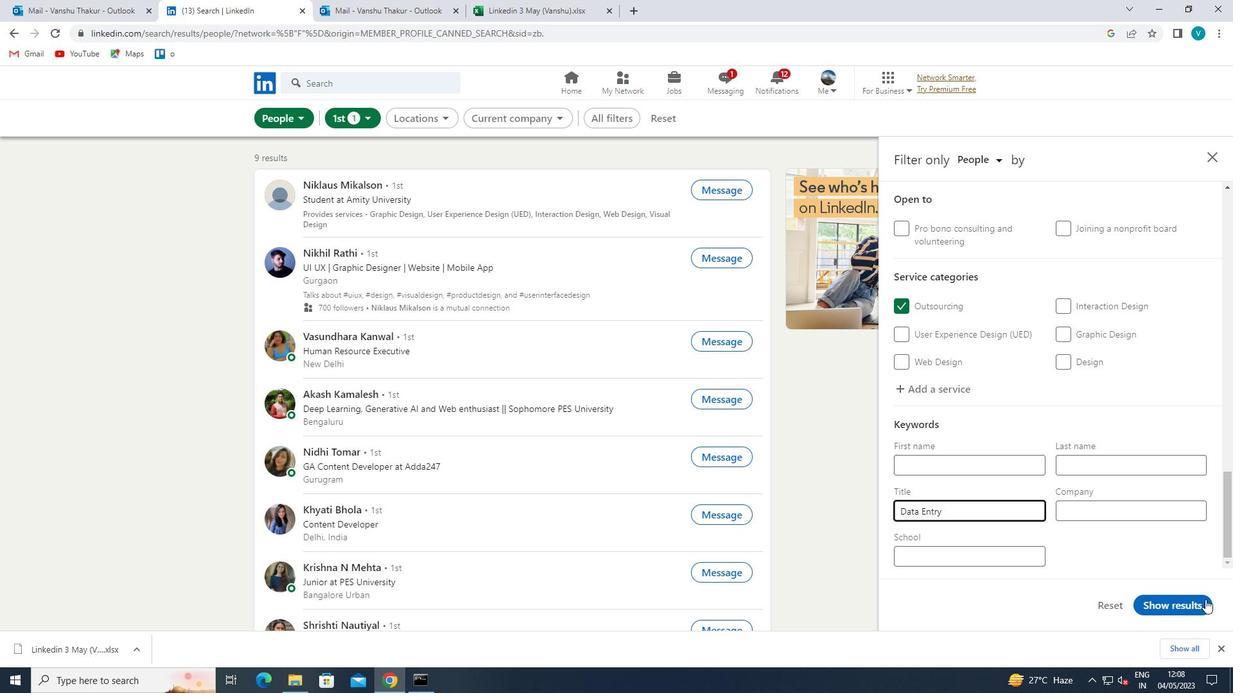
Action: Mouse pressed left at (1192, 602)
Screenshot: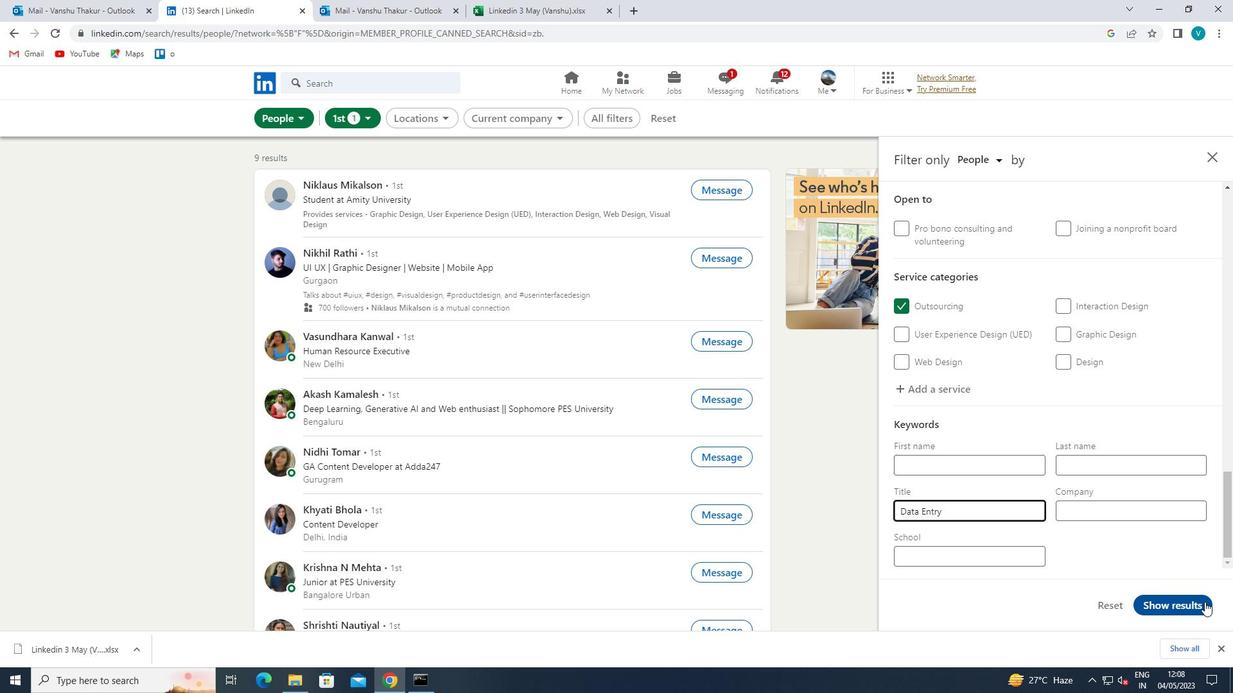 
